 Task: Find connections with filter location Kerūr with filter topic #Innovationwith filter profile language Potuguese with filter current company Vodafone with filter school Pillai College of Engineering with filter industry Manufacturing with filter service category NotaryOnline Research with filter keywords title Managing Member
Action: Mouse moved to (209, 288)
Screenshot: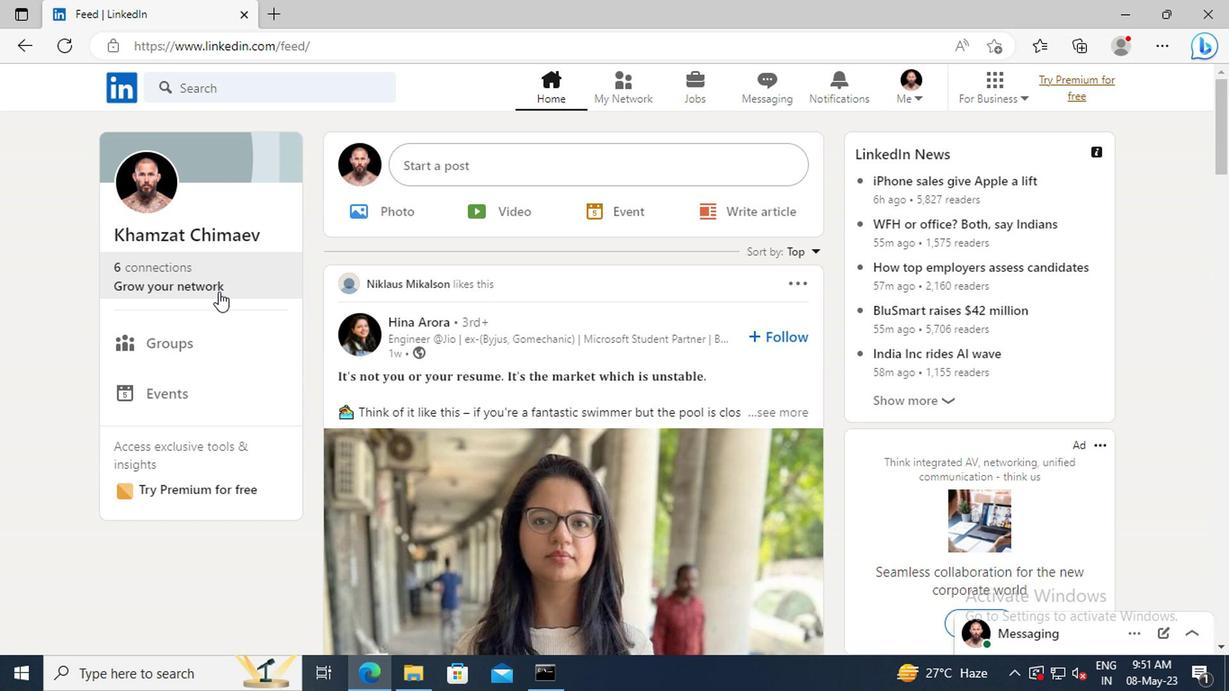 
Action: Mouse pressed left at (209, 288)
Screenshot: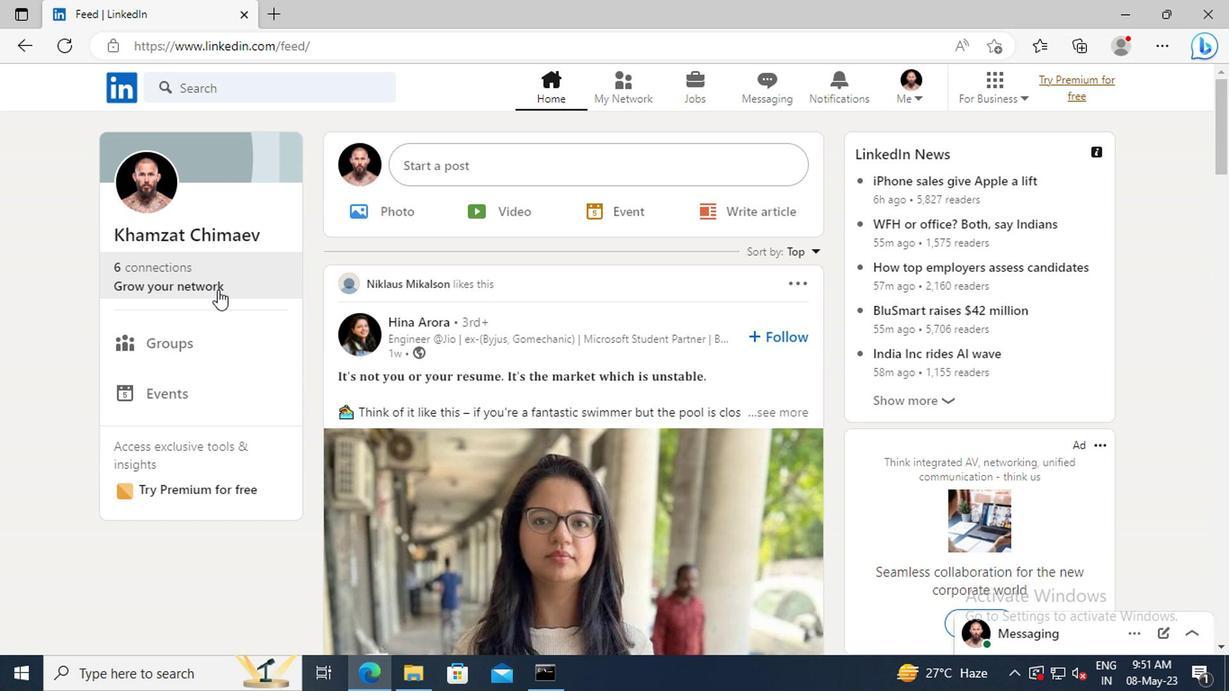 
Action: Mouse moved to (206, 194)
Screenshot: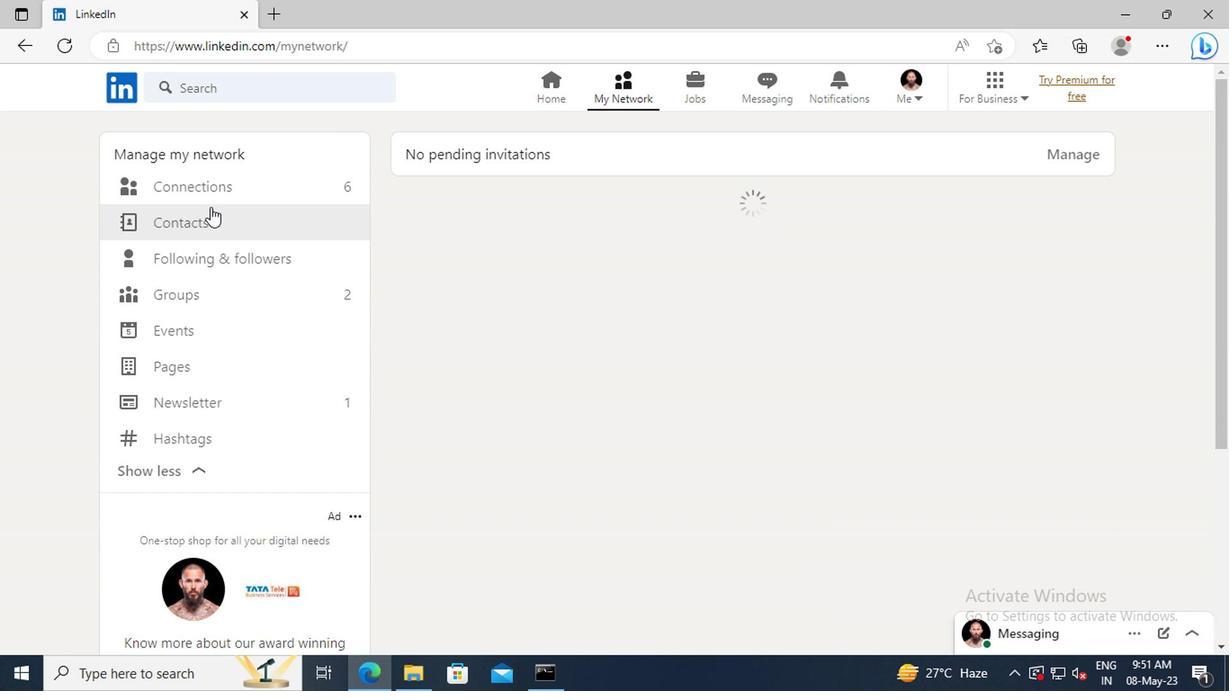 
Action: Mouse pressed left at (206, 194)
Screenshot: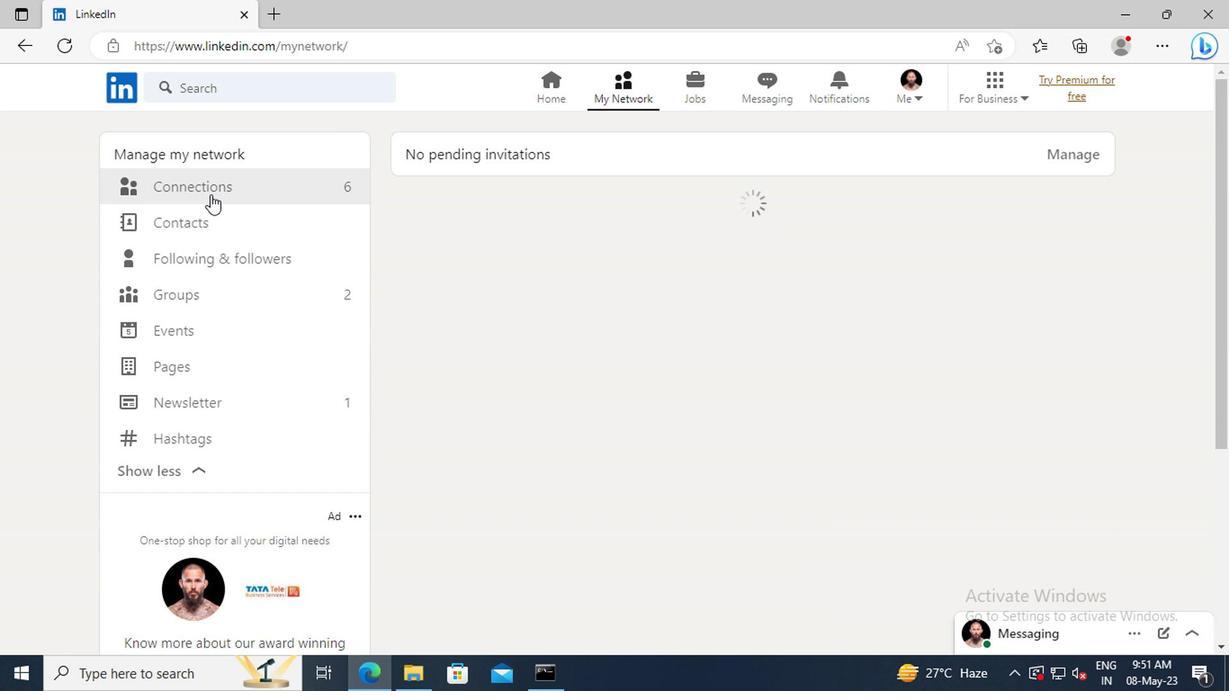 
Action: Mouse moved to (721, 193)
Screenshot: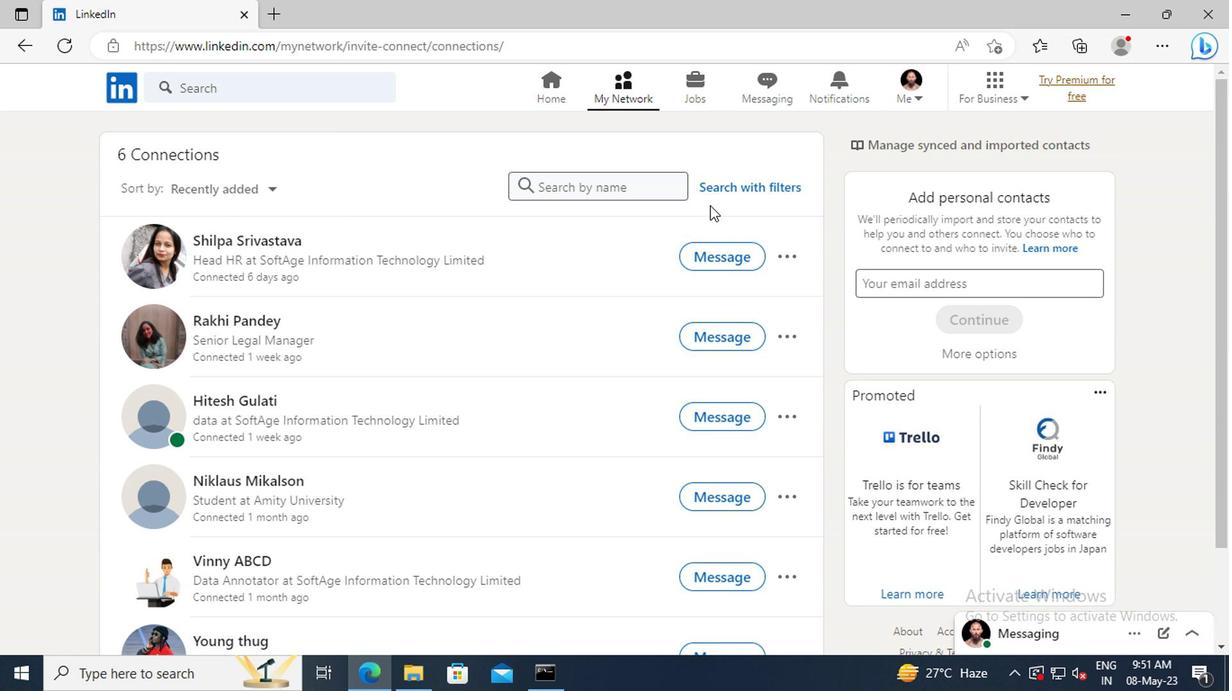 
Action: Mouse pressed left at (721, 193)
Screenshot: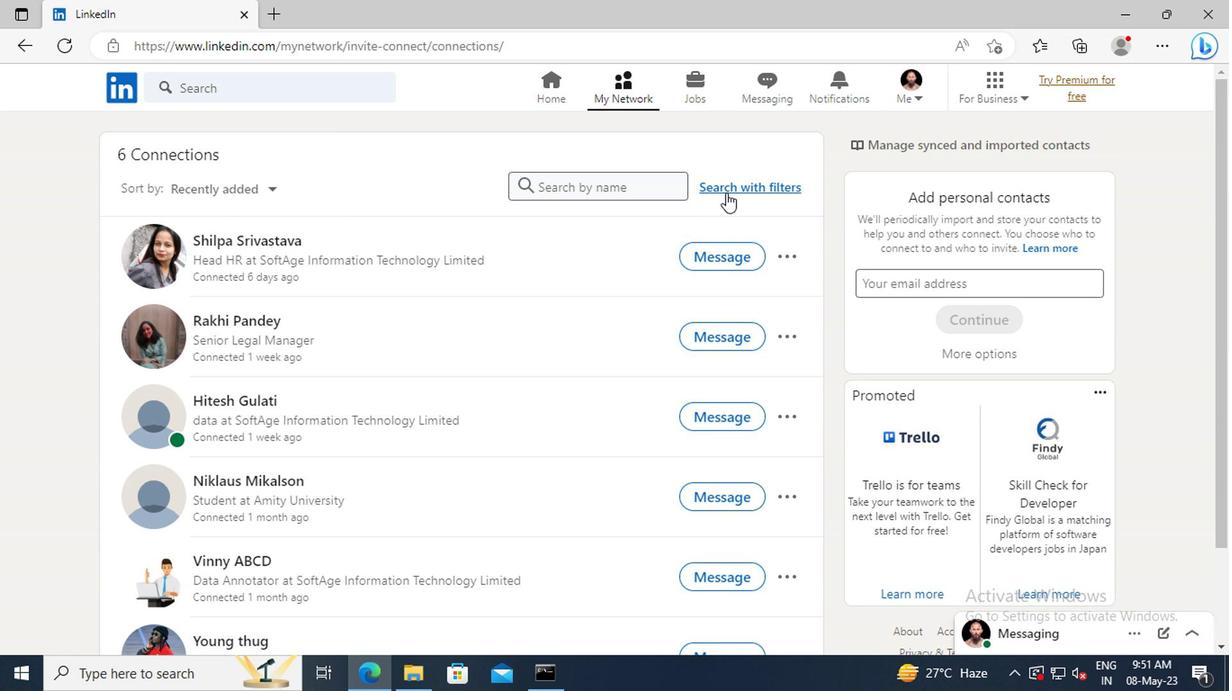 
Action: Mouse moved to (679, 140)
Screenshot: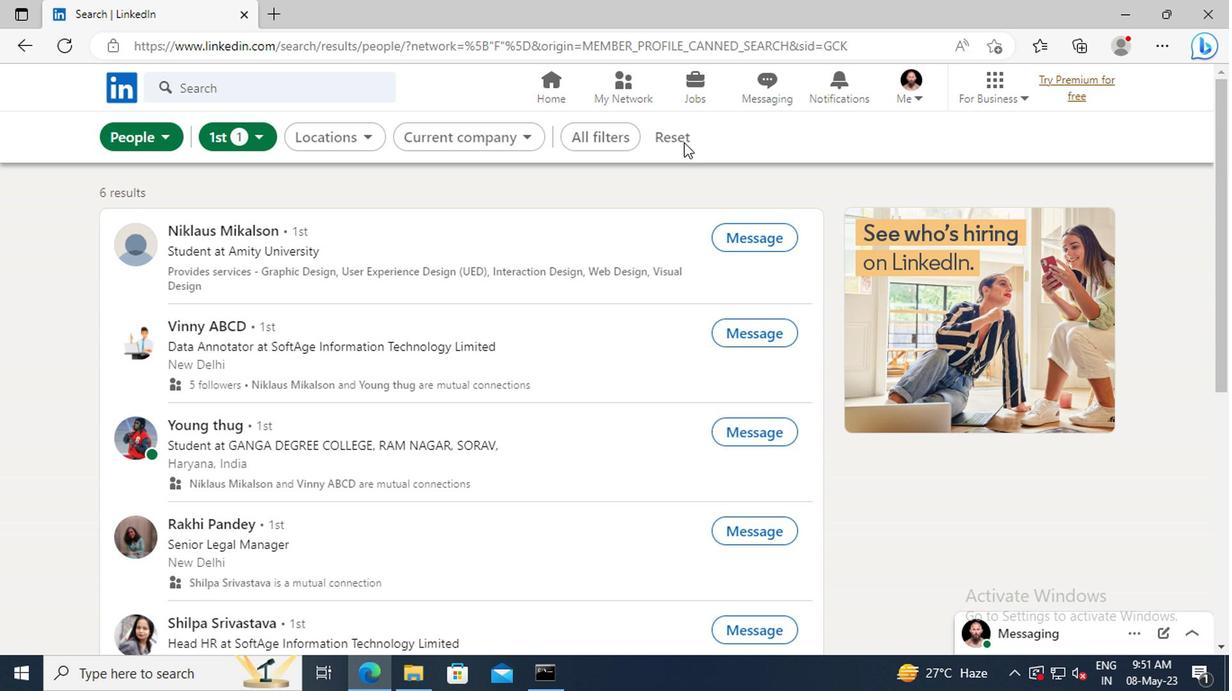
Action: Mouse pressed left at (679, 140)
Screenshot: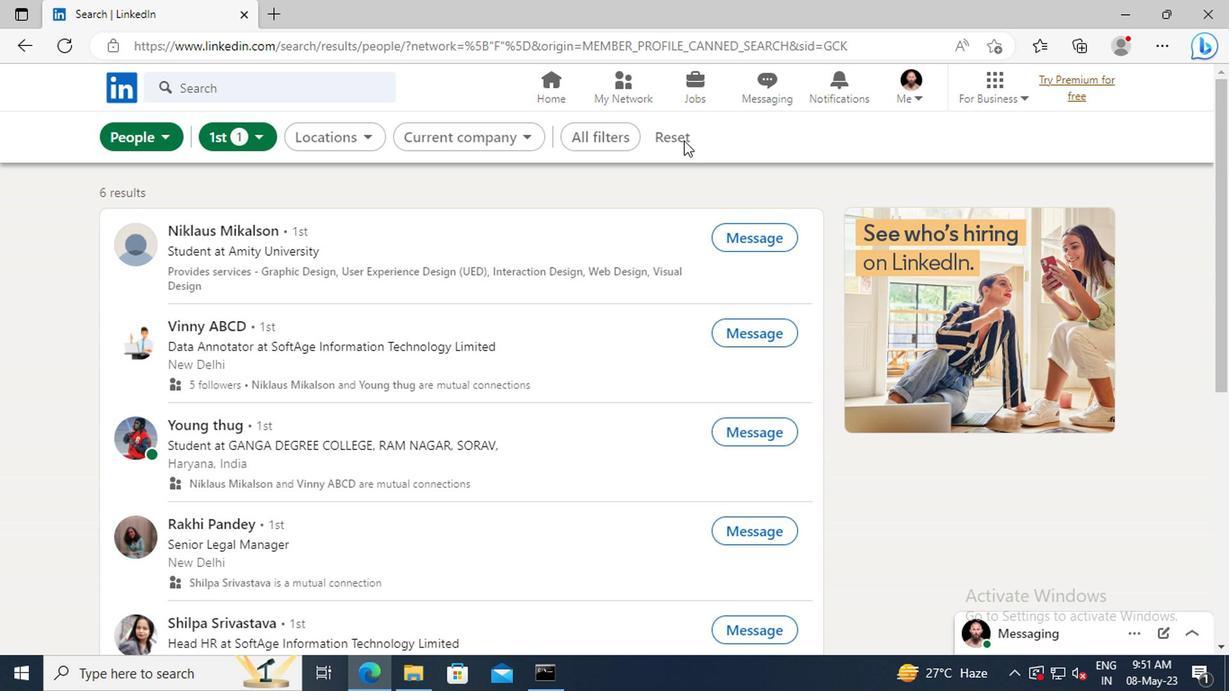 
Action: Mouse moved to (652, 139)
Screenshot: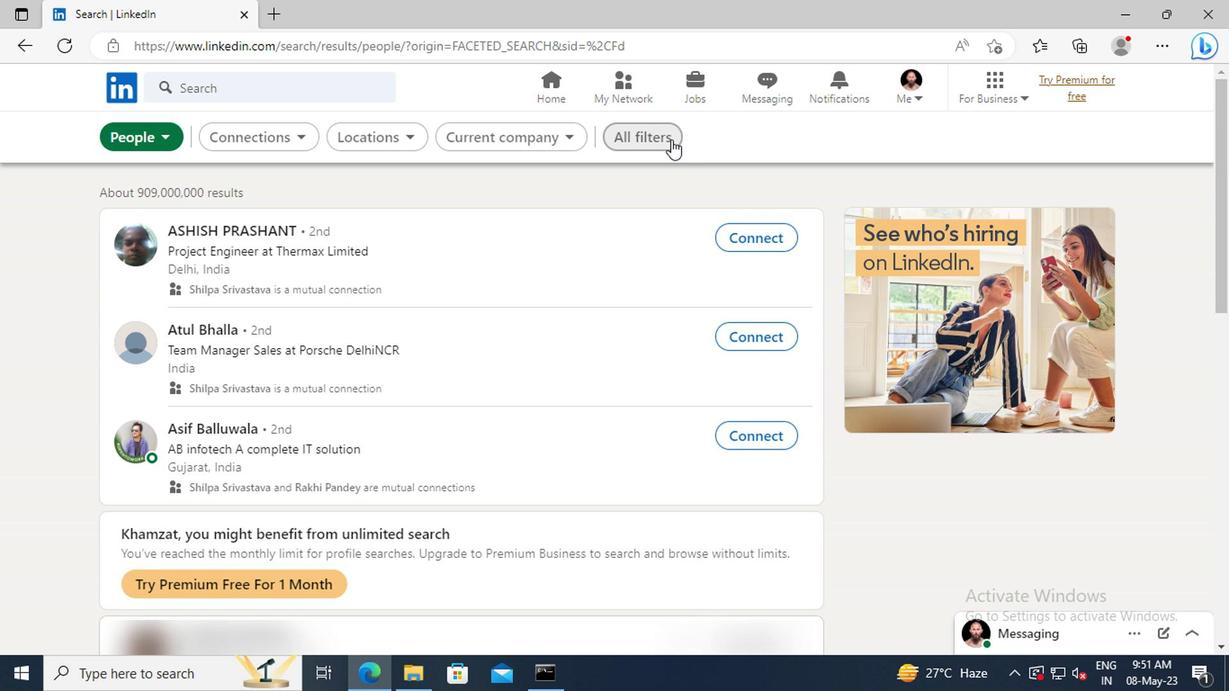 
Action: Mouse pressed left at (652, 139)
Screenshot: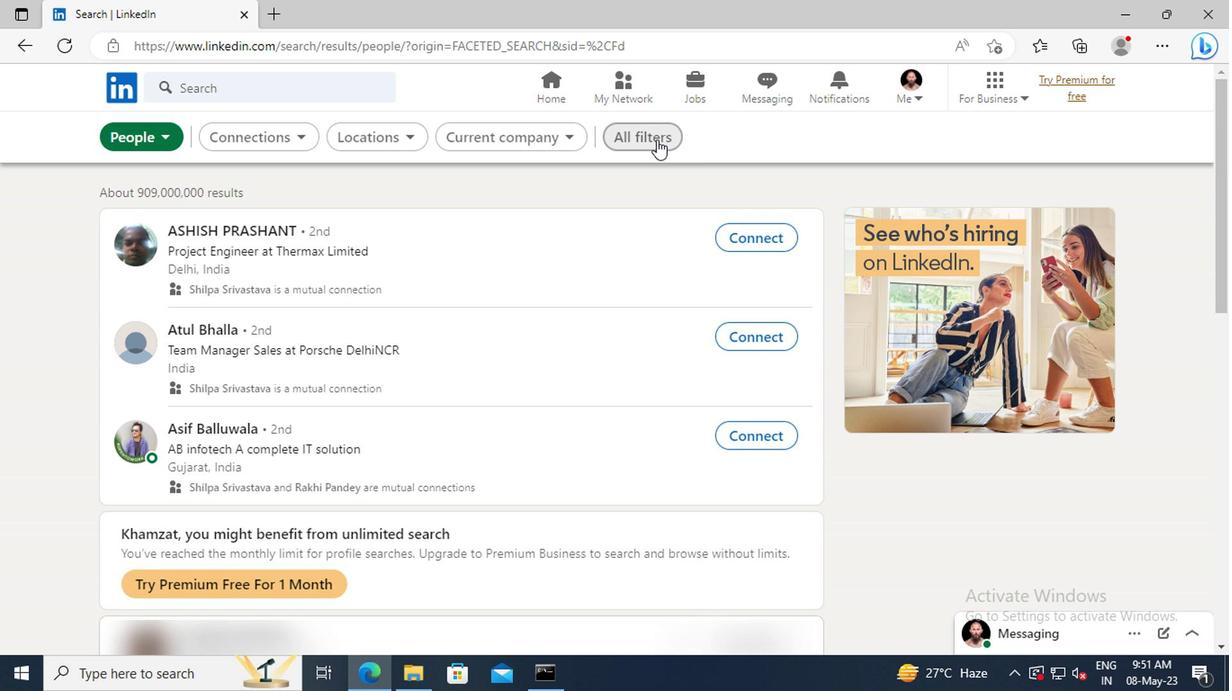 
Action: Mouse moved to (1009, 306)
Screenshot: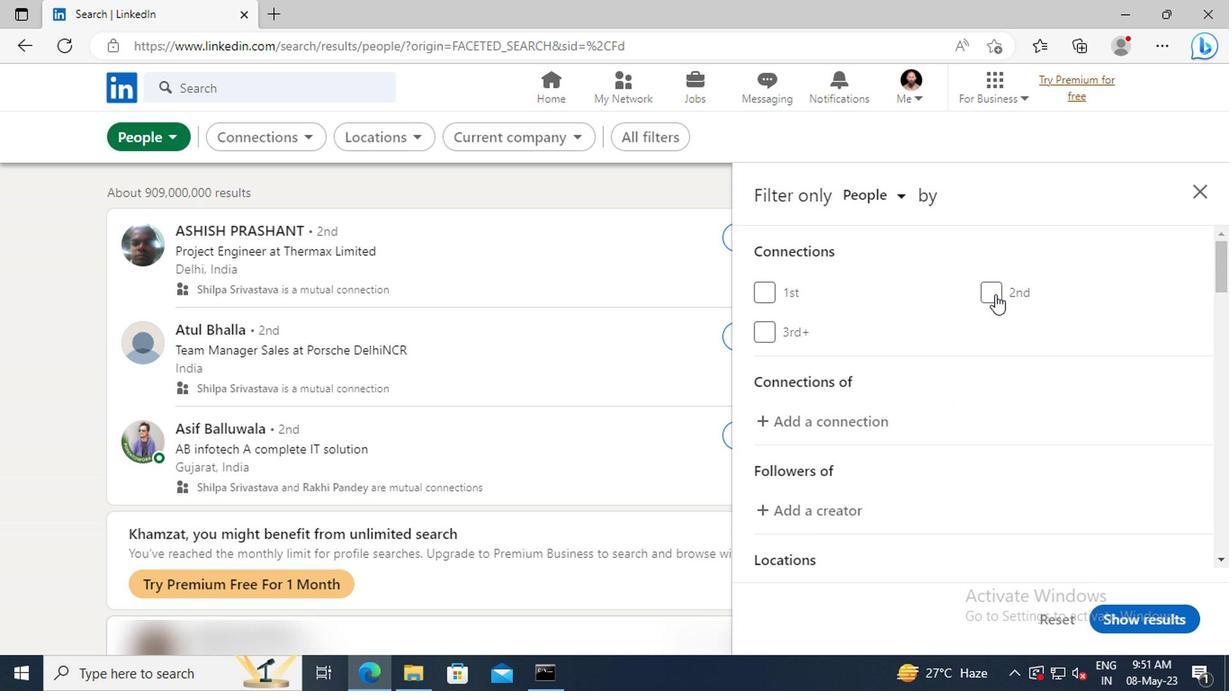 
Action: Mouse scrolled (1009, 305) with delta (0, 0)
Screenshot: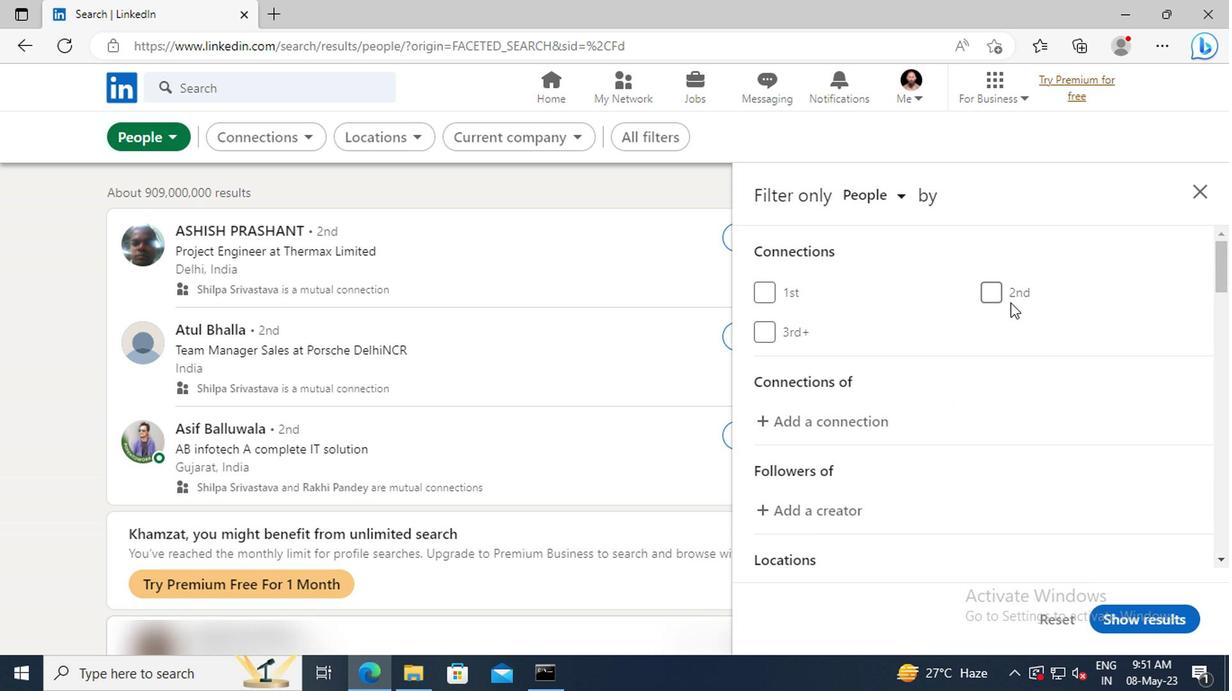 
Action: Mouse scrolled (1009, 305) with delta (0, 0)
Screenshot: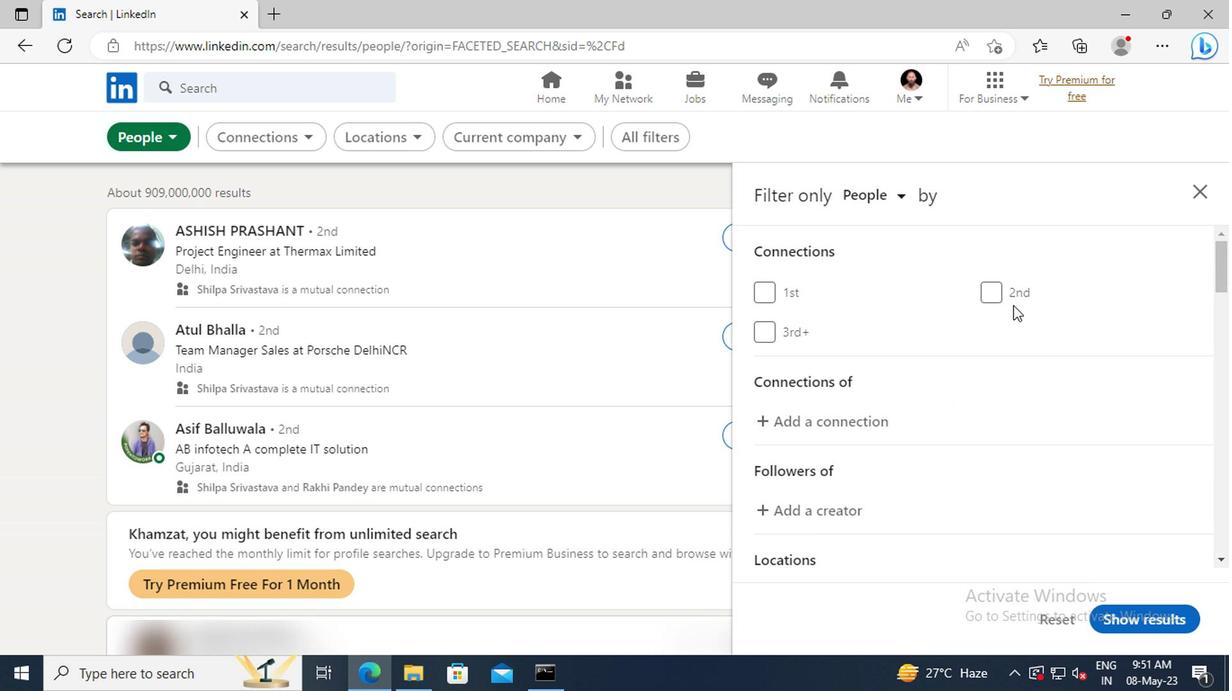 
Action: Mouse scrolled (1009, 305) with delta (0, 0)
Screenshot: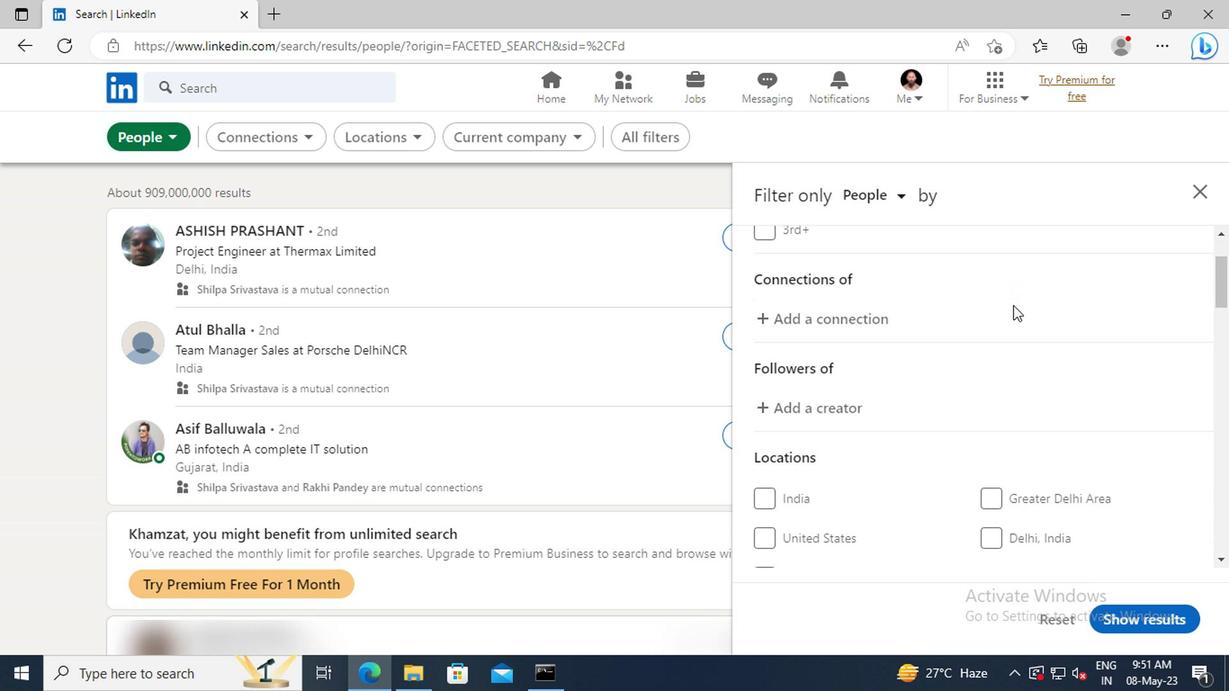 
Action: Mouse scrolled (1009, 305) with delta (0, 0)
Screenshot: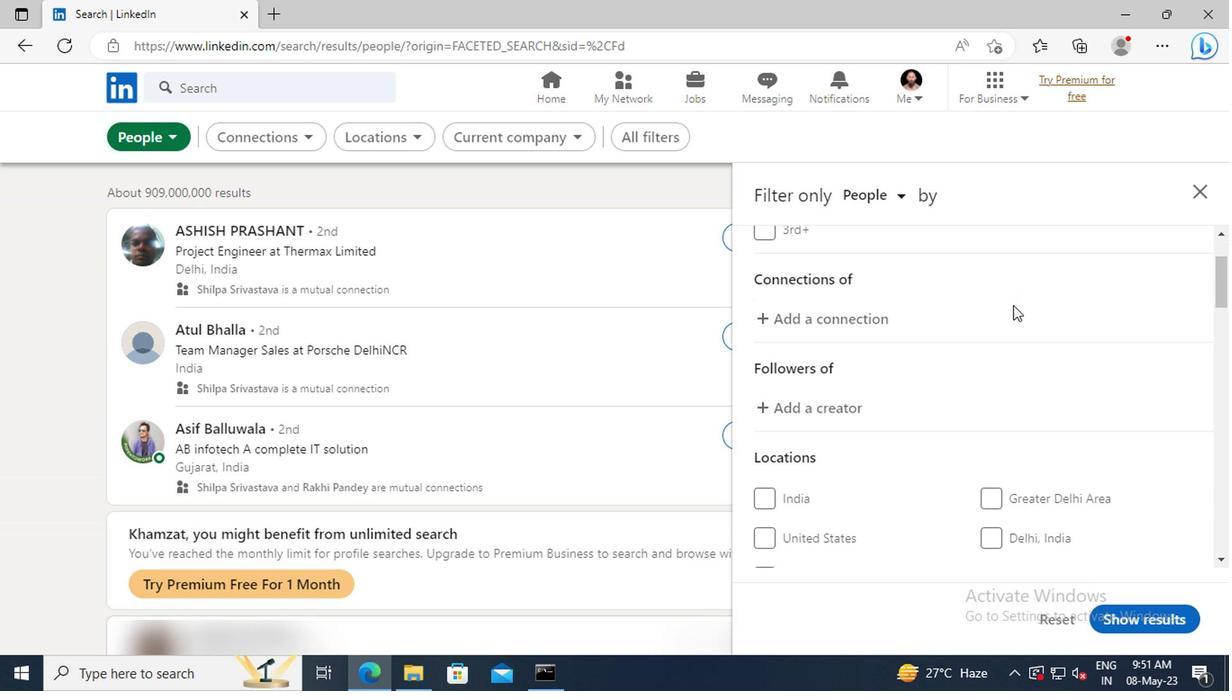 
Action: Mouse scrolled (1009, 305) with delta (0, 0)
Screenshot: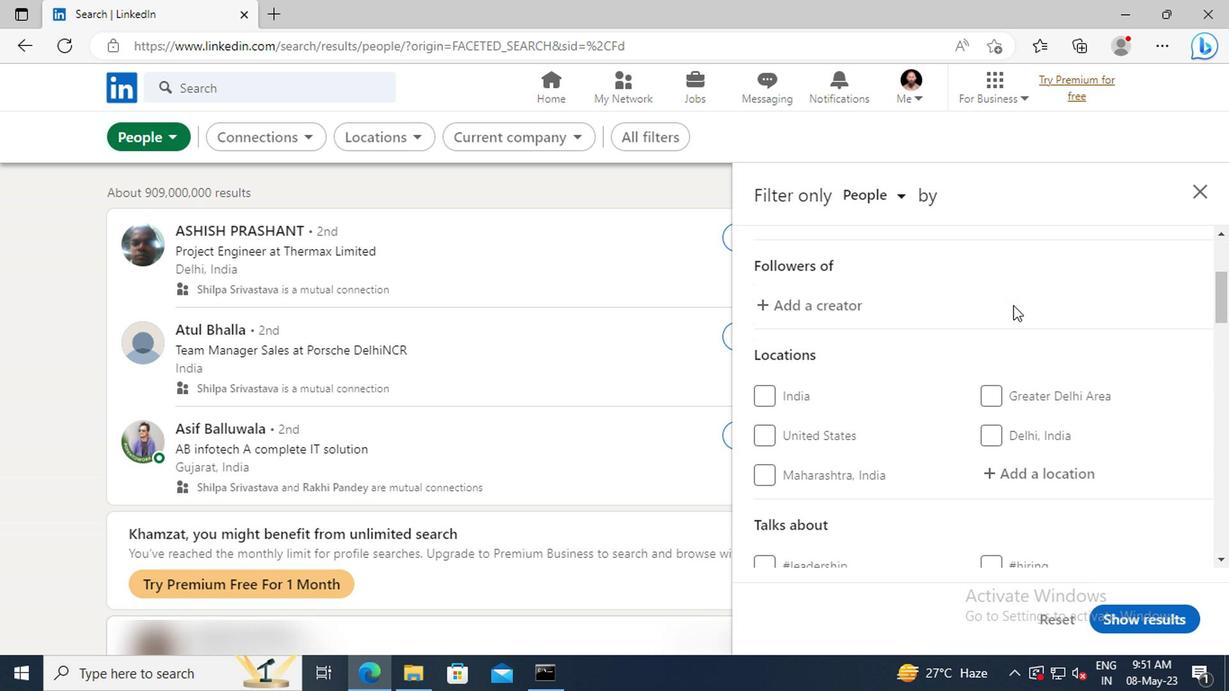 
Action: Mouse scrolled (1009, 305) with delta (0, 0)
Screenshot: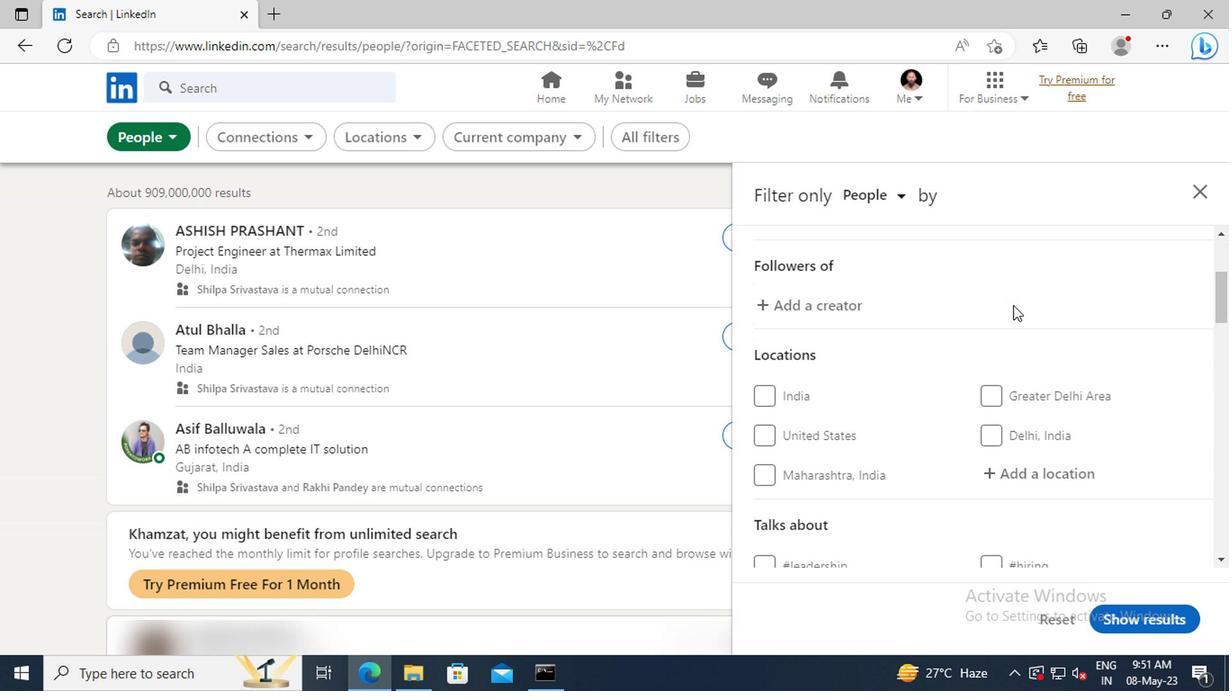 
Action: Mouse moved to (1007, 364)
Screenshot: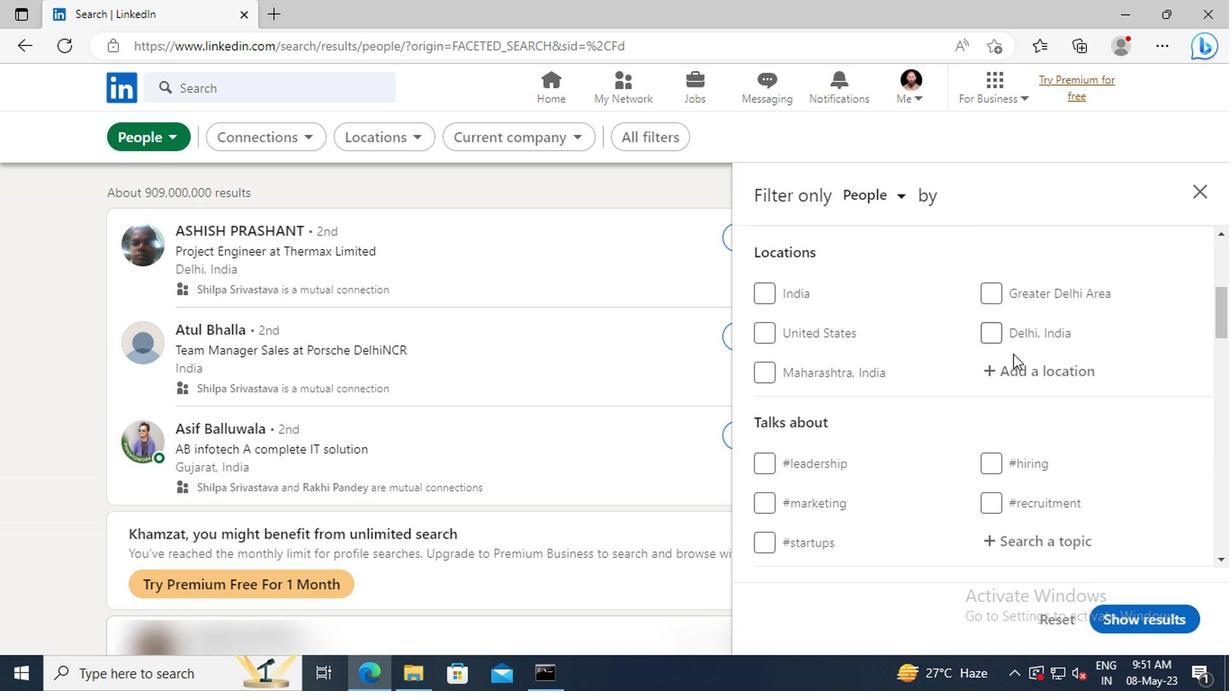 
Action: Mouse pressed left at (1007, 364)
Screenshot: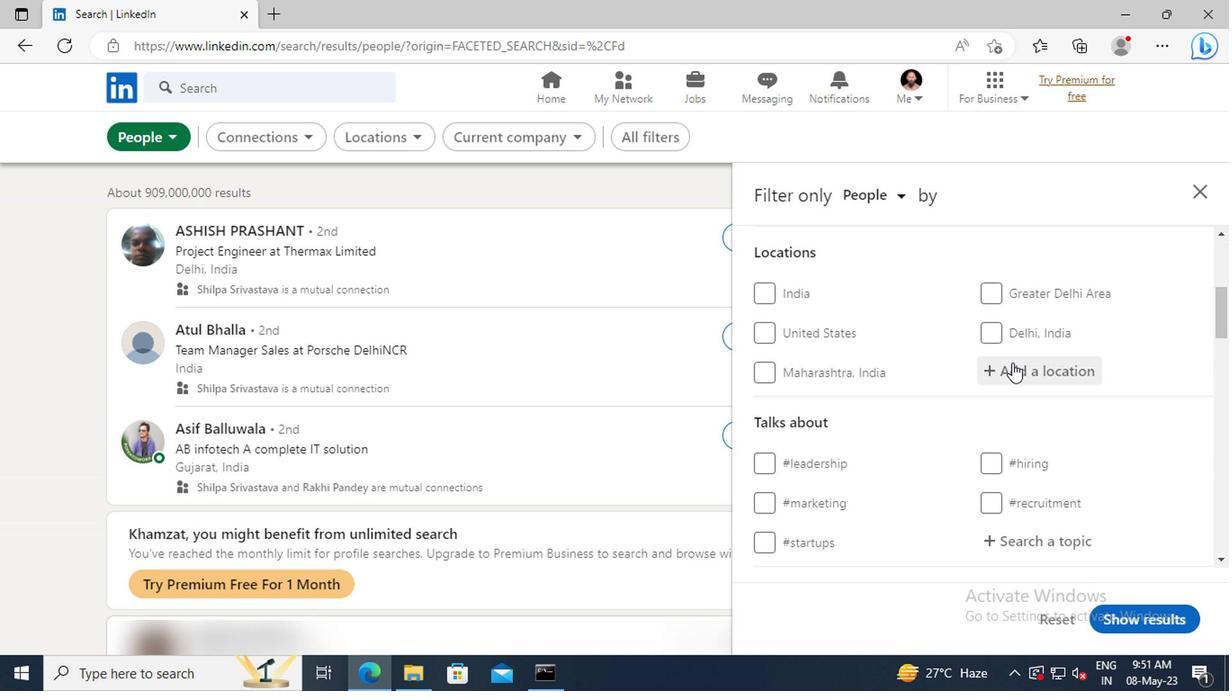 
Action: Key pressed <Key.shift>KERUR<Key.enter>
Screenshot: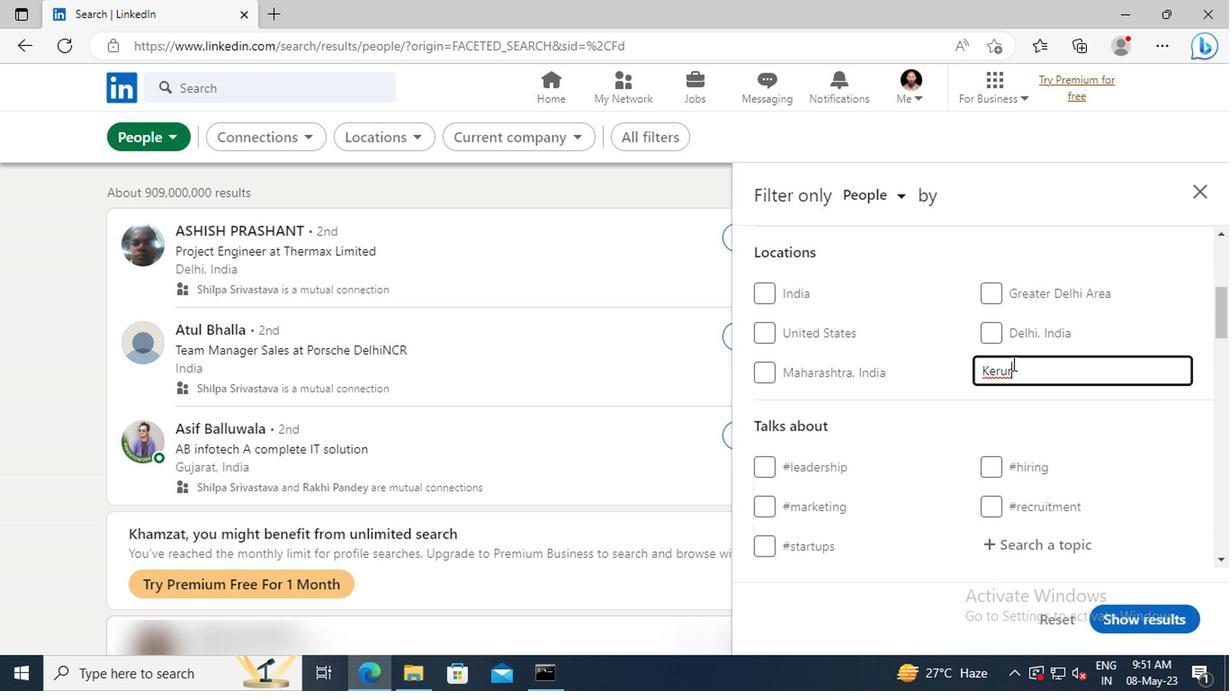 
Action: Mouse scrolled (1007, 363) with delta (0, -1)
Screenshot: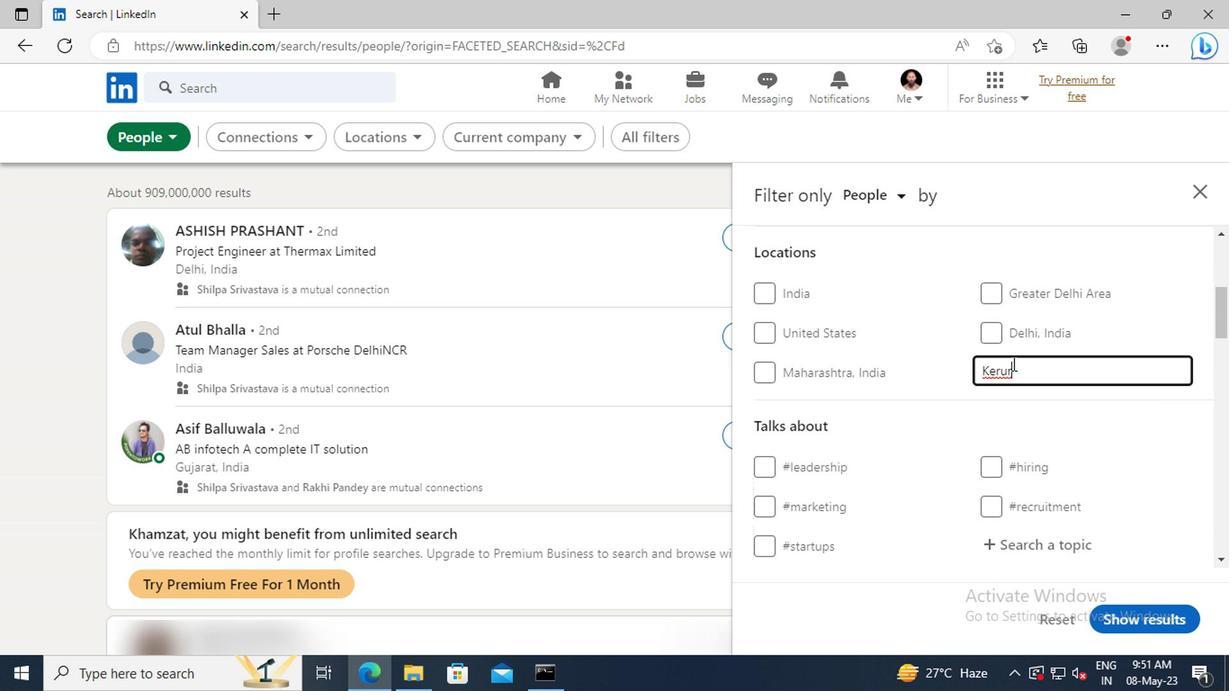 
Action: Mouse scrolled (1007, 363) with delta (0, -1)
Screenshot: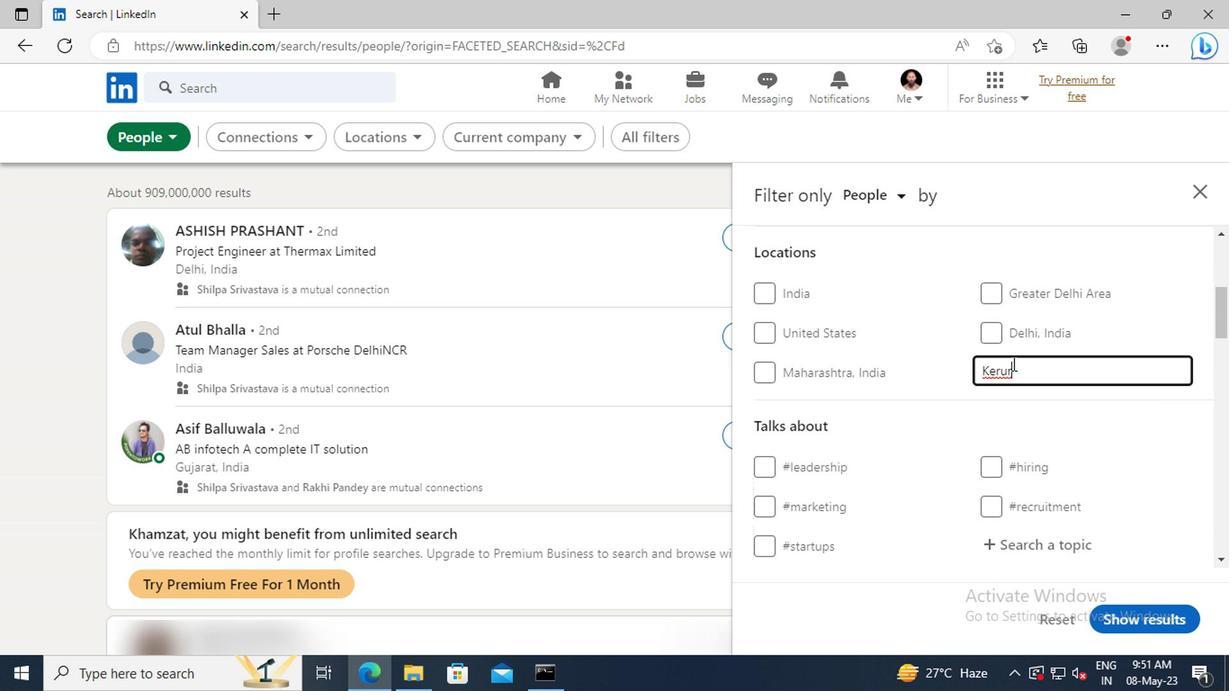 
Action: Mouse scrolled (1007, 363) with delta (0, -1)
Screenshot: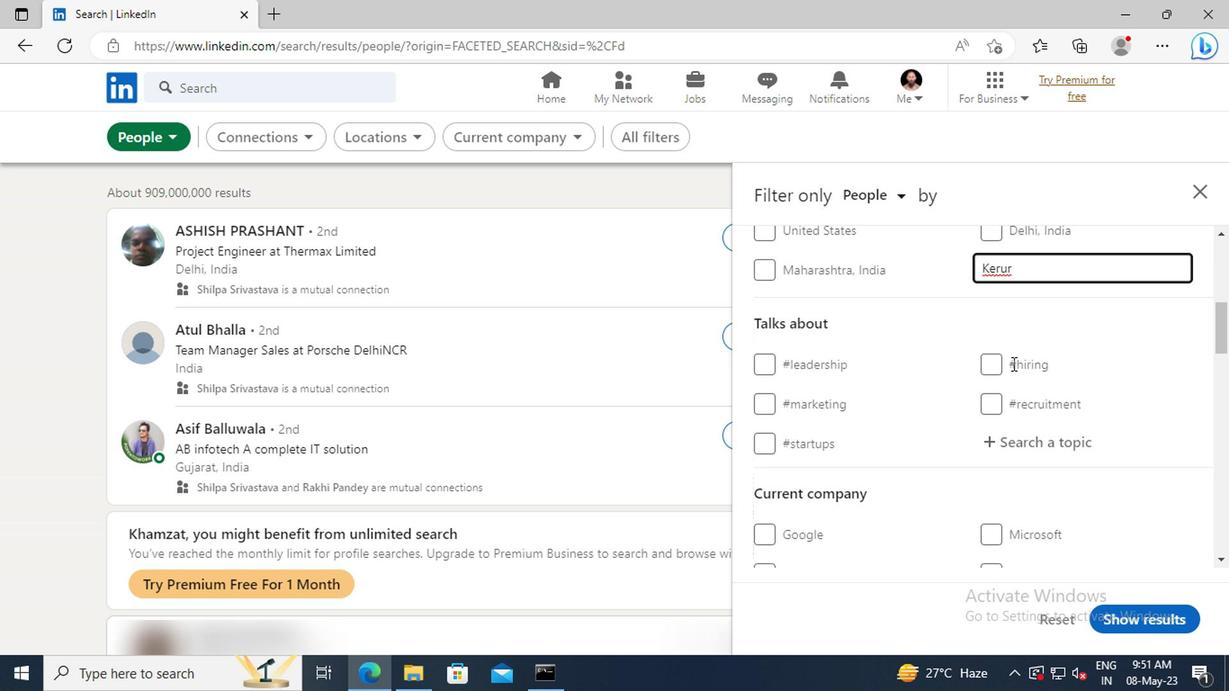 
Action: Mouse moved to (1014, 388)
Screenshot: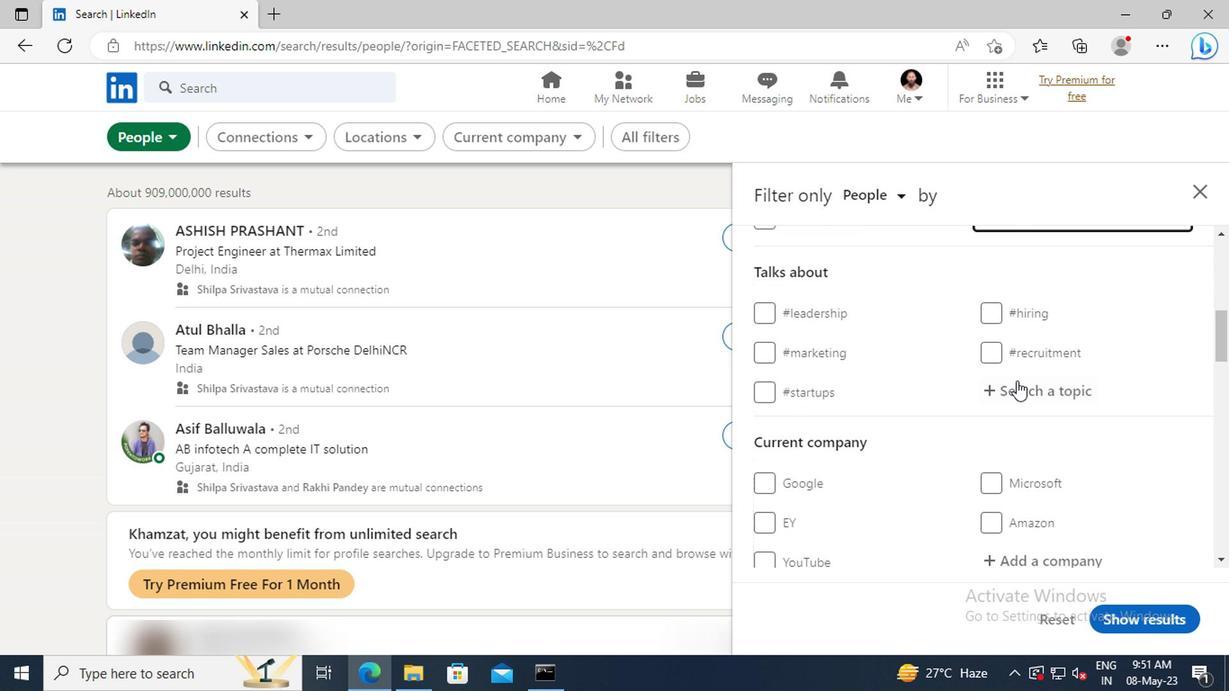
Action: Mouse pressed left at (1014, 388)
Screenshot: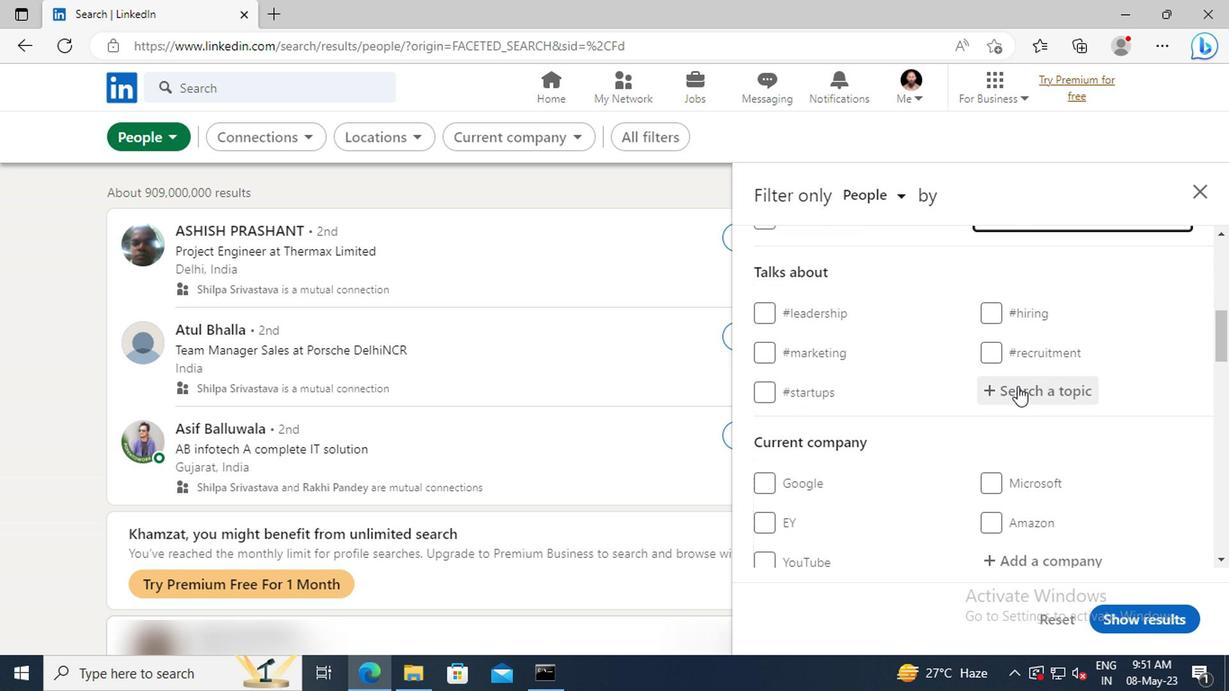
Action: Key pressed <Key.shift>INNOV
Screenshot: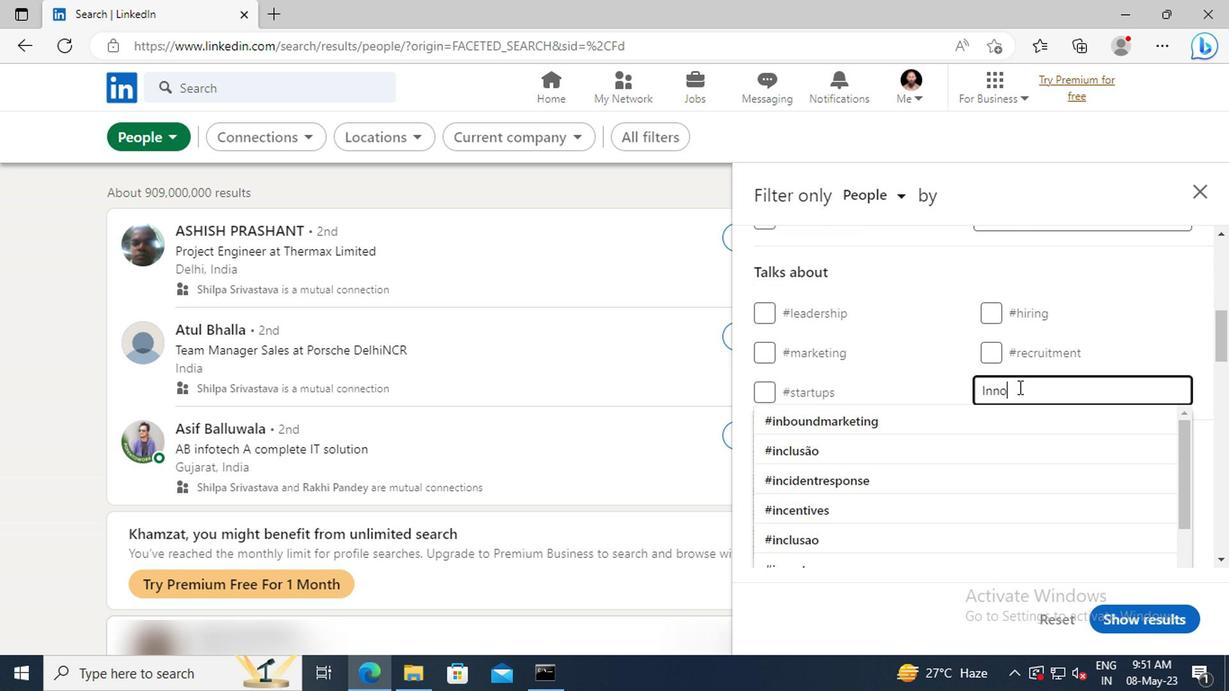 
Action: Mouse moved to (1023, 415)
Screenshot: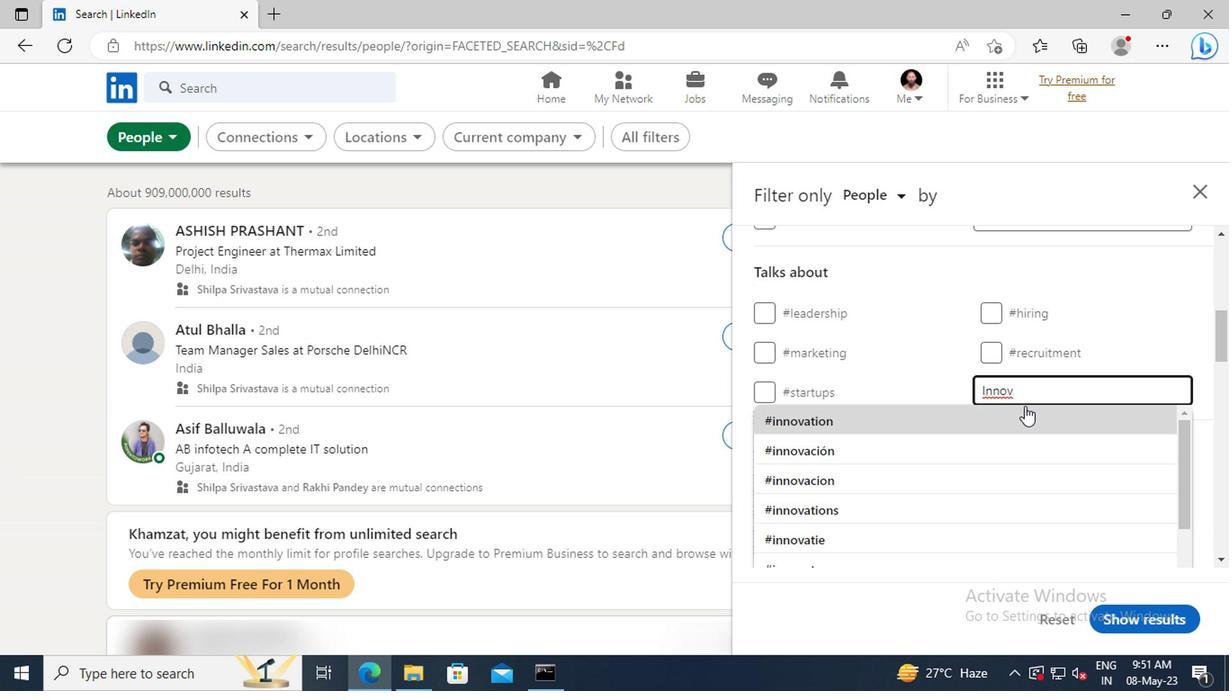 
Action: Mouse pressed left at (1023, 415)
Screenshot: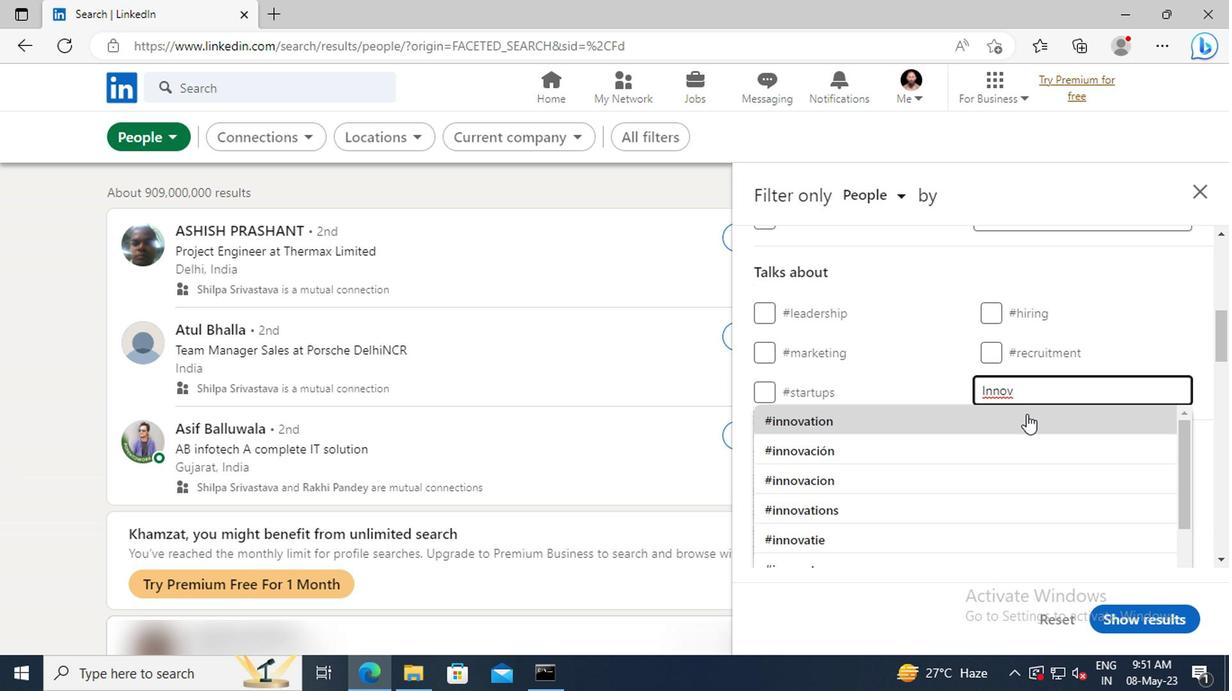 
Action: Mouse scrolled (1023, 414) with delta (0, -1)
Screenshot: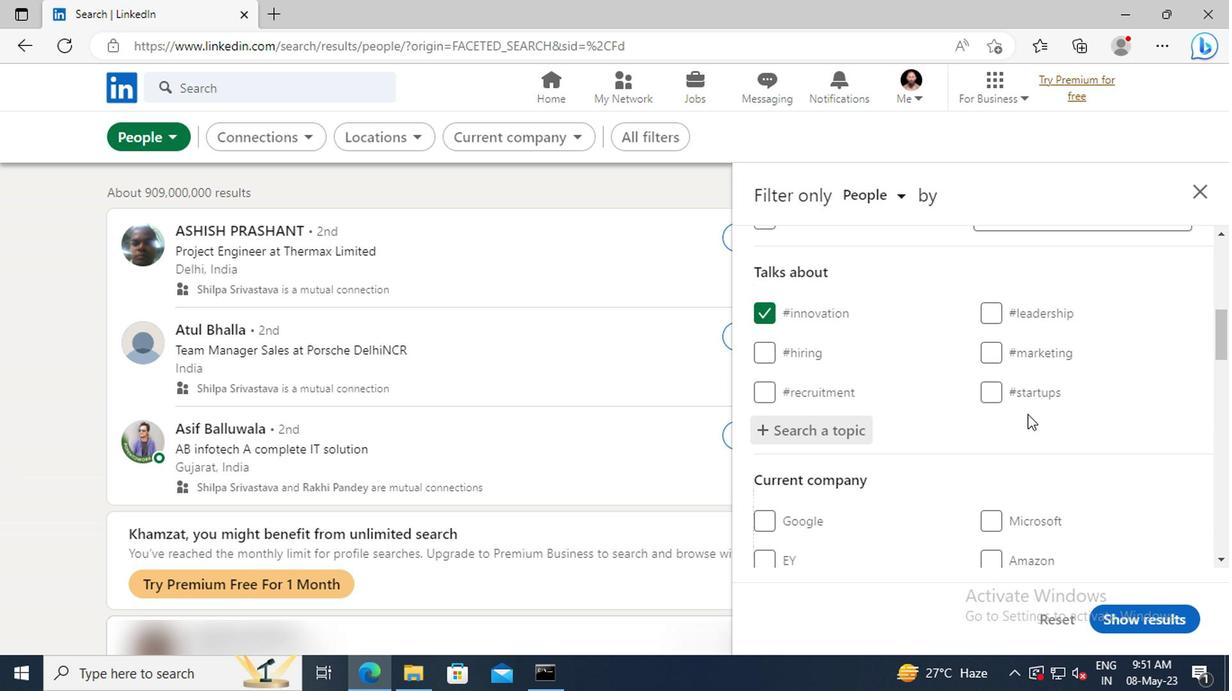 
Action: Mouse scrolled (1023, 414) with delta (0, -1)
Screenshot: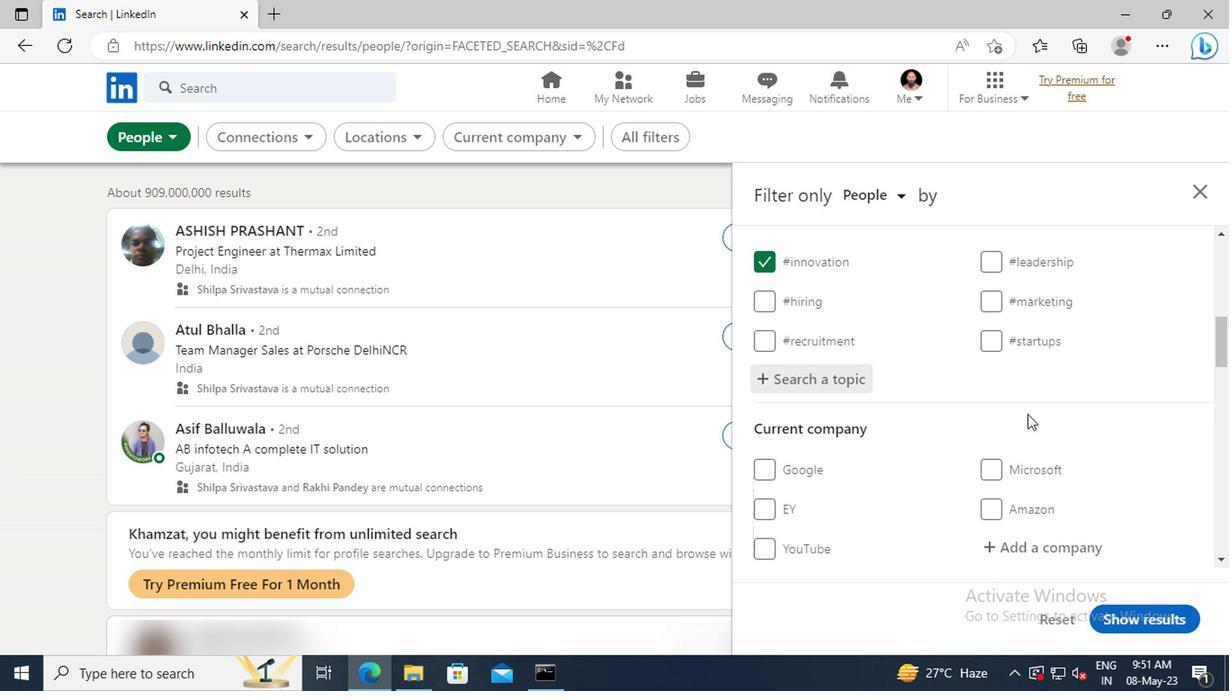 
Action: Mouse scrolled (1023, 414) with delta (0, -1)
Screenshot: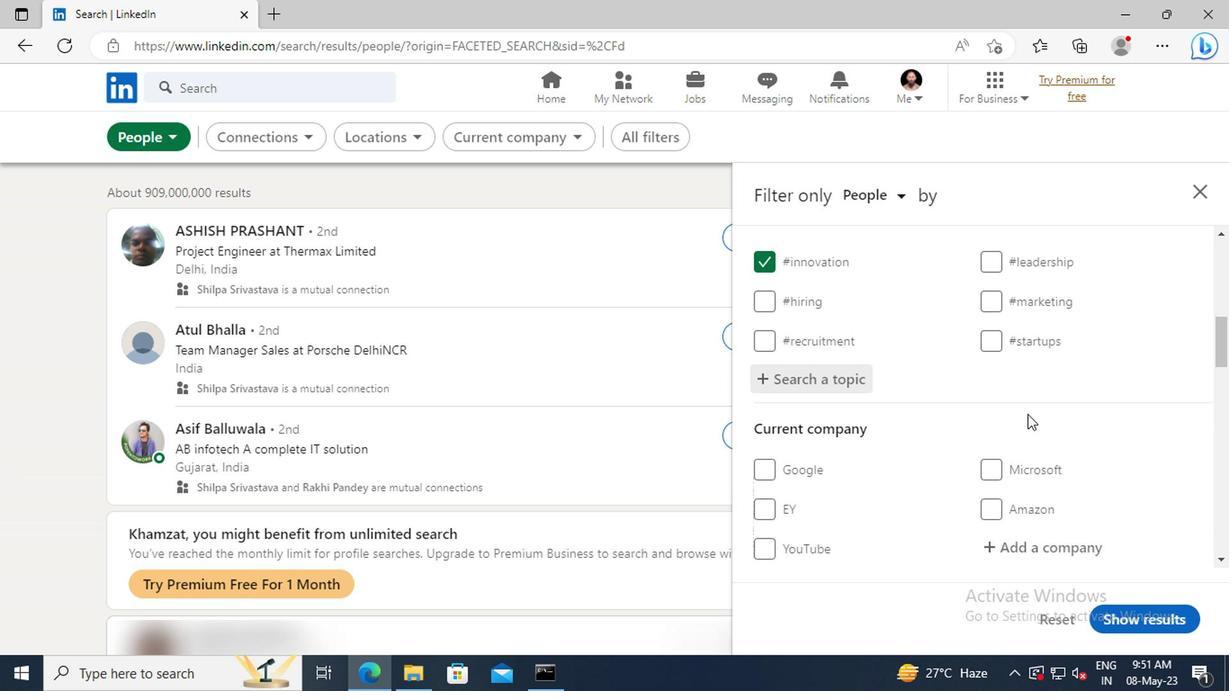 
Action: Mouse scrolled (1023, 414) with delta (0, -1)
Screenshot: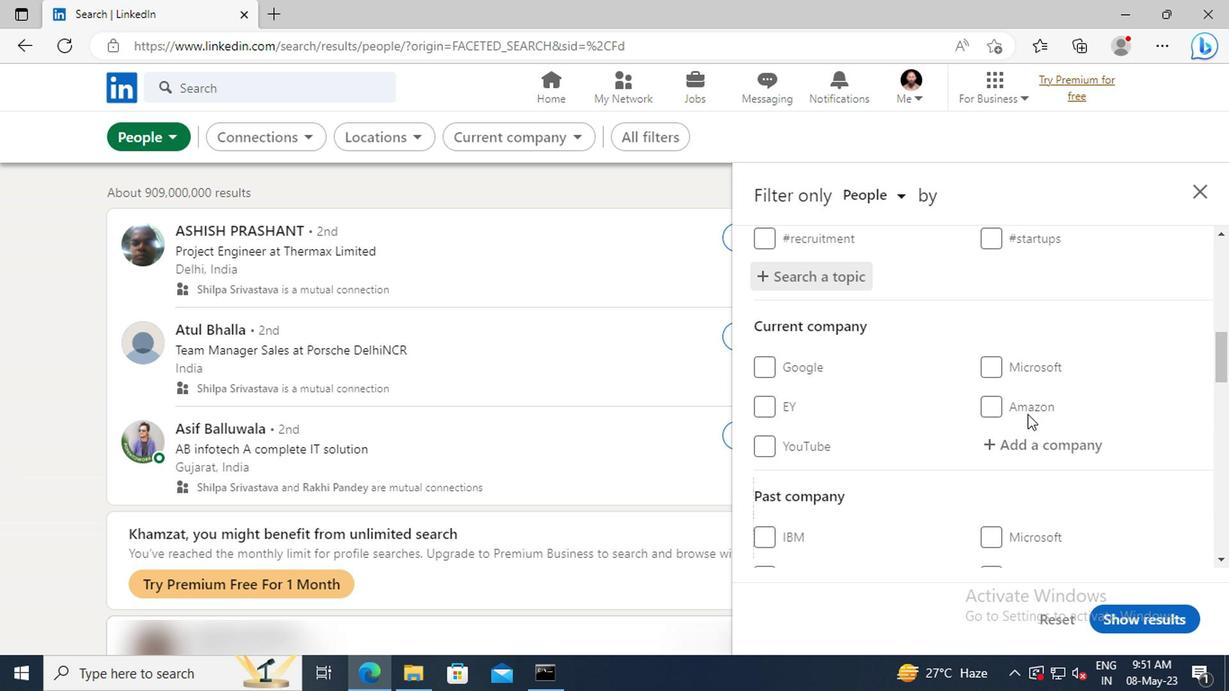 
Action: Mouse scrolled (1023, 414) with delta (0, -1)
Screenshot: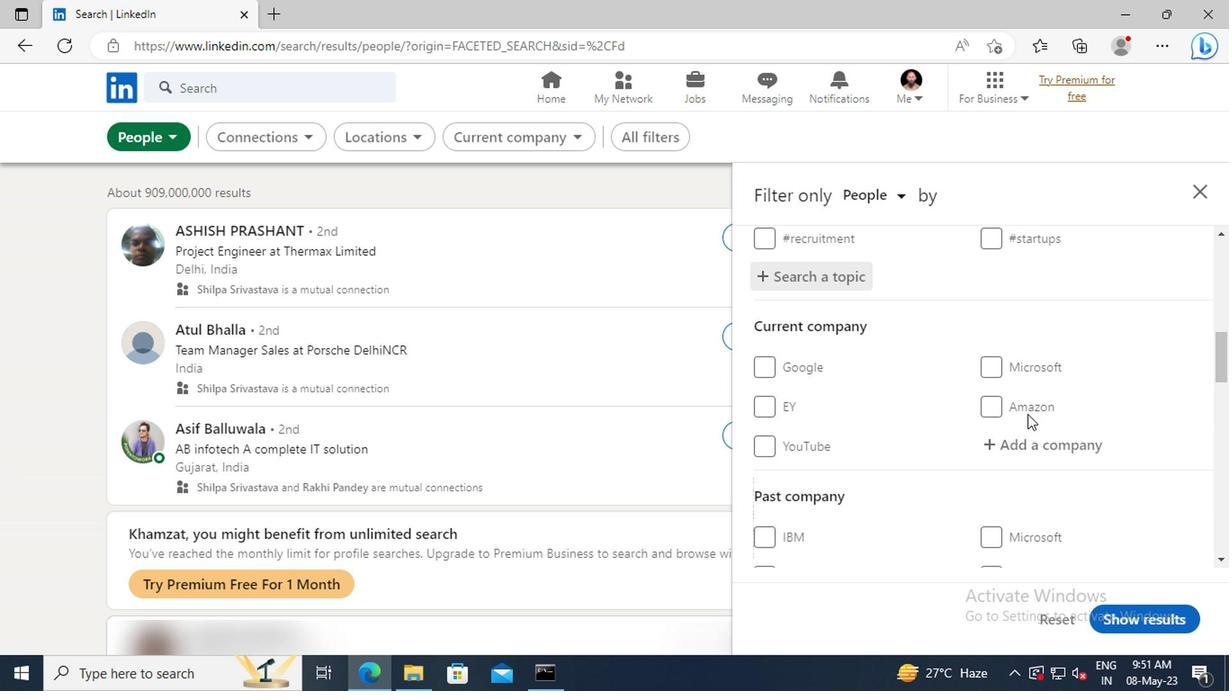 
Action: Mouse scrolled (1023, 414) with delta (0, -1)
Screenshot: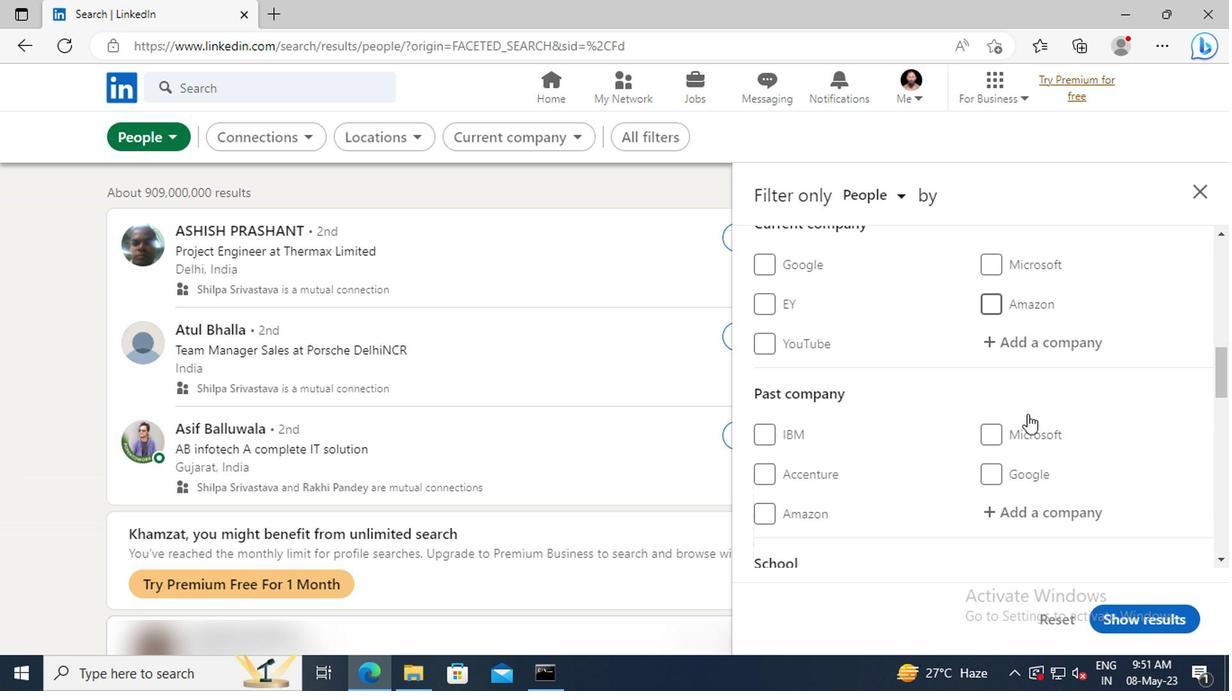 
Action: Mouse scrolled (1023, 414) with delta (0, -1)
Screenshot: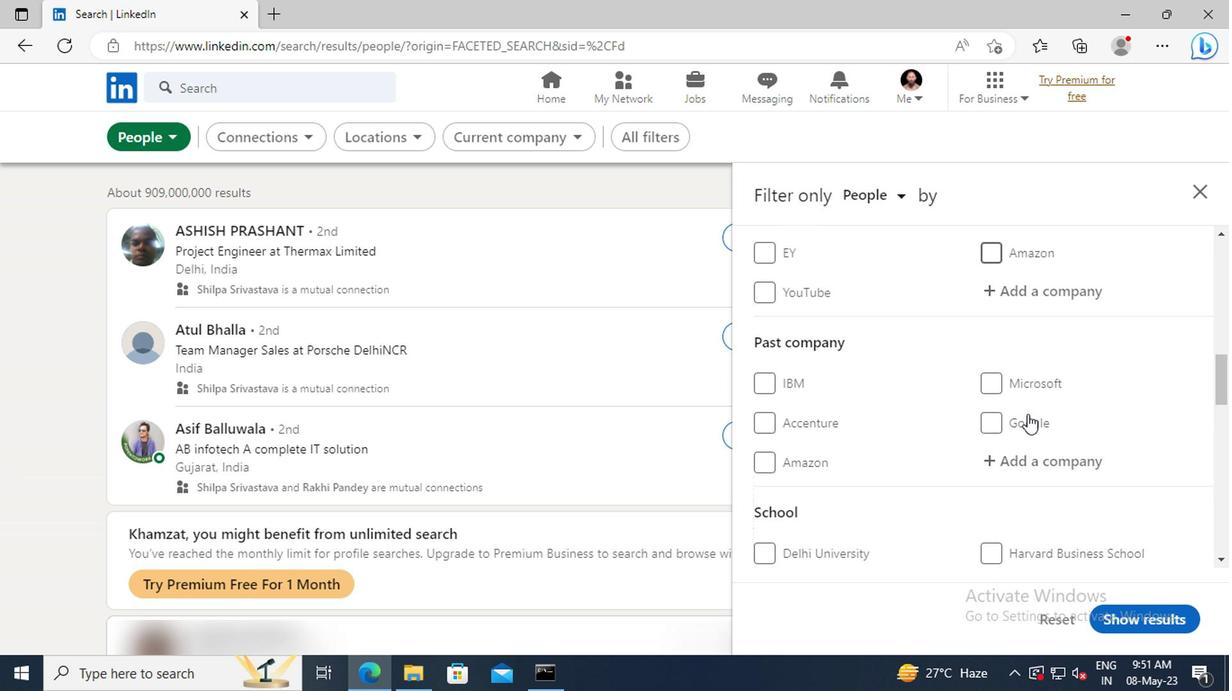 
Action: Mouse scrolled (1023, 414) with delta (0, -1)
Screenshot: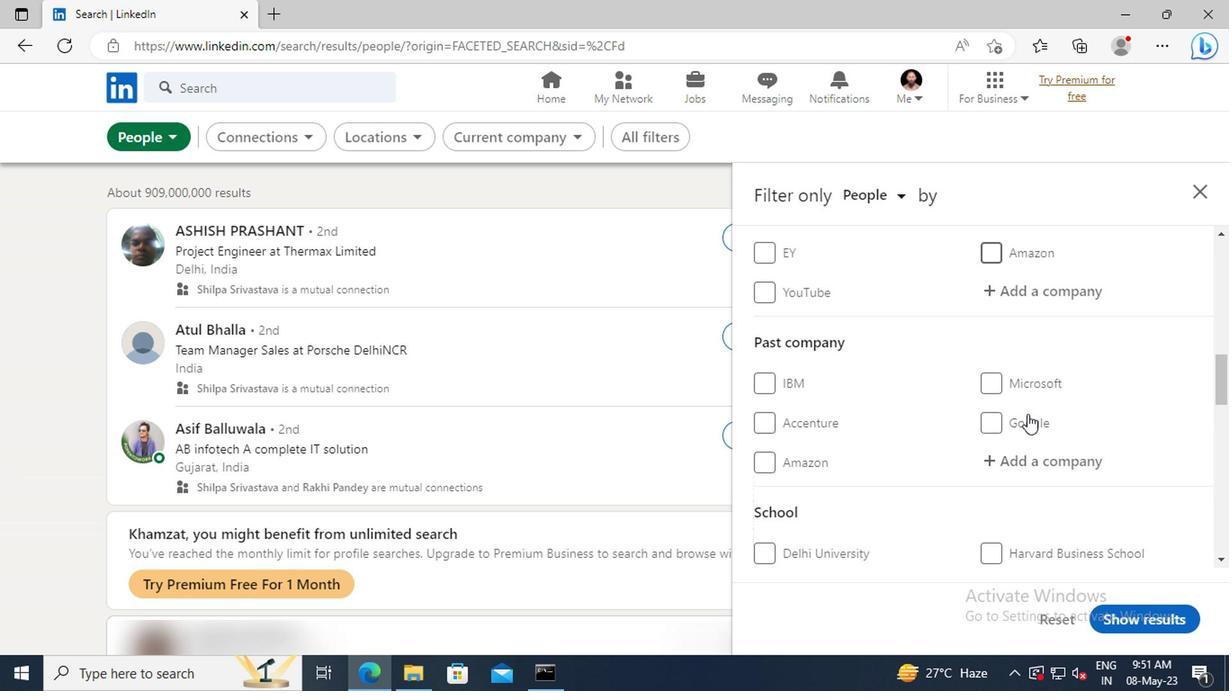 
Action: Mouse scrolled (1023, 414) with delta (0, -1)
Screenshot: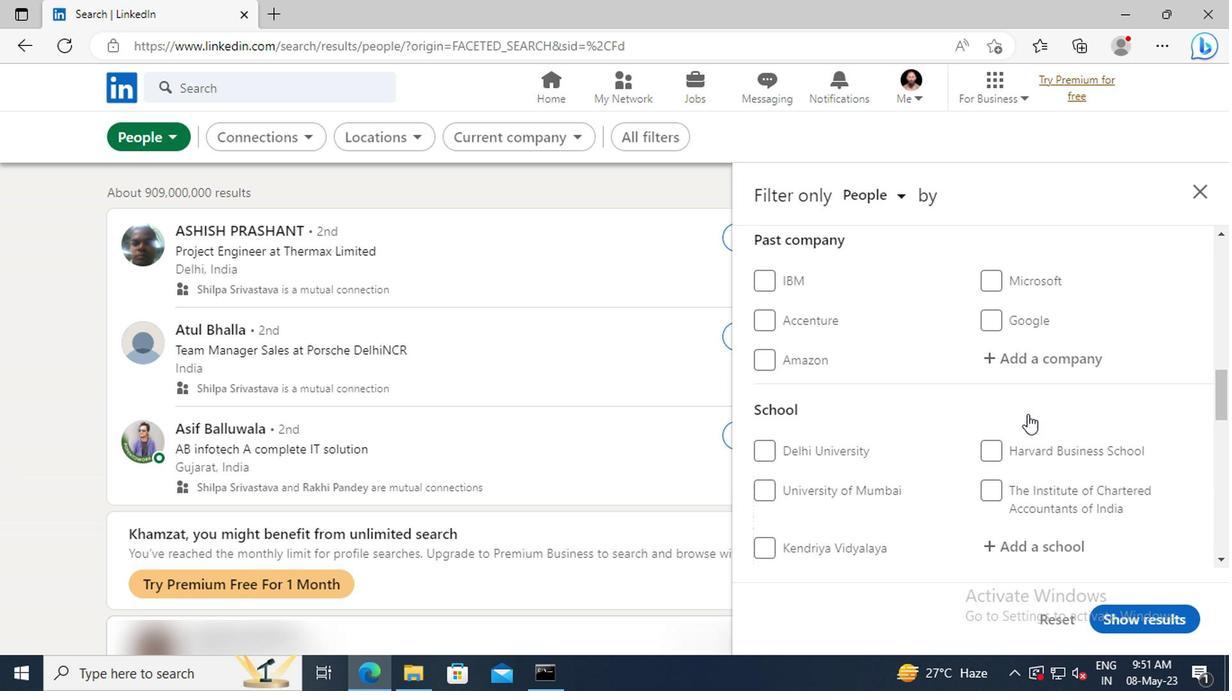
Action: Mouse scrolled (1023, 414) with delta (0, -1)
Screenshot: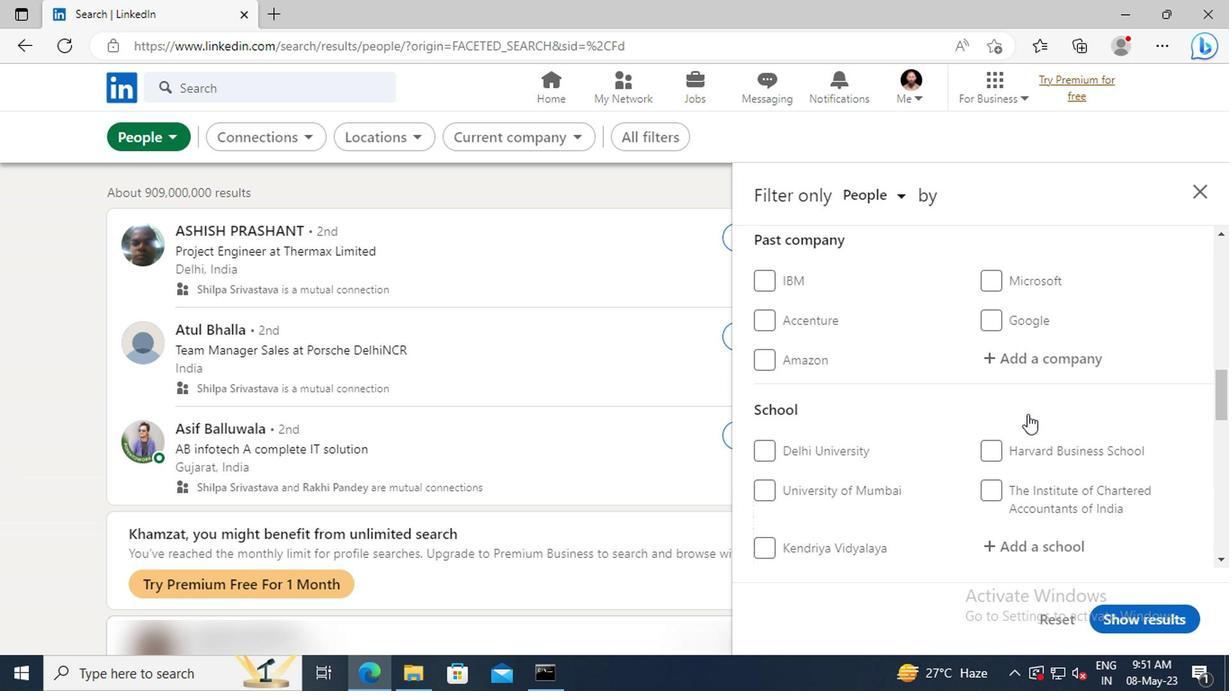
Action: Mouse scrolled (1023, 414) with delta (0, -1)
Screenshot: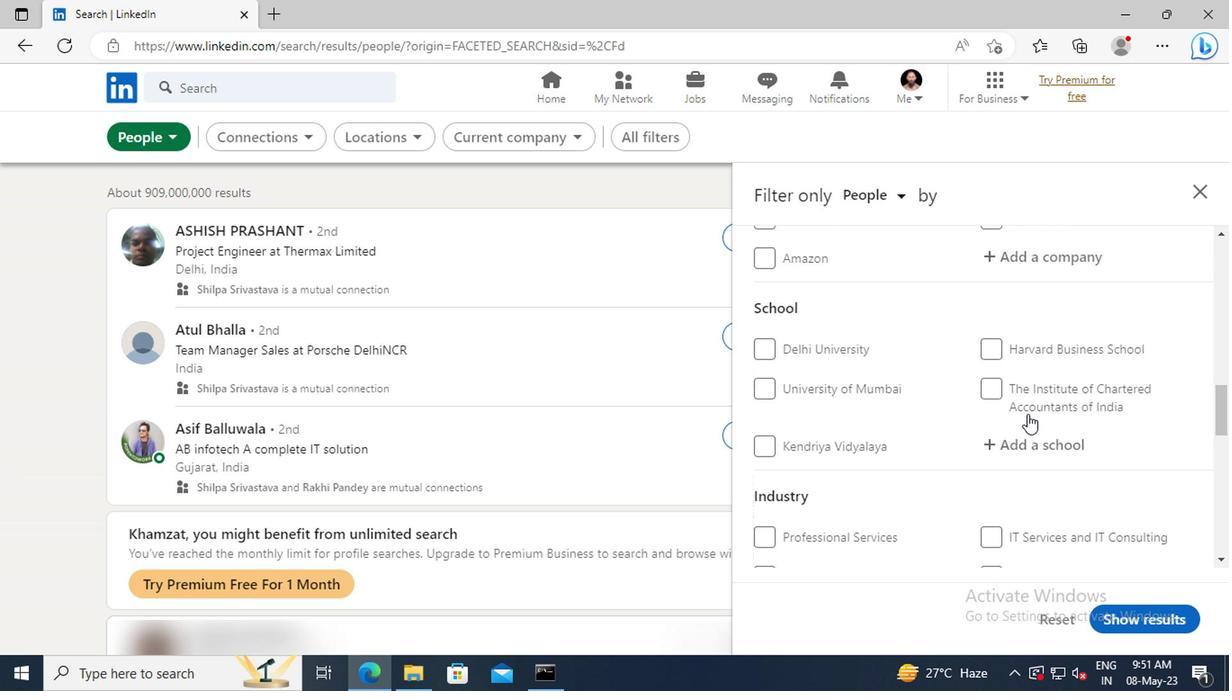 
Action: Mouse scrolled (1023, 414) with delta (0, -1)
Screenshot: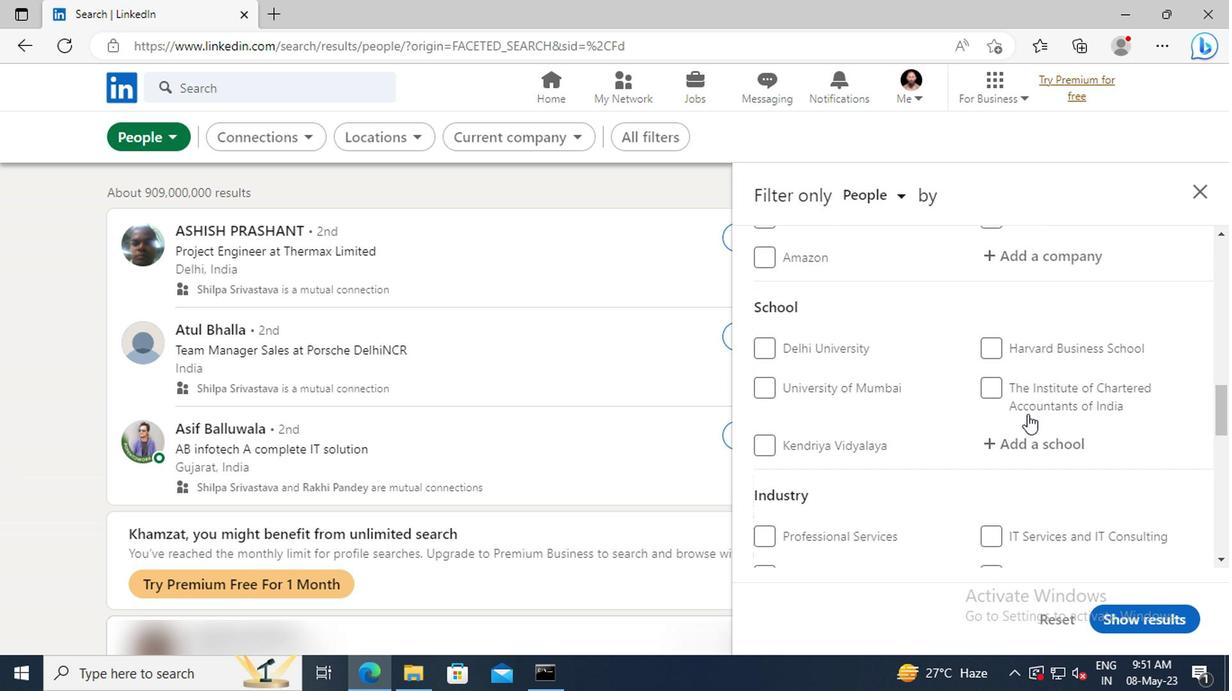 
Action: Mouse scrolled (1023, 414) with delta (0, -1)
Screenshot: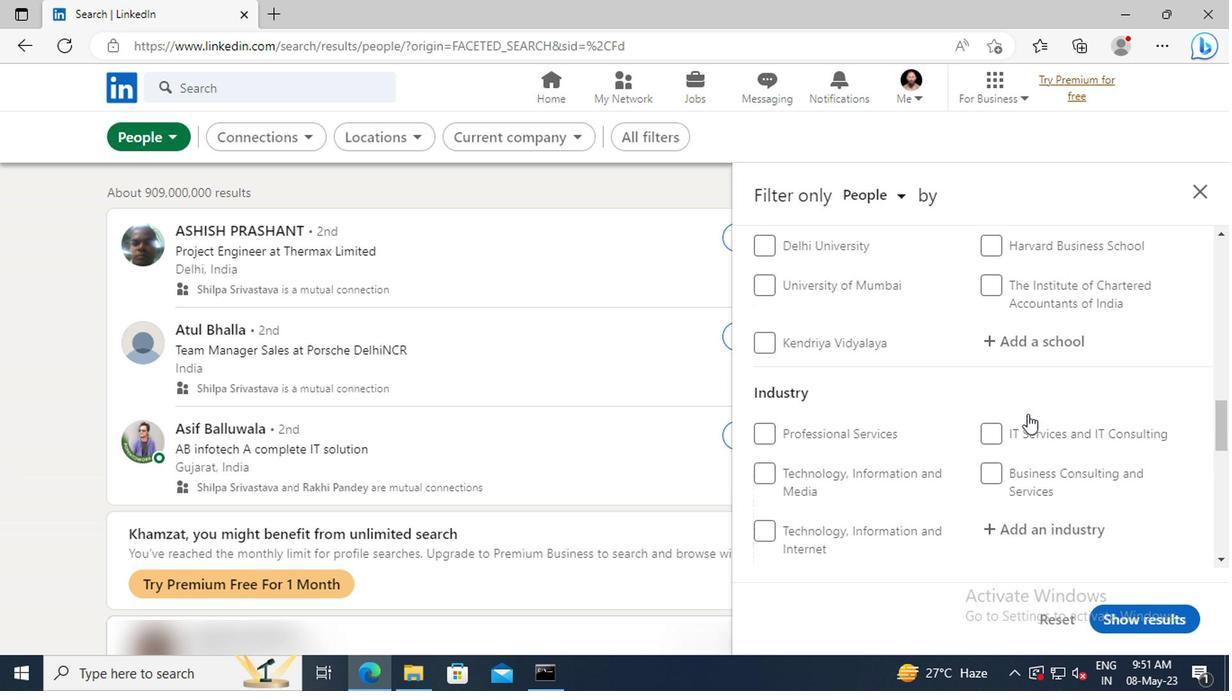 
Action: Mouse scrolled (1023, 414) with delta (0, -1)
Screenshot: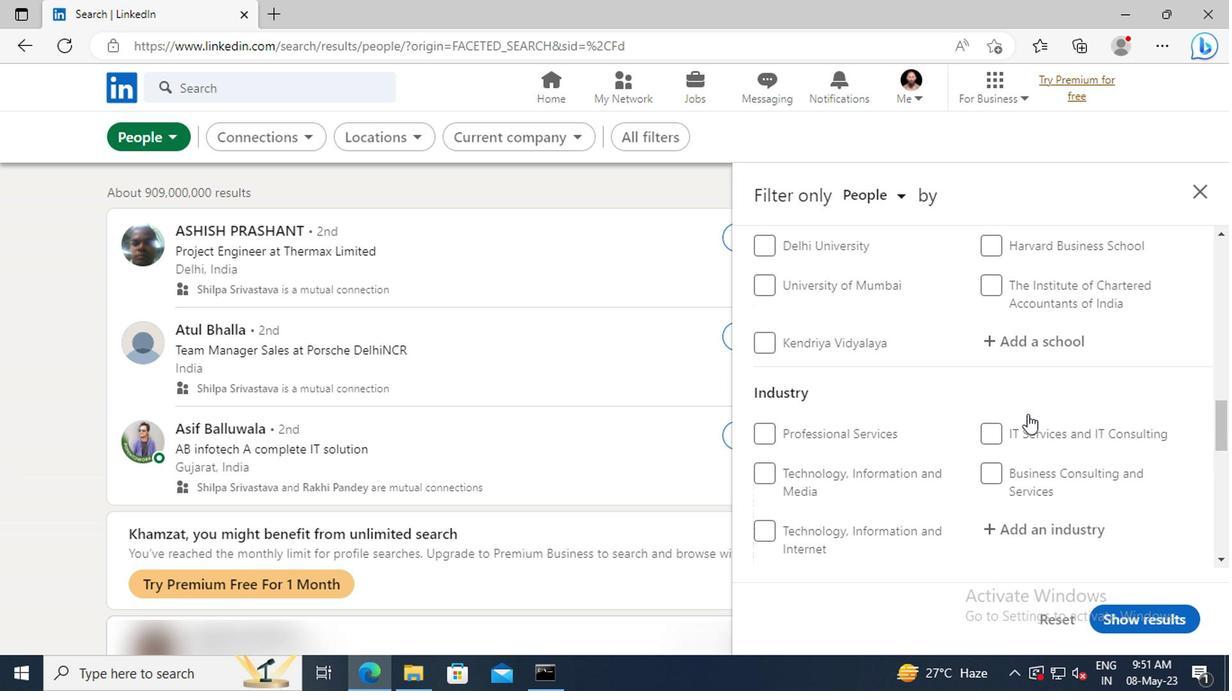 
Action: Mouse scrolled (1023, 414) with delta (0, -1)
Screenshot: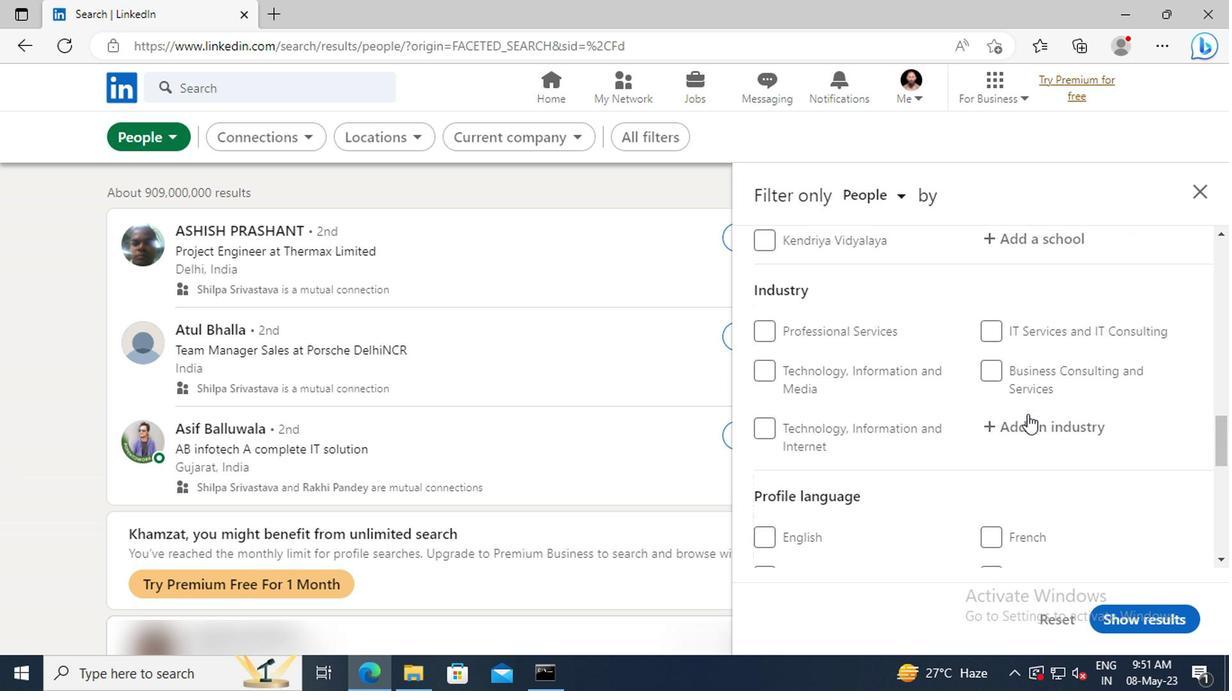 
Action: Mouse scrolled (1023, 414) with delta (0, -1)
Screenshot: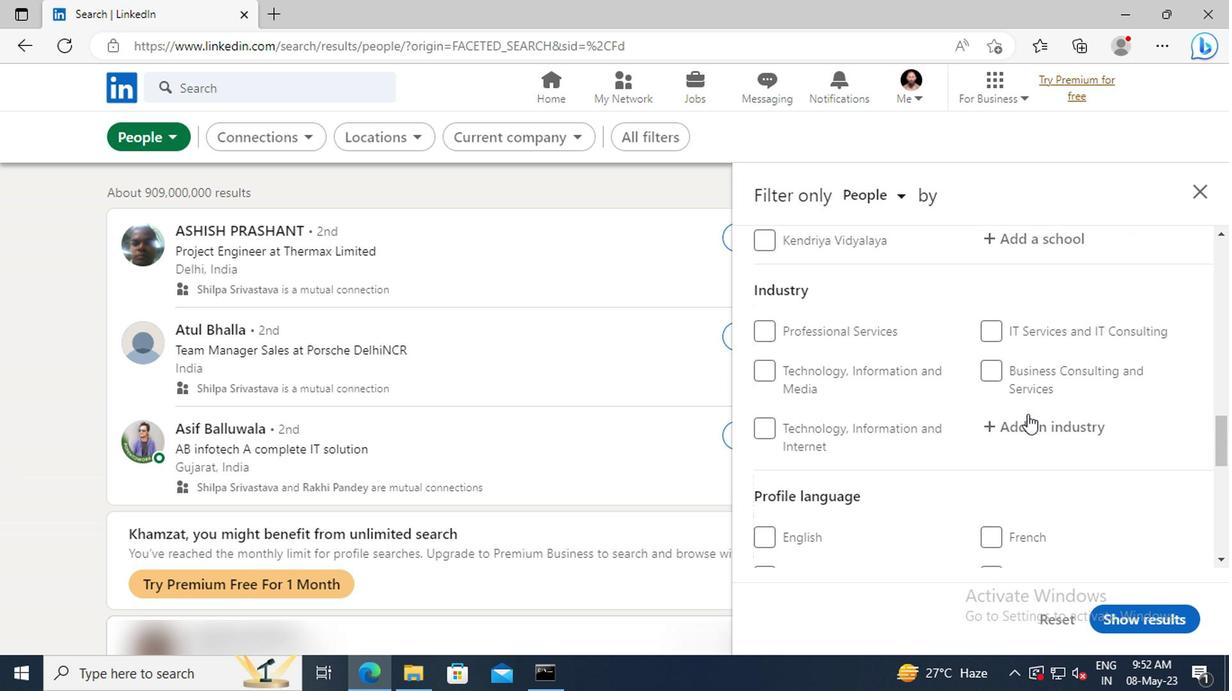 
Action: Mouse moved to (989, 473)
Screenshot: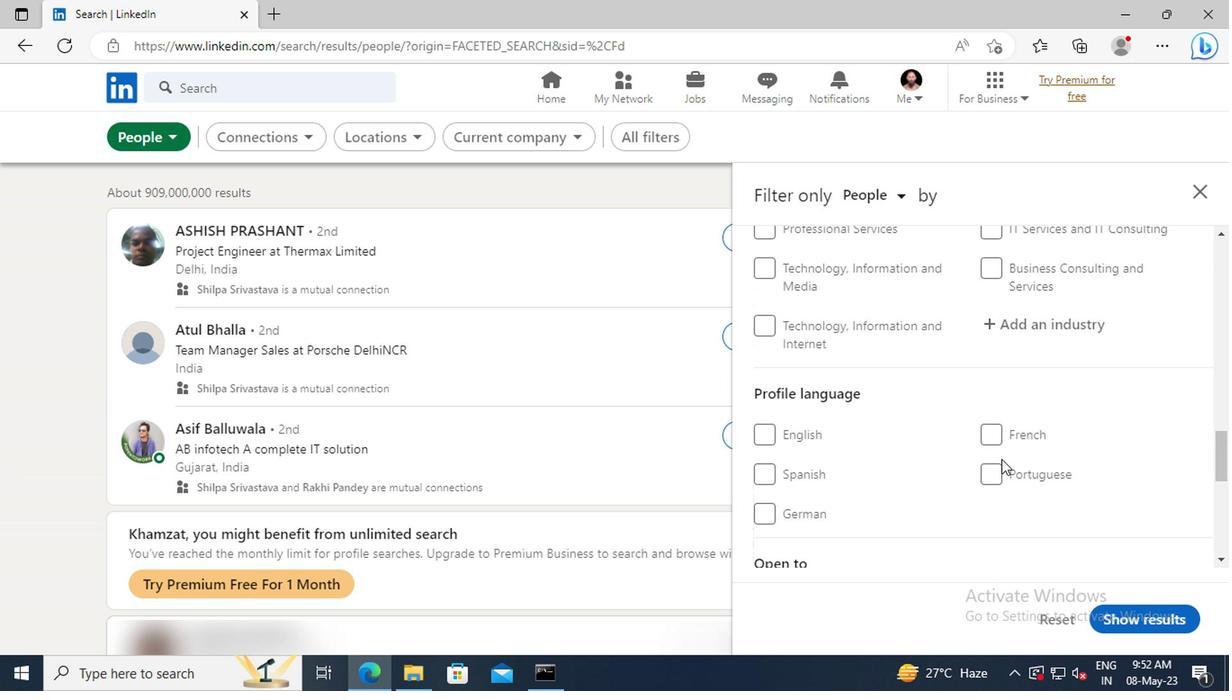 
Action: Mouse pressed left at (989, 473)
Screenshot: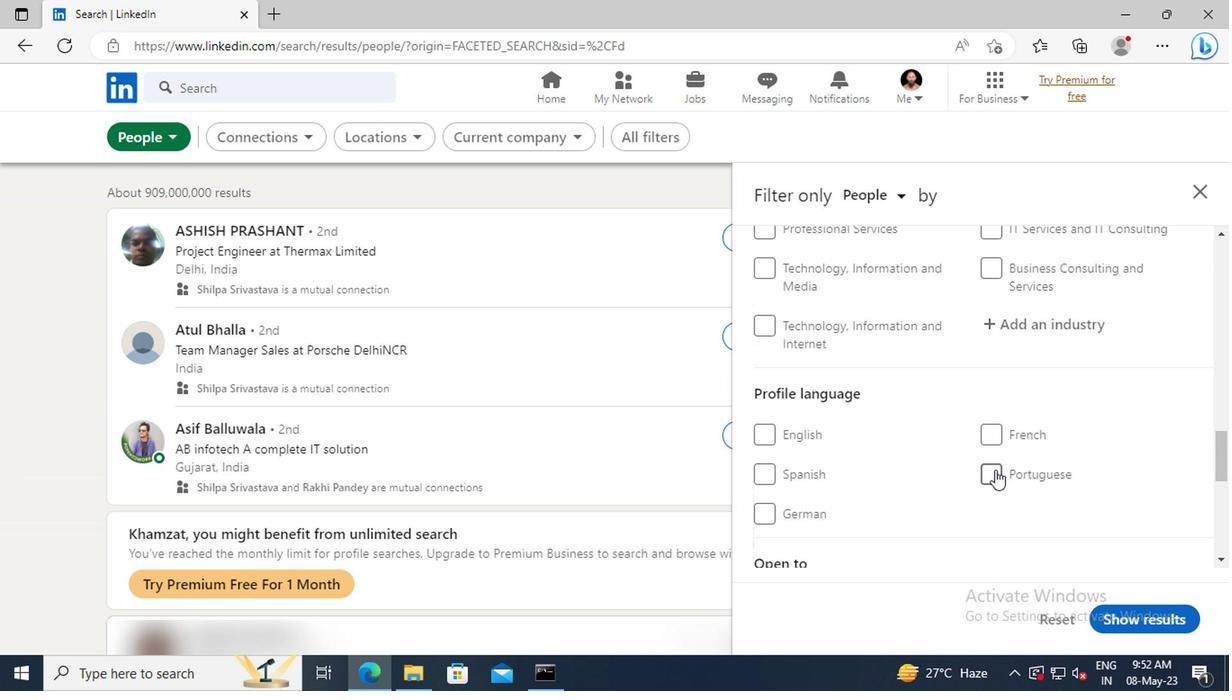 
Action: Mouse moved to (1023, 416)
Screenshot: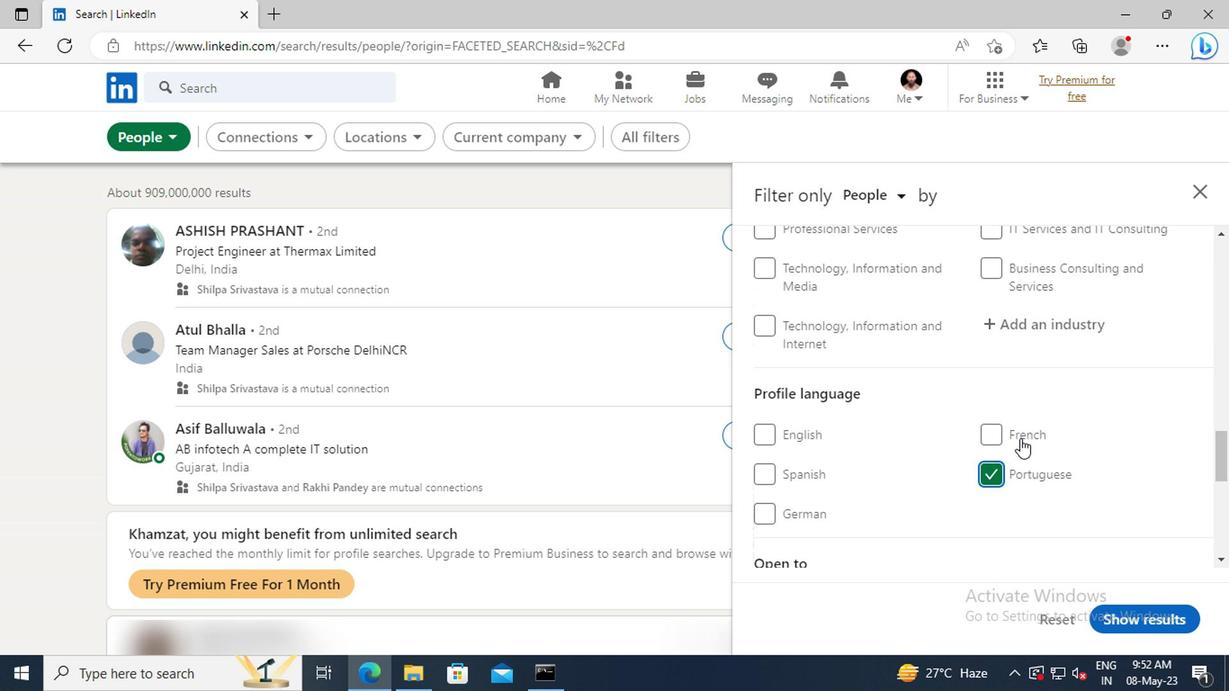 
Action: Mouse scrolled (1023, 416) with delta (0, 0)
Screenshot: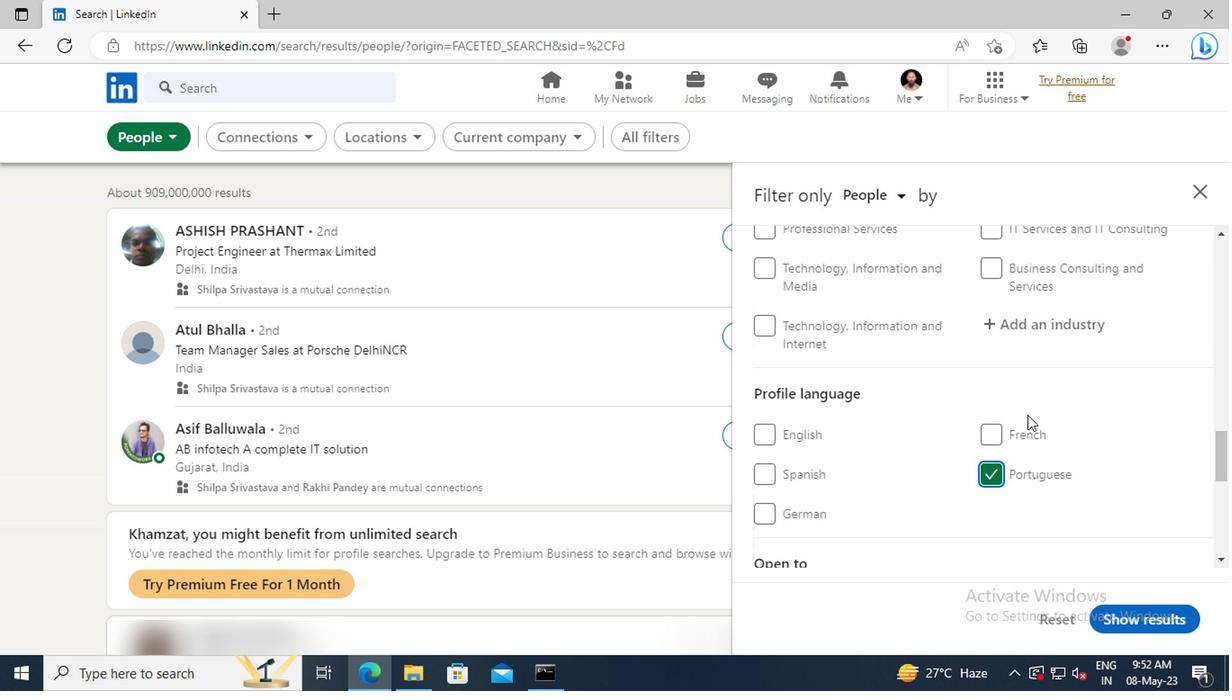 
Action: Mouse scrolled (1023, 416) with delta (0, 0)
Screenshot: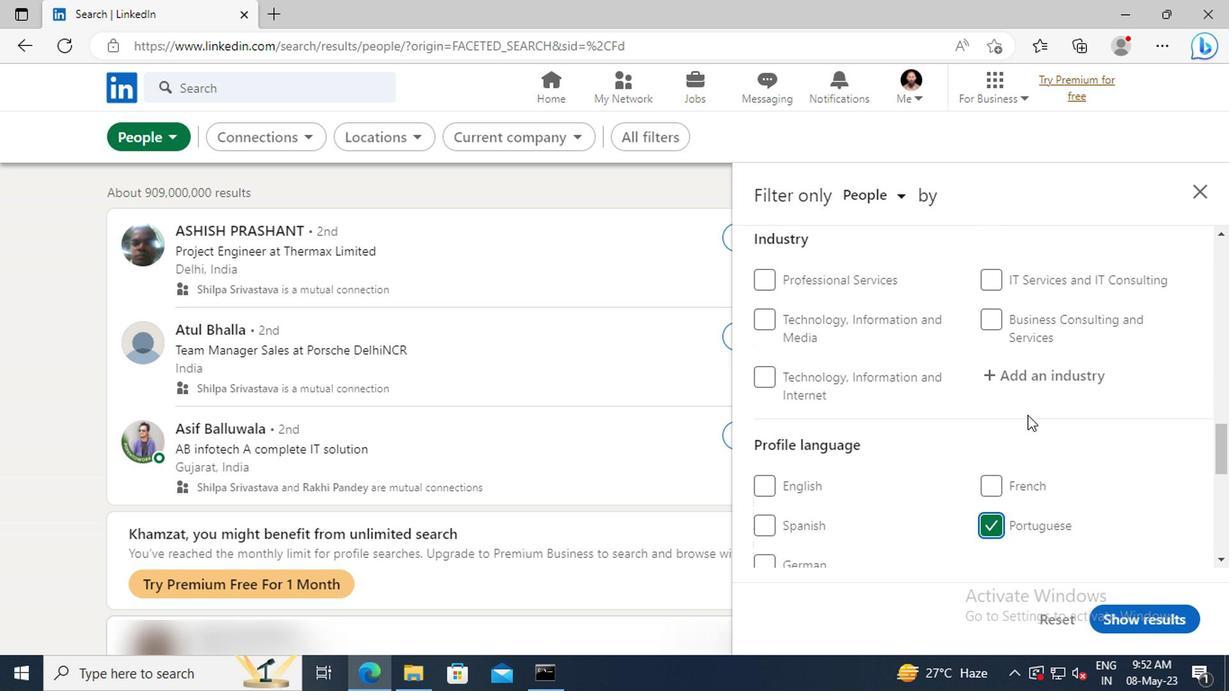 
Action: Mouse scrolled (1023, 416) with delta (0, 0)
Screenshot: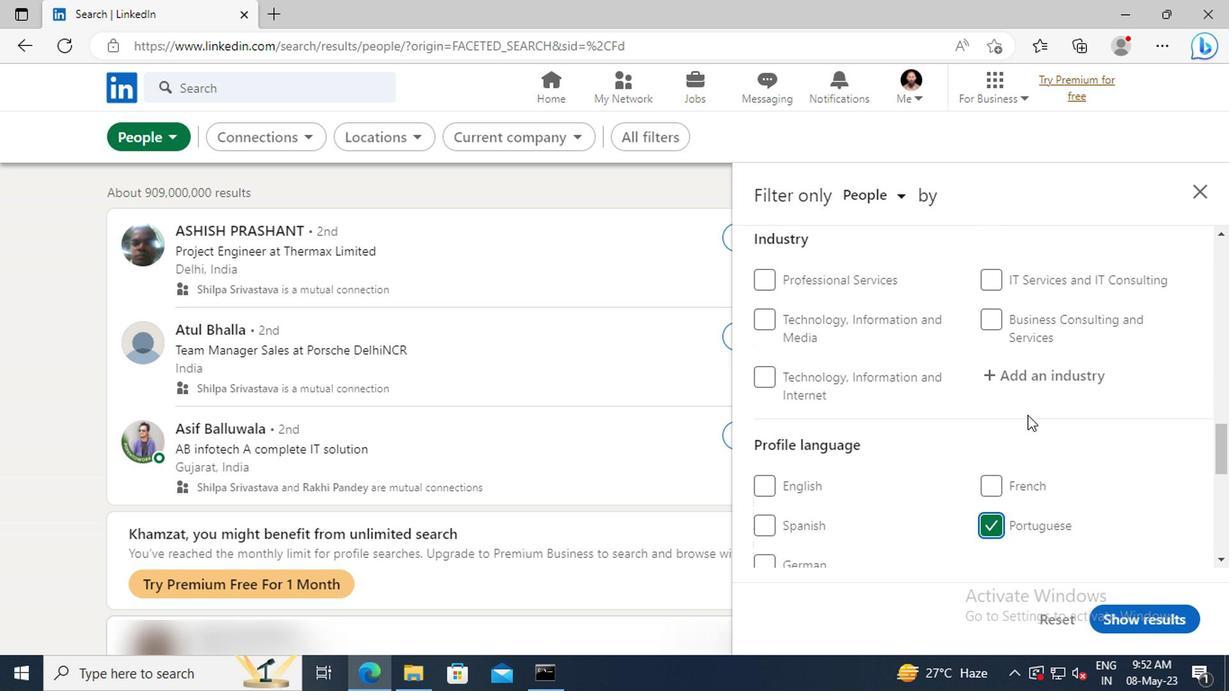 
Action: Mouse scrolled (1023, 416) with delta (0, 0)
Screenshot: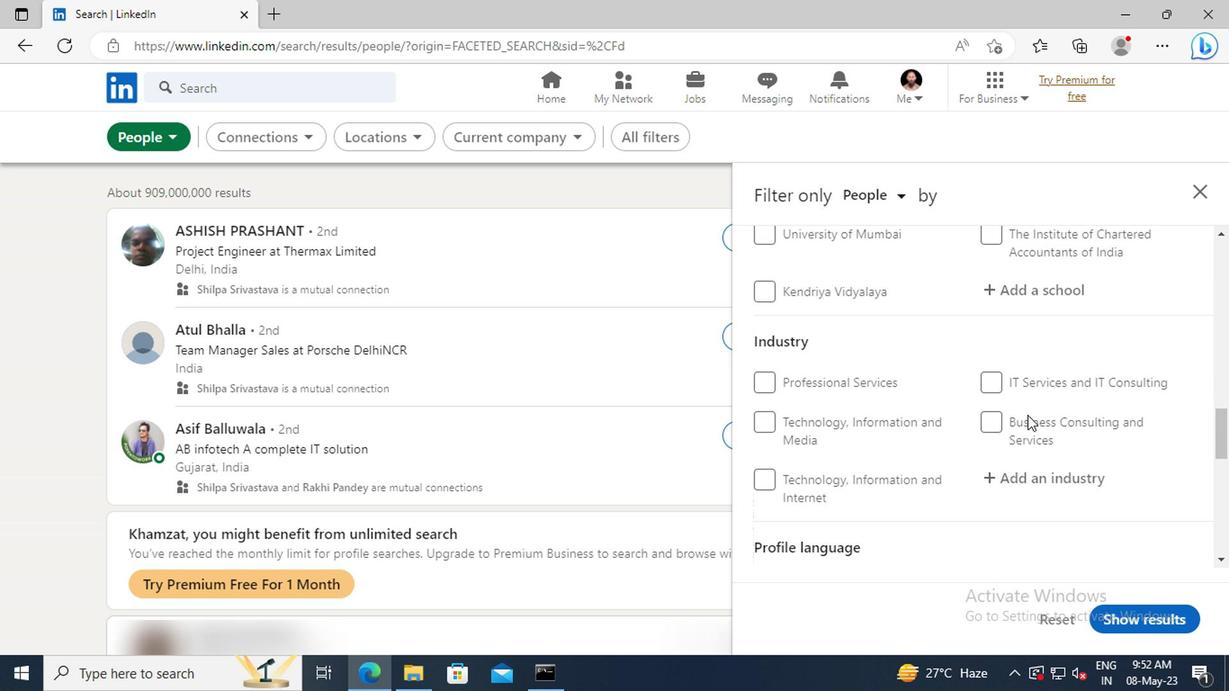 
Action: Mouse scrolled (1023, 416) with delta (0, 0)
Screenshot: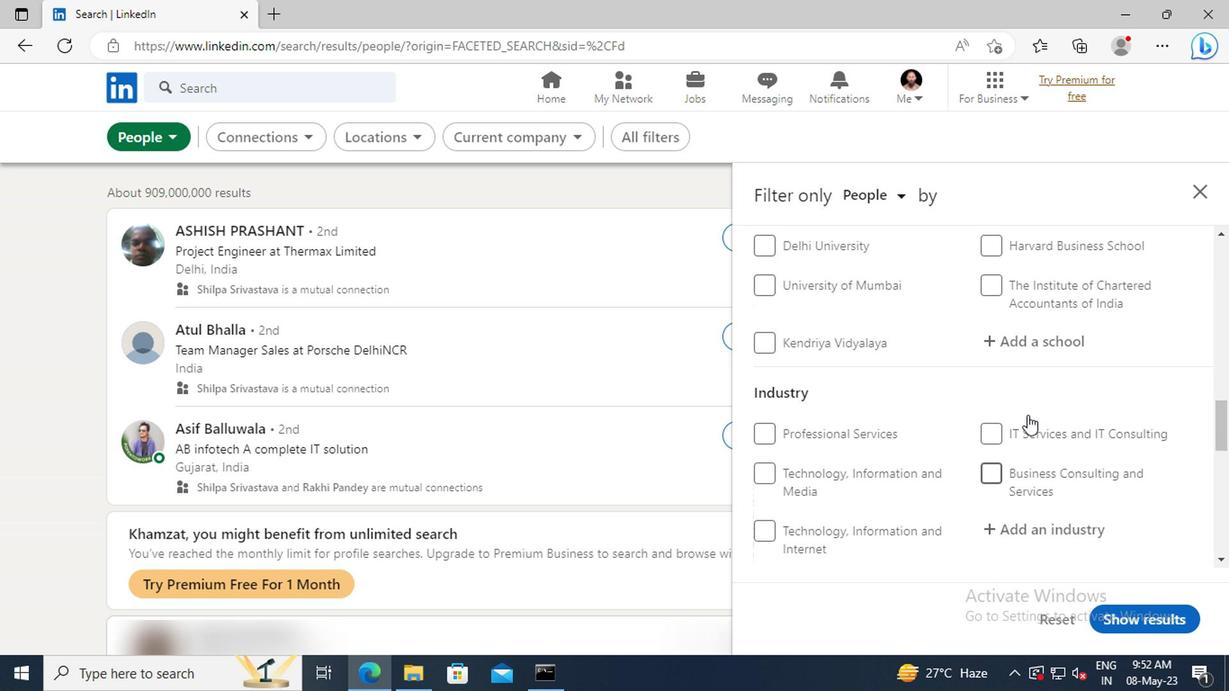 
Action: Mouse scrolled (1023, 416) with delta (0, 0)
Screenshot: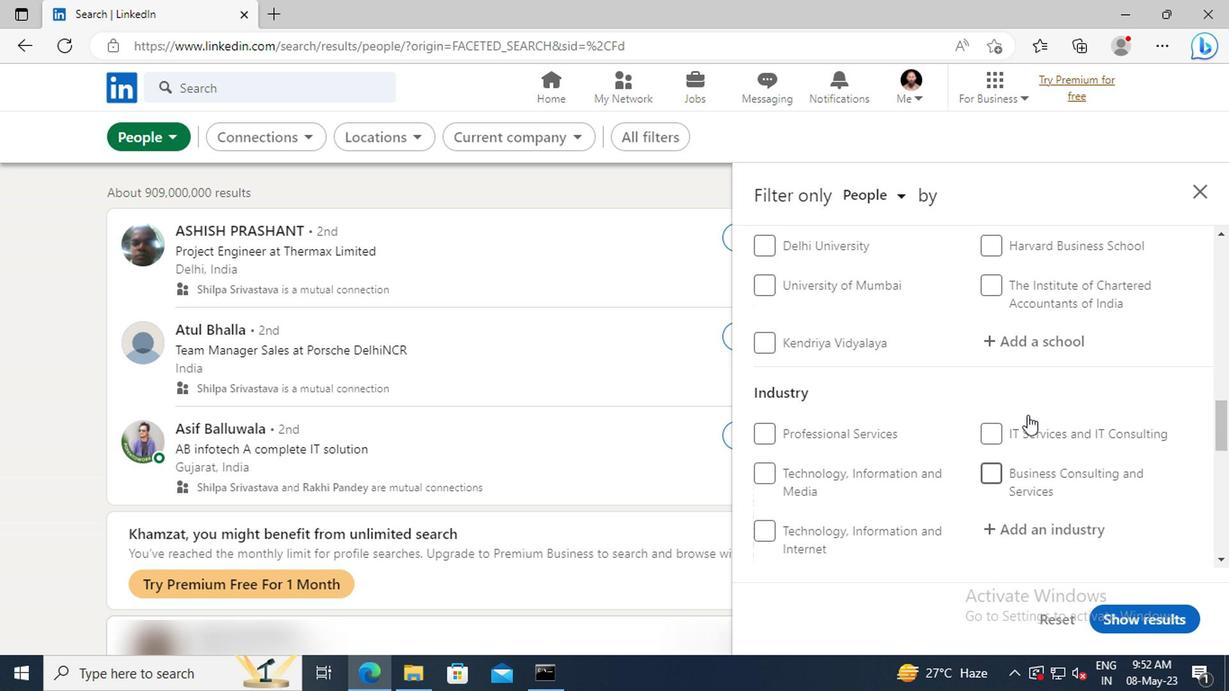 
Action: Mouse scrolled (1023, 416) with delta (0, 0)
Screenshot: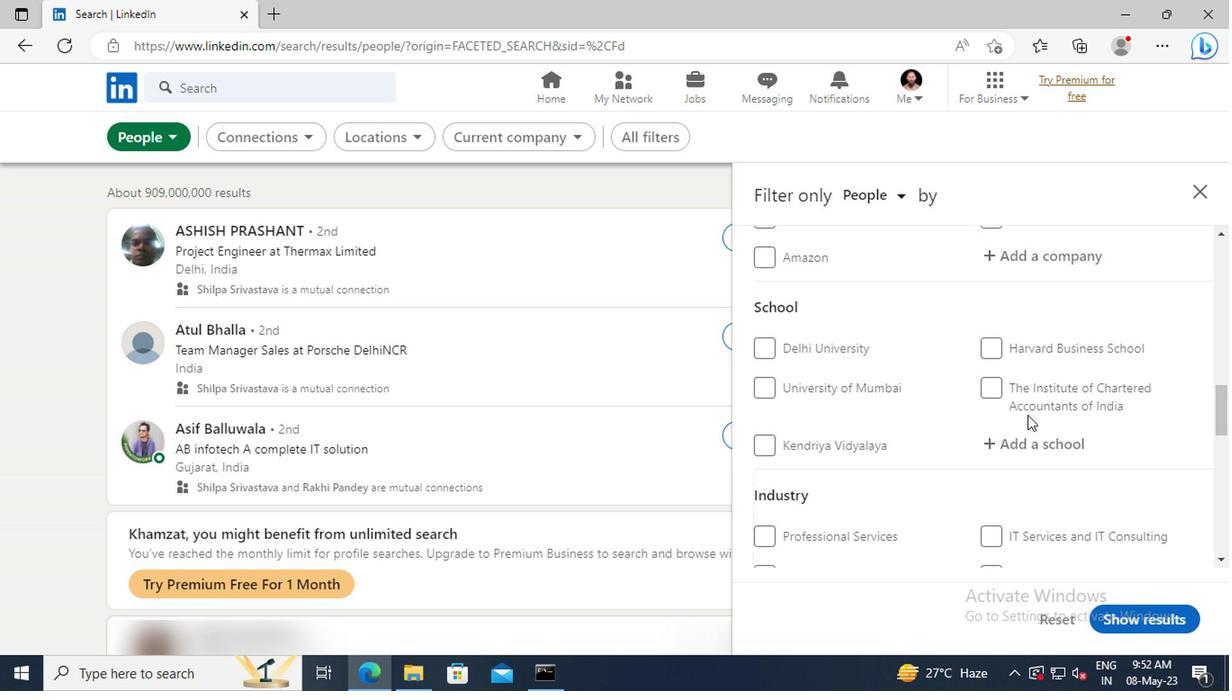 
Action: Mouse scrolled (1023, 416) with delta (0, 0)
Screenshot: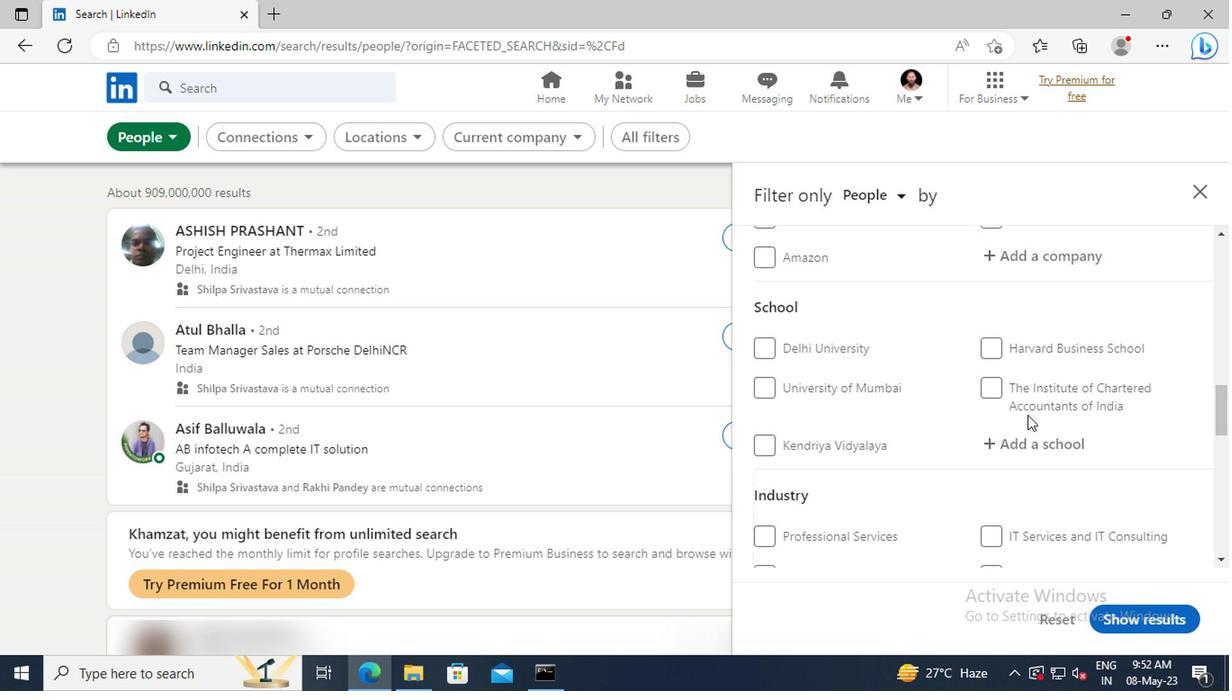 
Action: Mouse scrolled (1023, 416) with delta (0, 0)
Screenshot: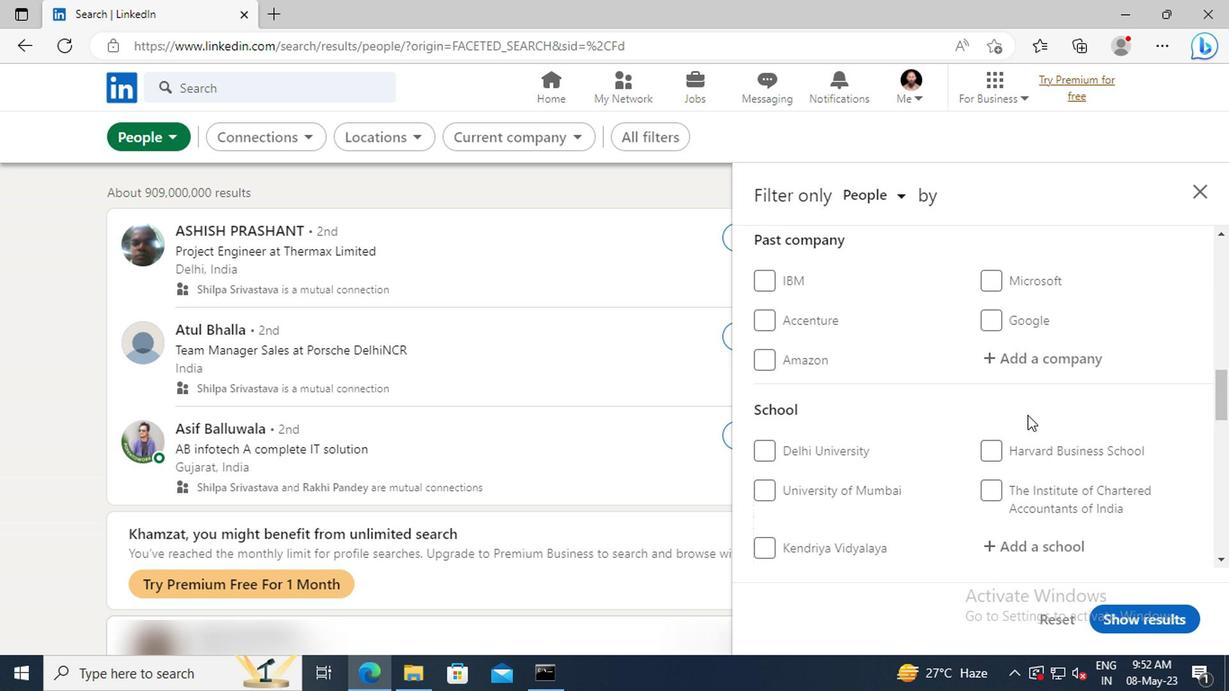 
Action: Mouse scrolled (1023, 416) with delta (0, 0)
Screenshot: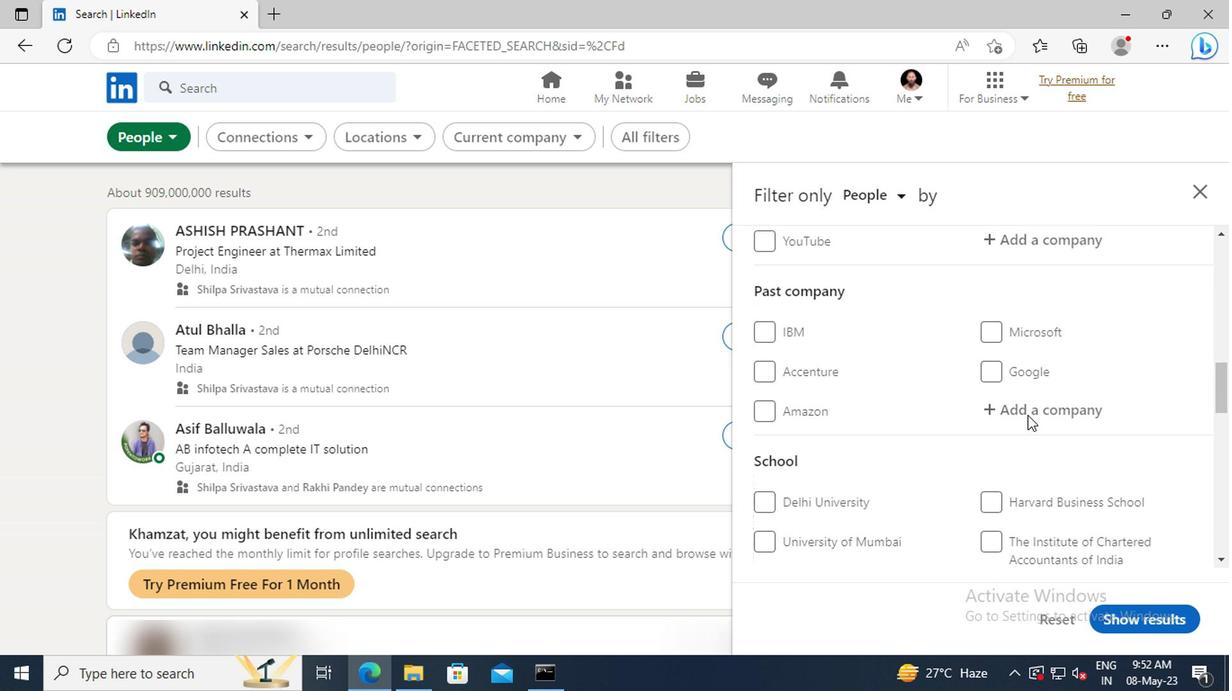 
Action: Mouse scrolled (1023, 416) with delta (0, 0)
Screenshot: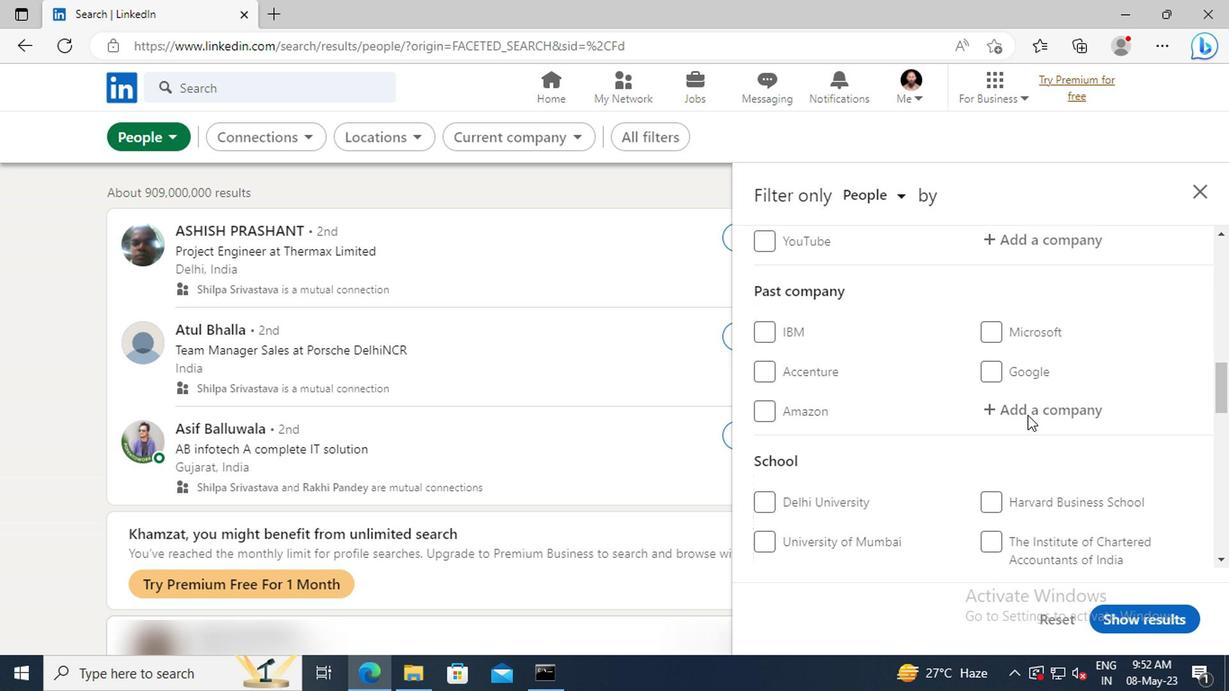 
Action: Mouse scrolled (1023, 416) with delta (0, 0)
Screenshot: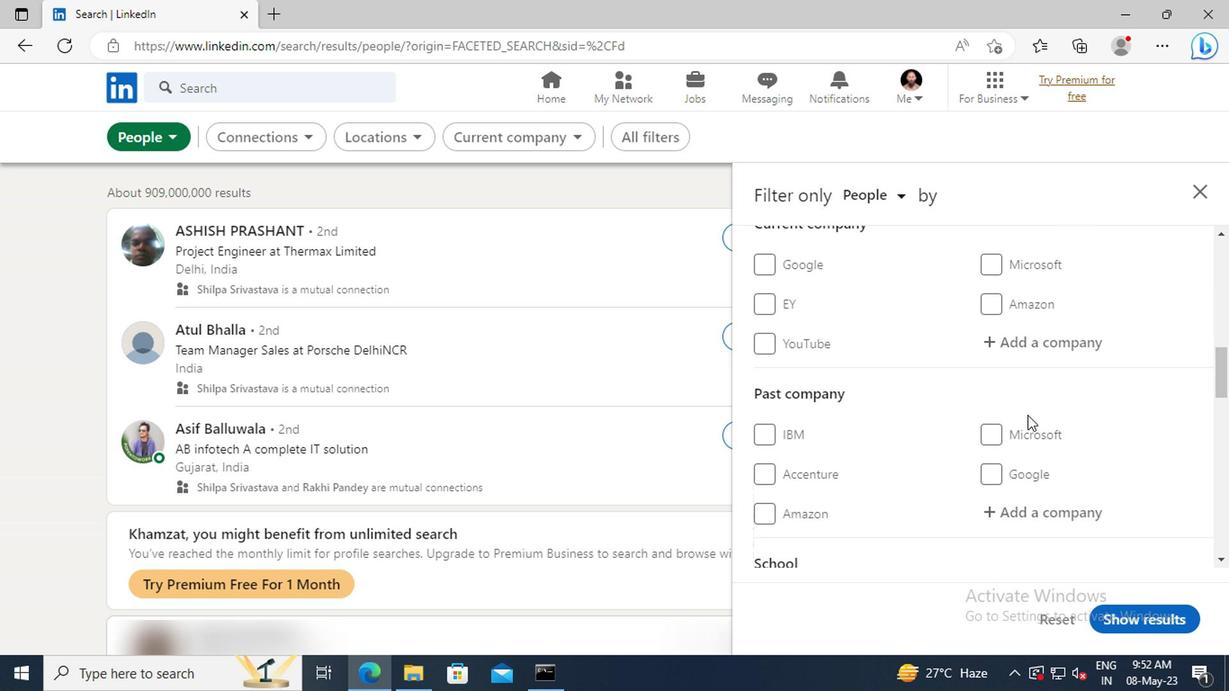 
Action: Mouse moved to (1007, 398)
Screenshot: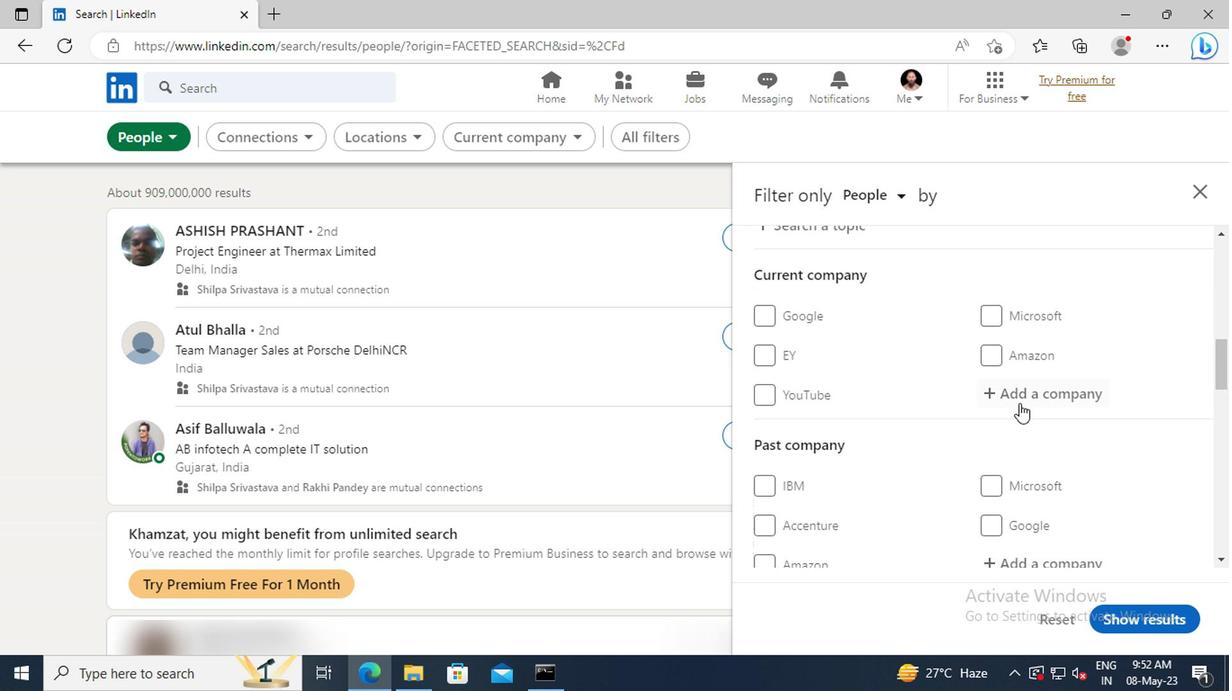 
Action: Mouse pressed left at (1007, 398)
Screenshot: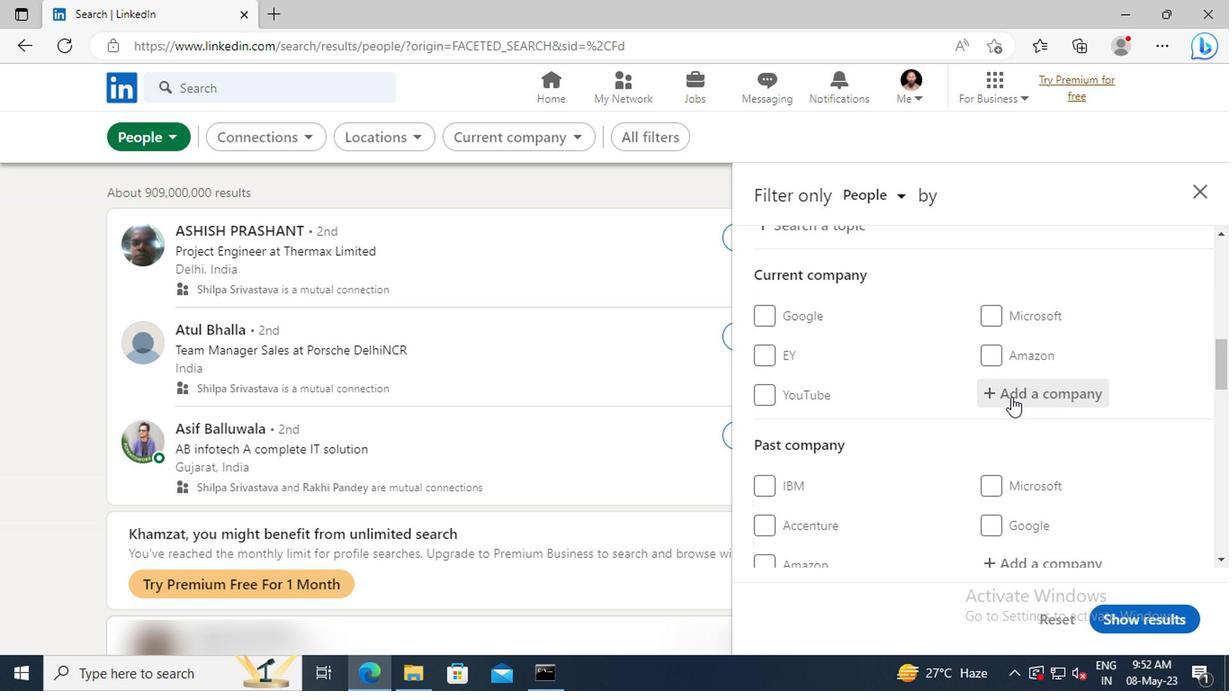 
Action: Key pressed <Key.shift>VODAFONE
Screenshot: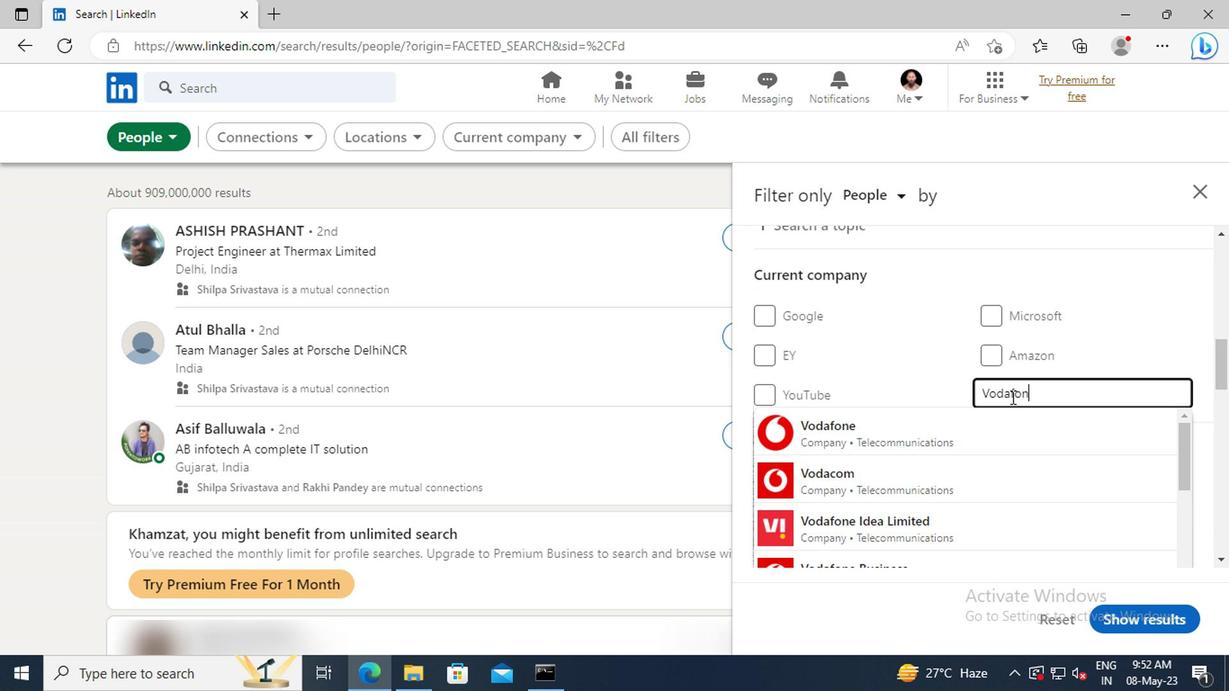 
Action: Mouse moved to (1009, 426)
Screenshot: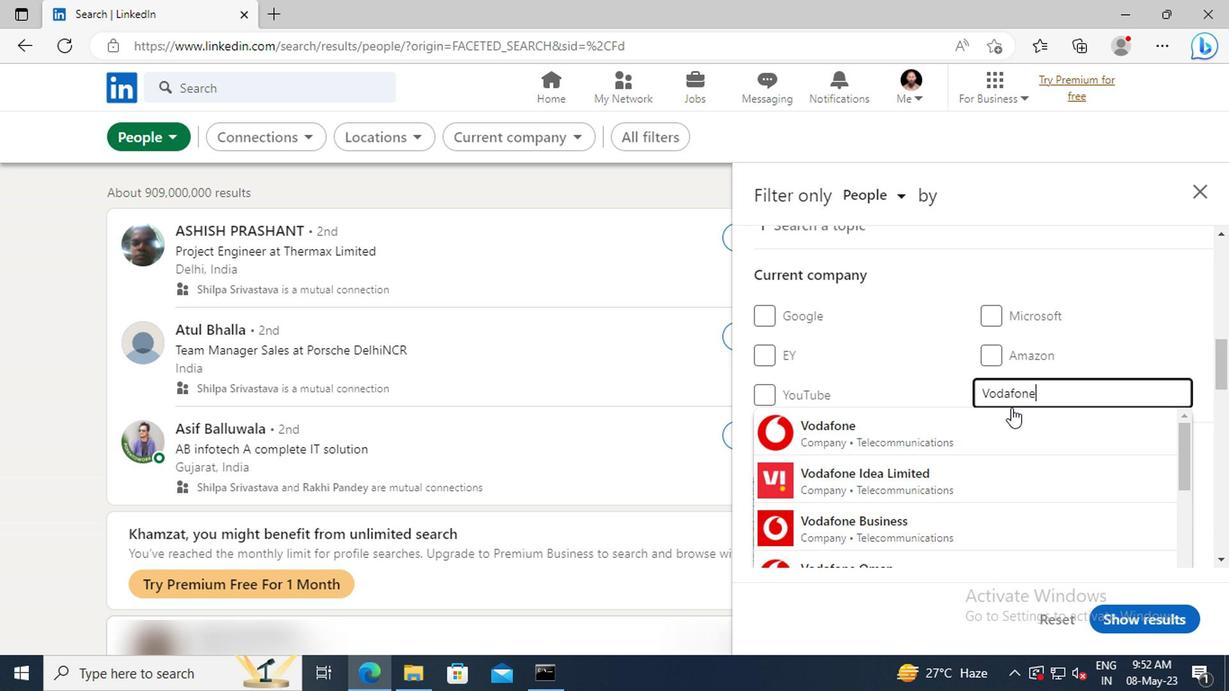 
Action: Mouse pressed left at (1009, 426)
Screenshot: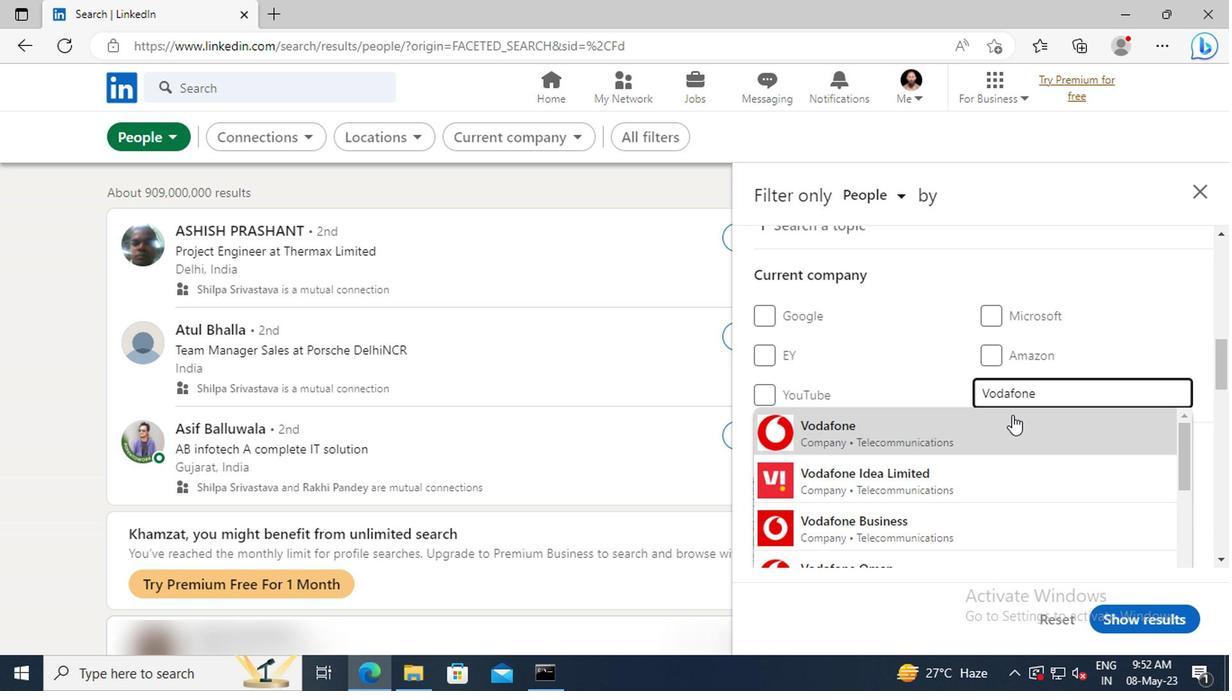 
Action: Mouse scrolled (1009, 425) with delta (0, -1)
Screenshot: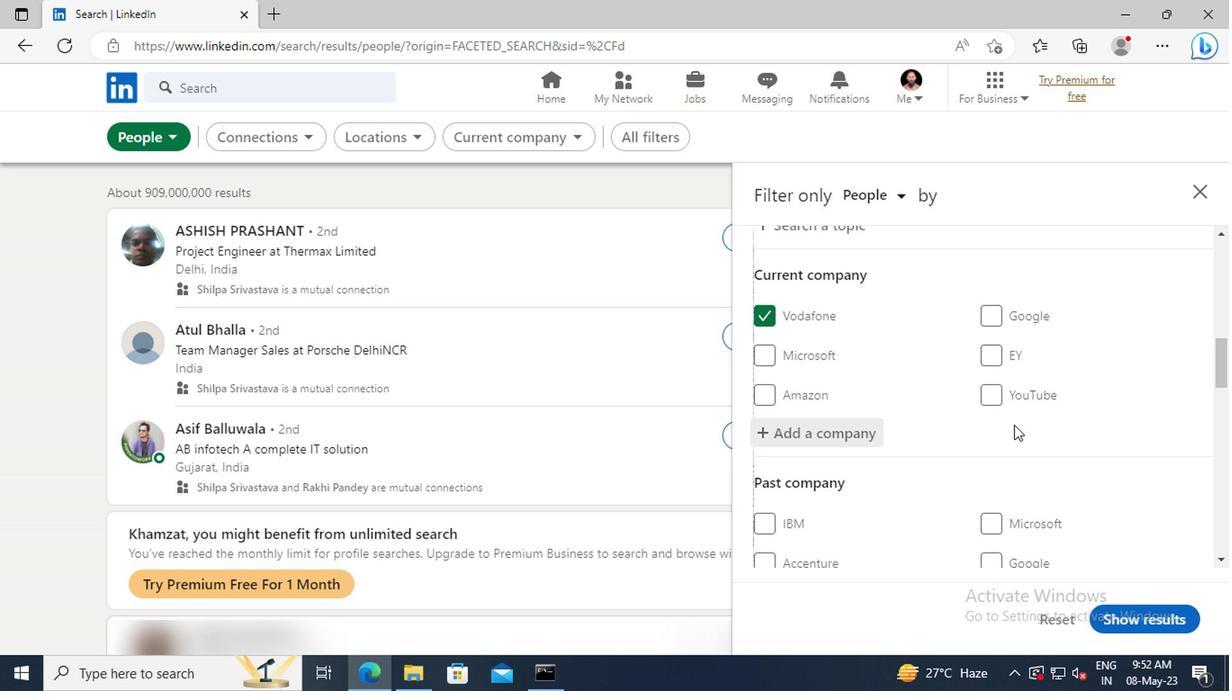 
Action: Mouse moved to (1011, 427)
Screenshot: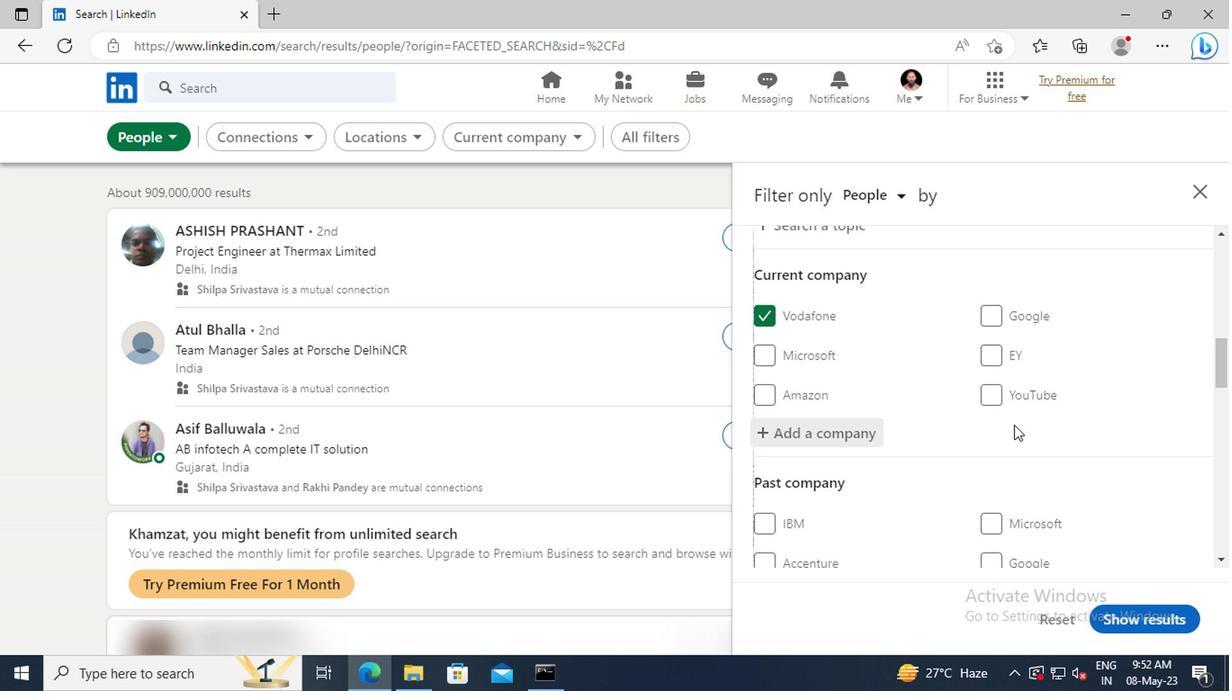 
Action: Mouse scrolled (1011, 426) with delta (0, 0)
Screenshot: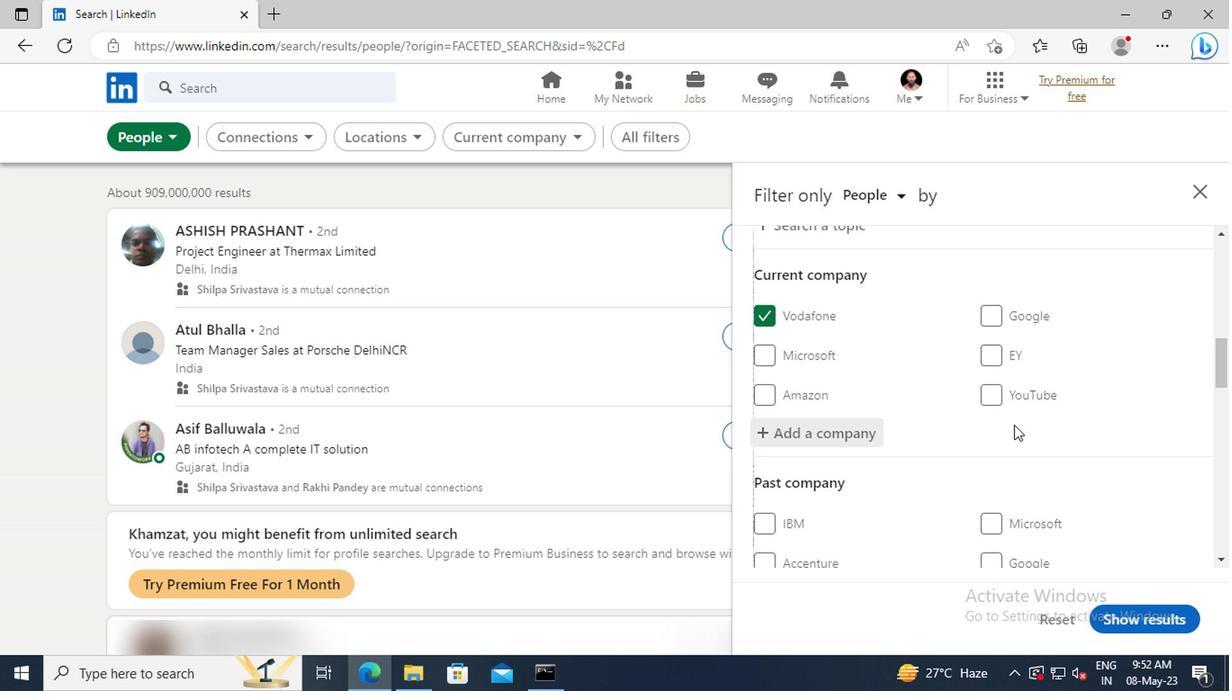 
Action: Mouse moved to (1011, 407)
Screenshot: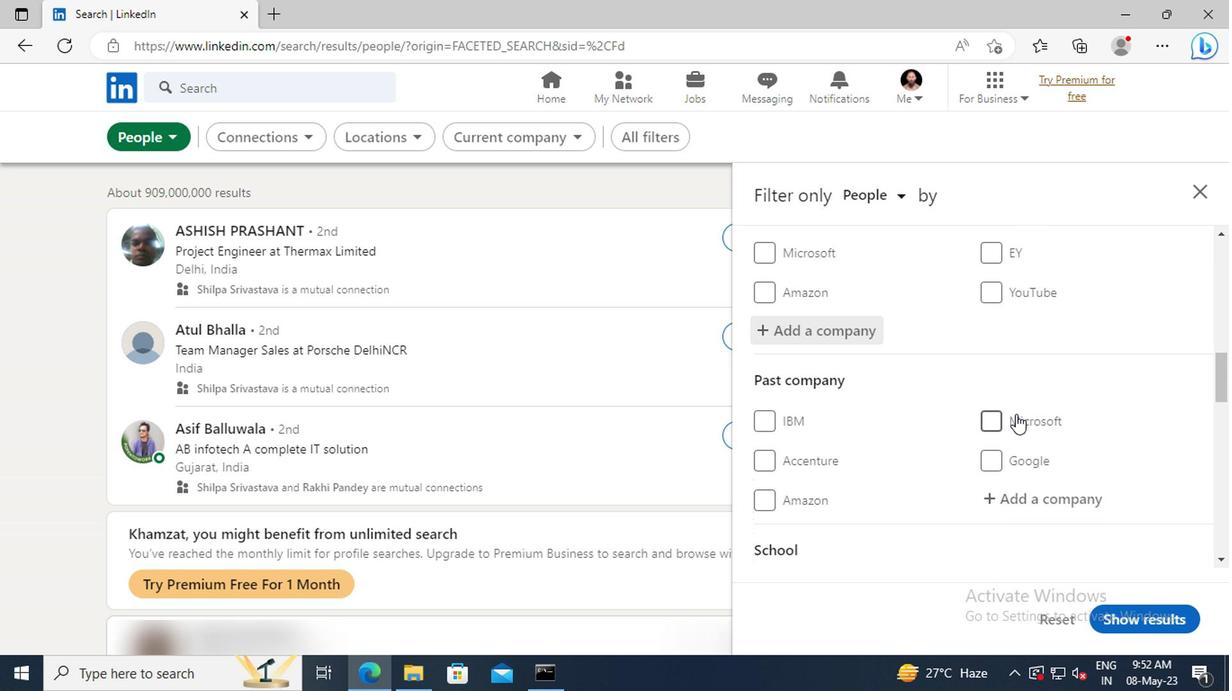 
Action: Mouse scrolled (1011, 406) with delta (0, 0)
Screenshot: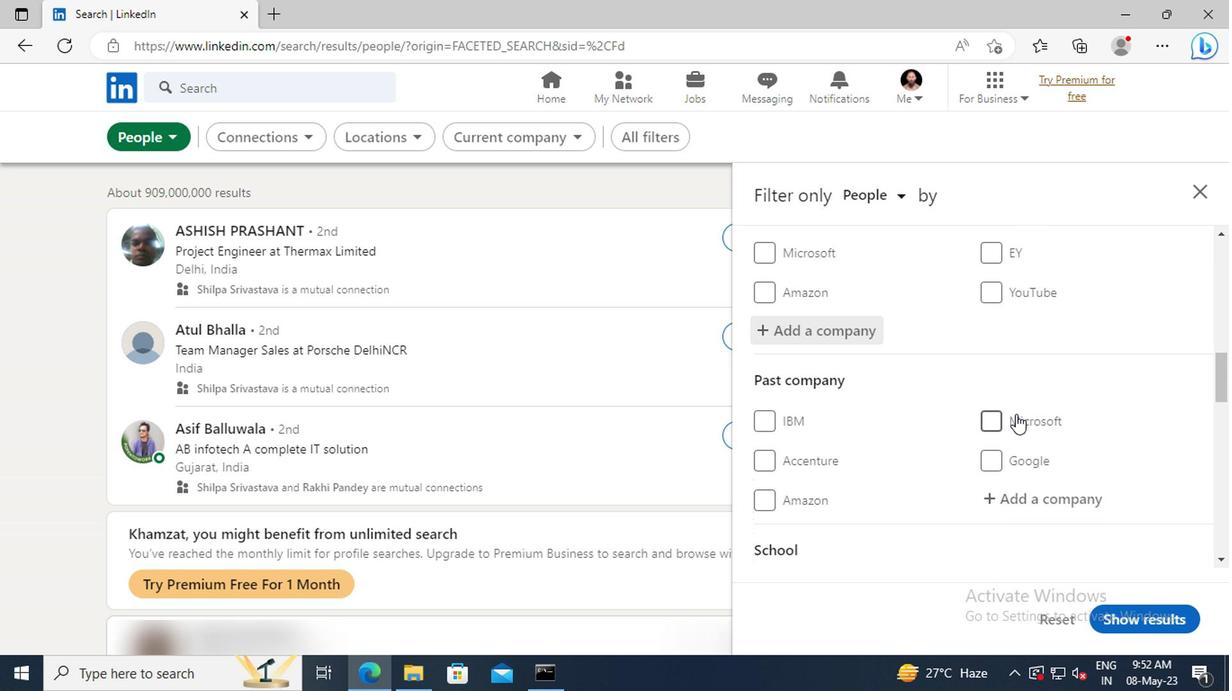 
Action: Mouse moved to (1011, 405)
Screenshot: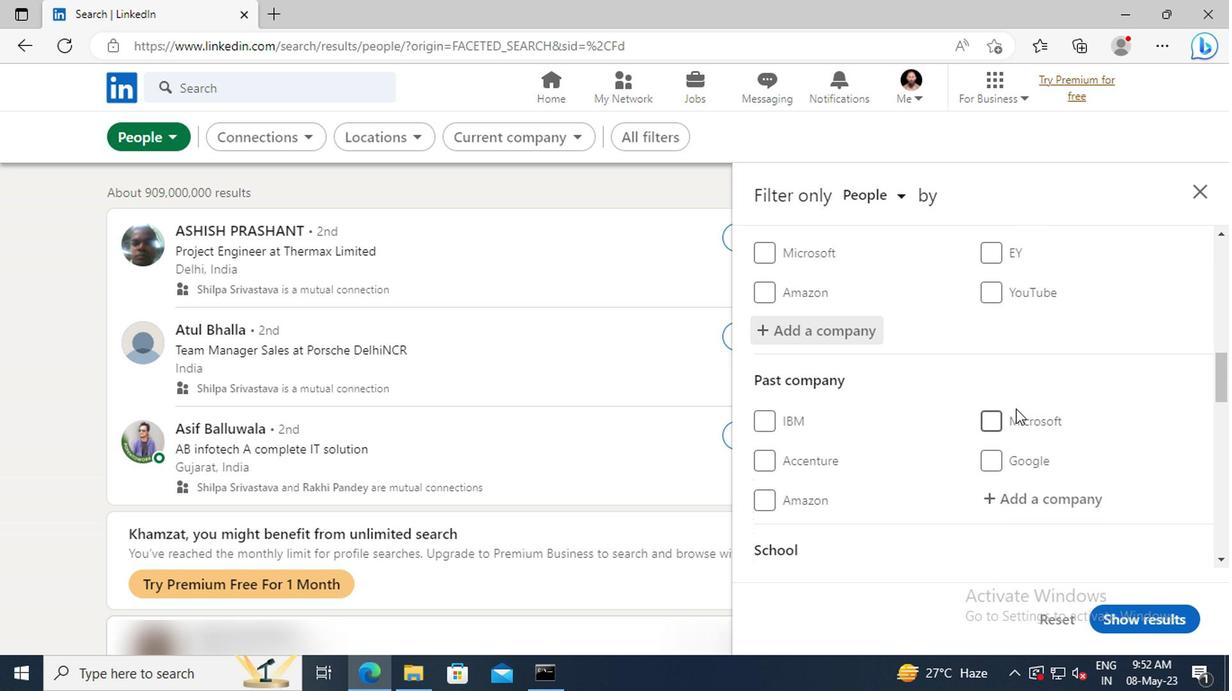 
Action: Mouse scrolled (1011, 404) with delta (0, 0)
Screenshot: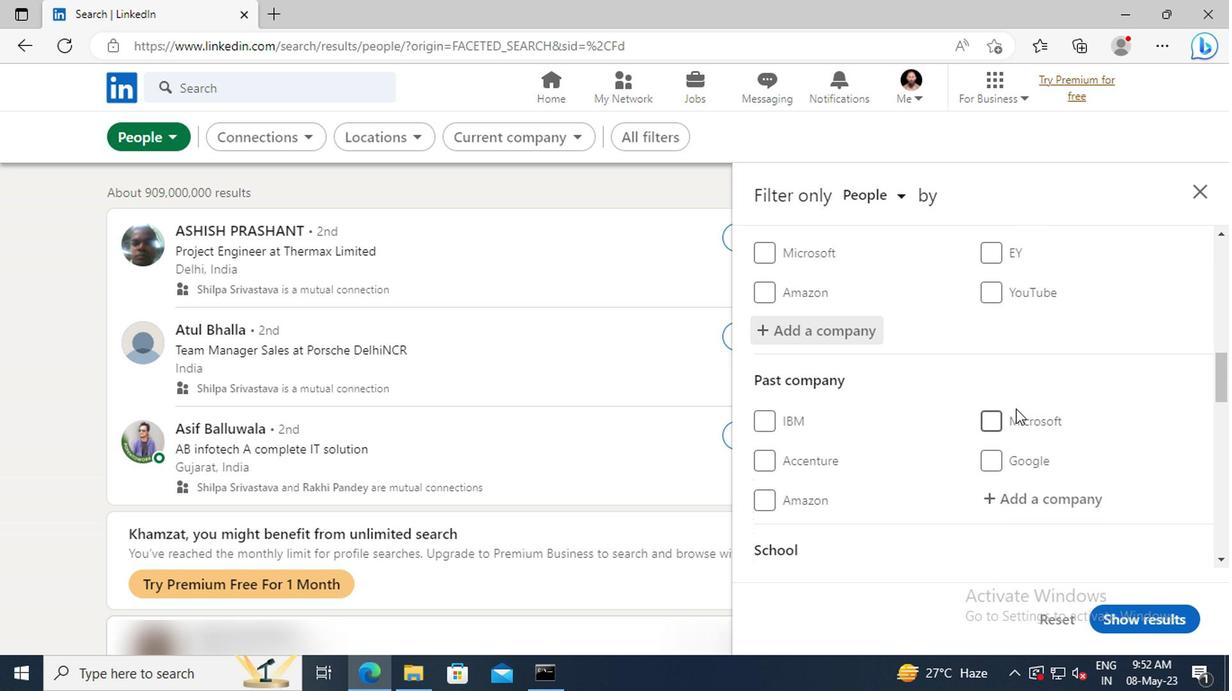 
Action: Mouse moved to (1011, 396)
Screenshot: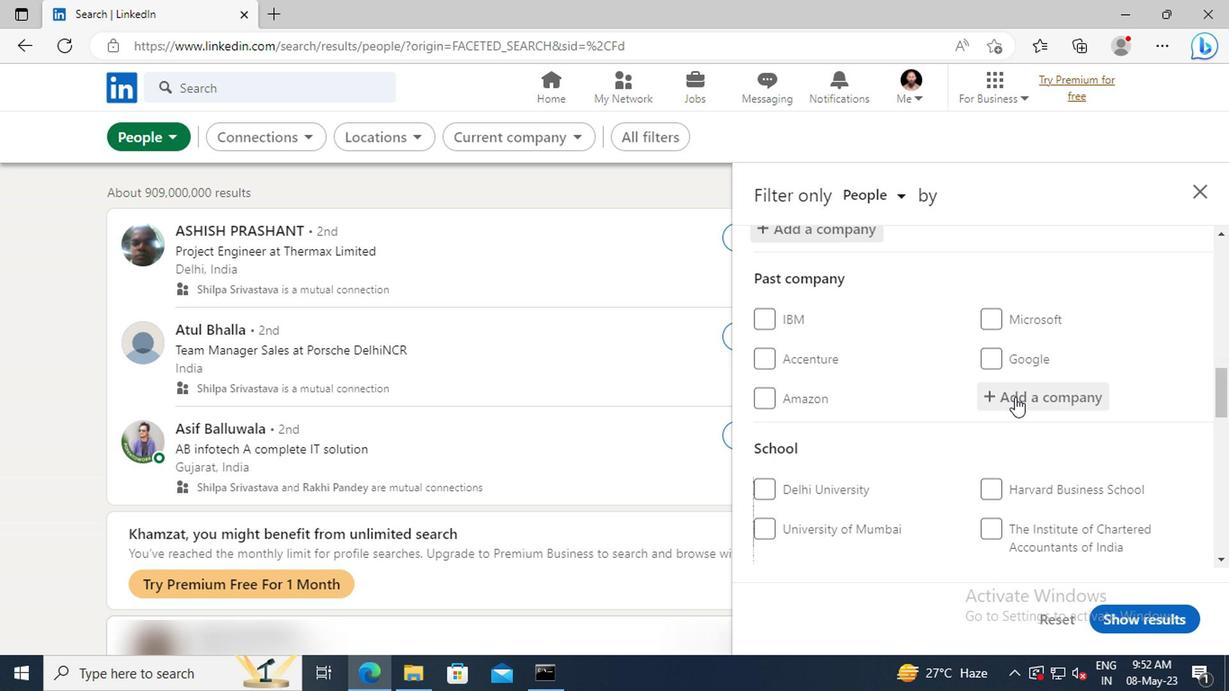 
Action: Mouse scrolled (1011, 395) with delta (0, 0)
Screenshot: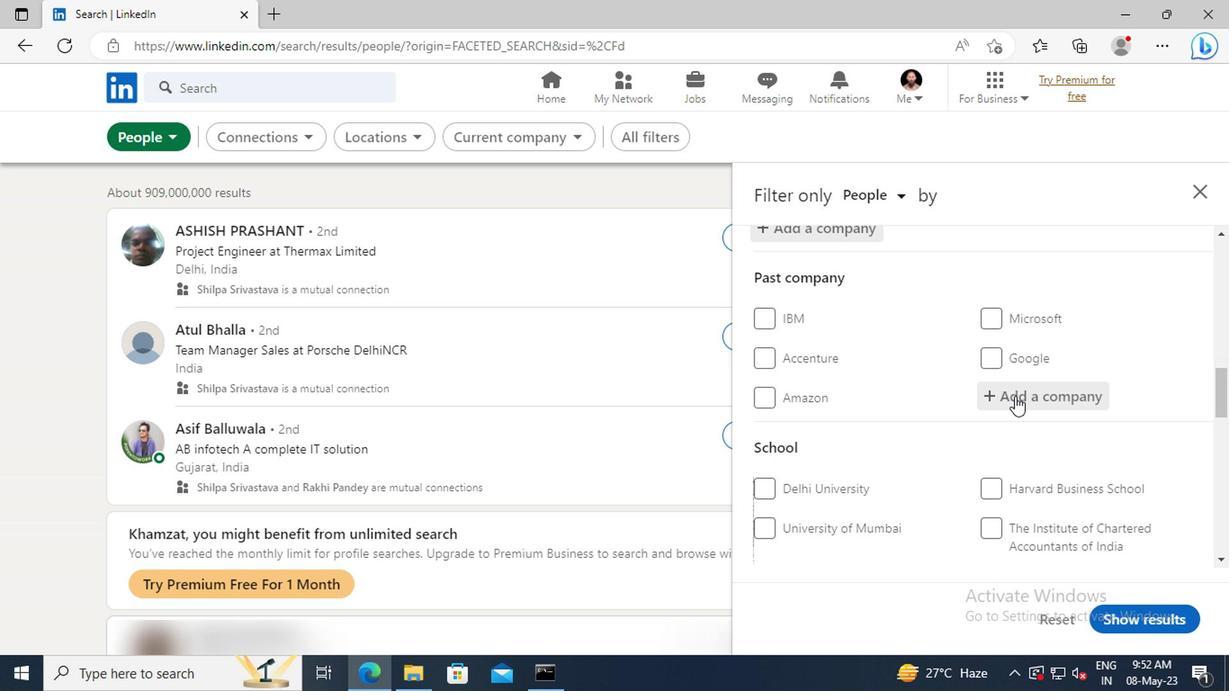 
Action: Mouse scrolled (1011, 395) with delta (0, 0)
Screenshot: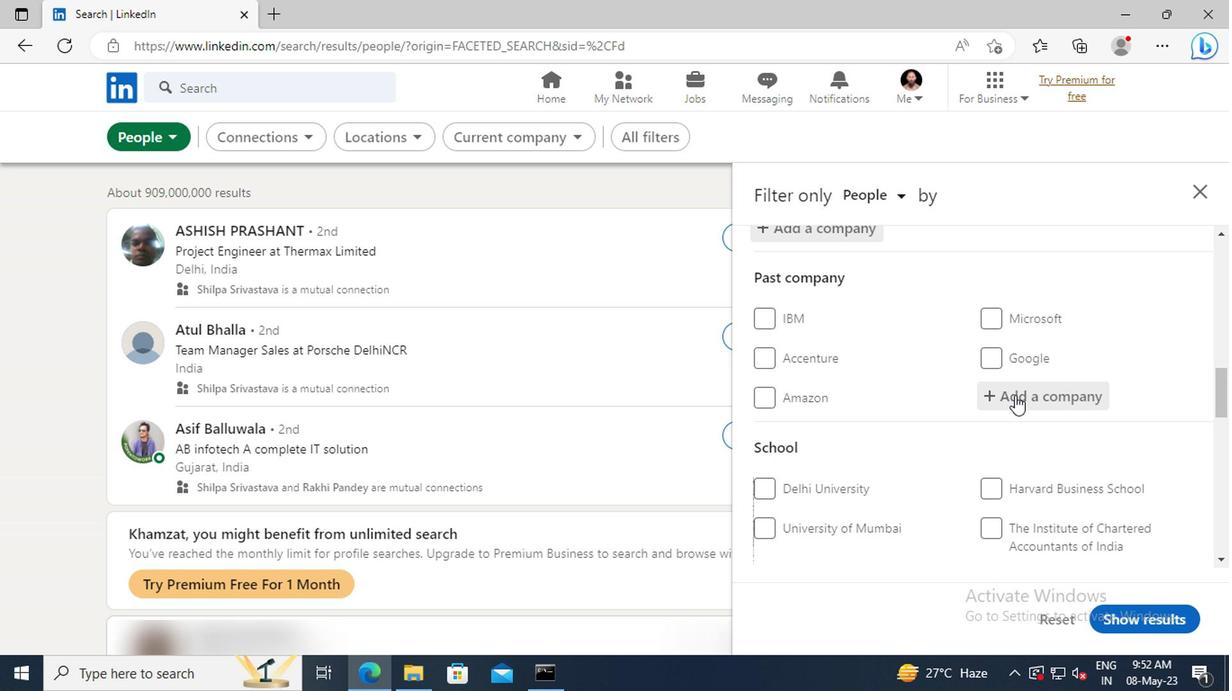 
Action: Mouse moved to (1011, 396)
Screenshot: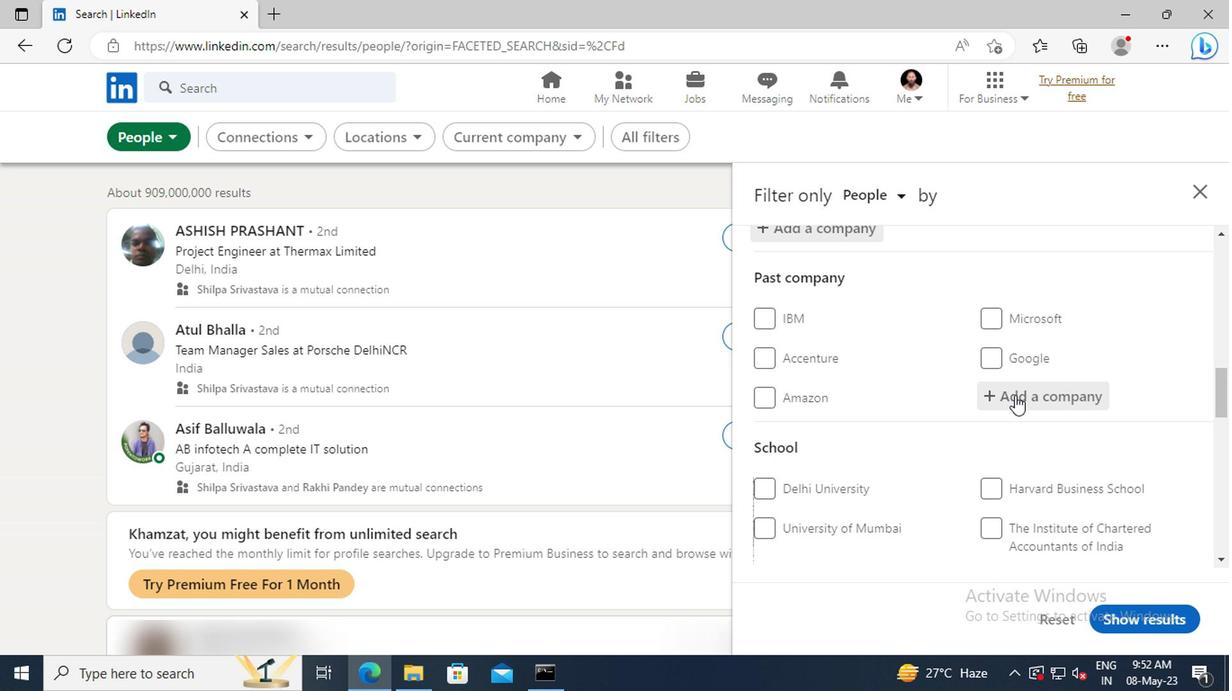 
Action: Mouse scrolled (1011, 395) with delta (0, 0)
Screenshot: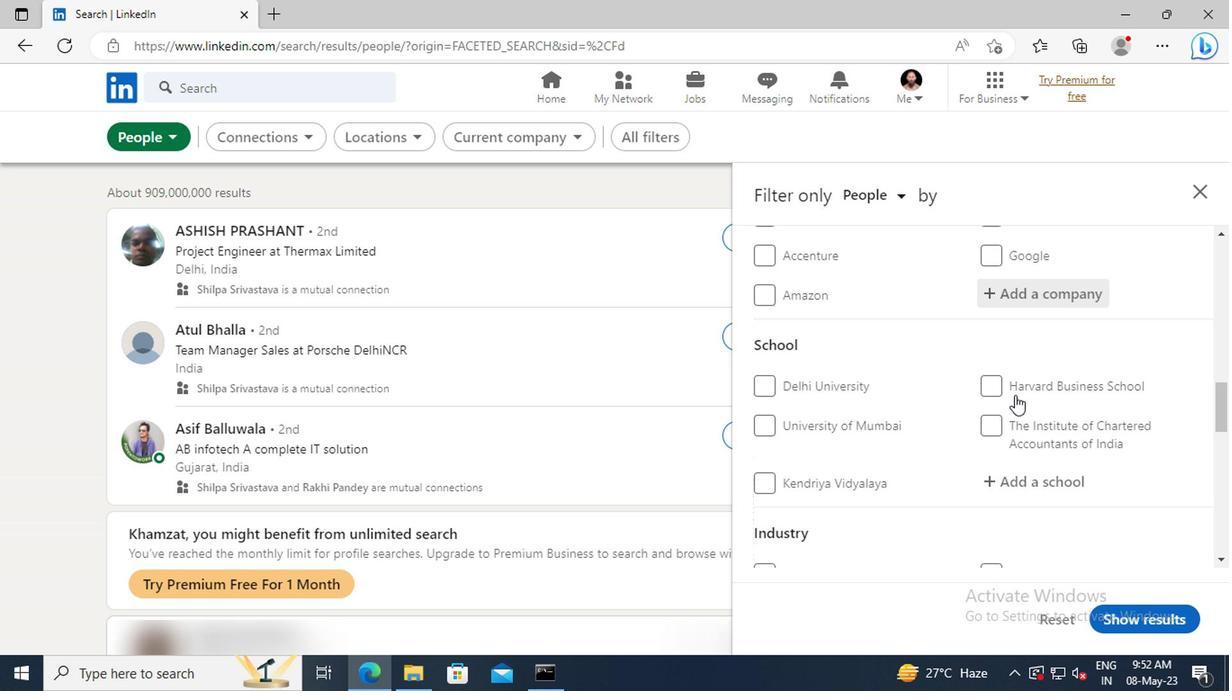 
Action: Mouse scrolled (1011, 395) with delta (0, 0)
Screenshot: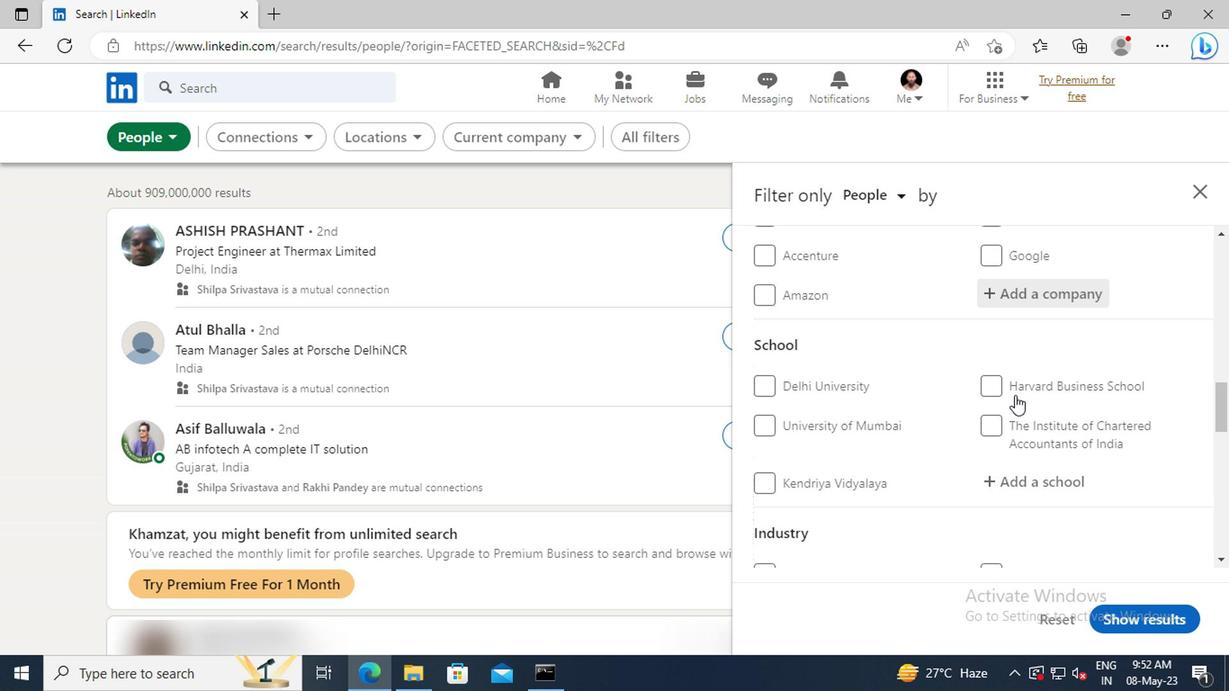 
Action: Mouse moved to (1014, 386)
Screenshot: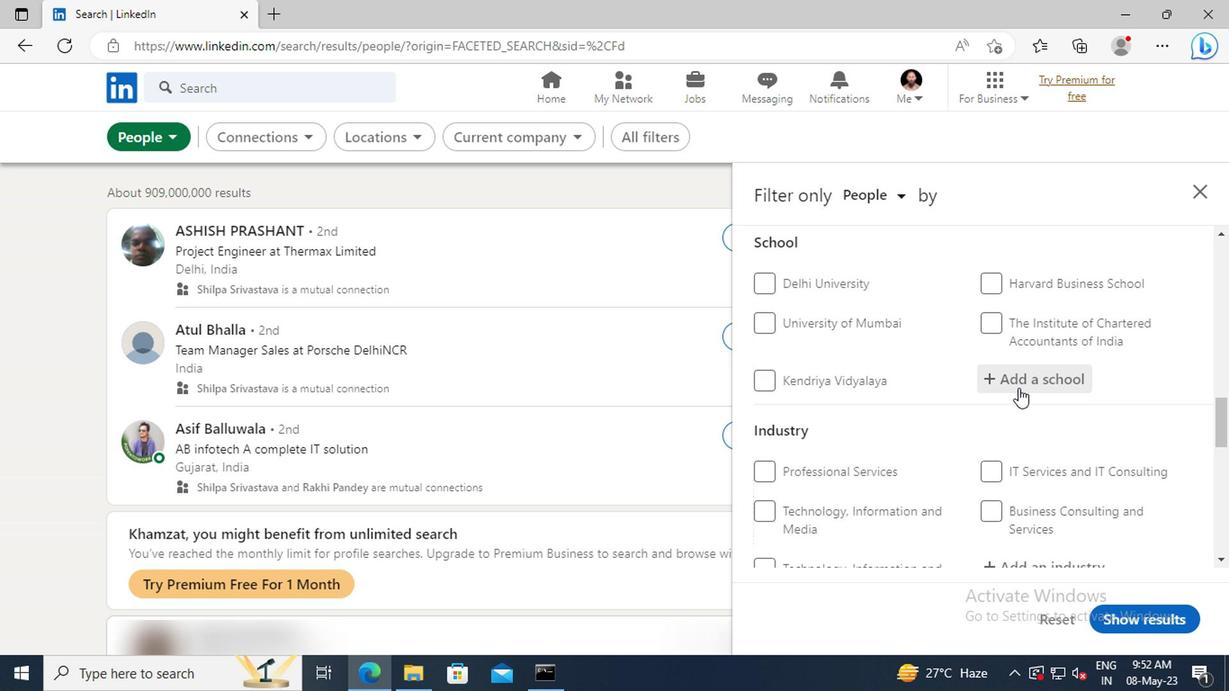 
Action: Mouse pressed left at (1014, 386)
Screenshot: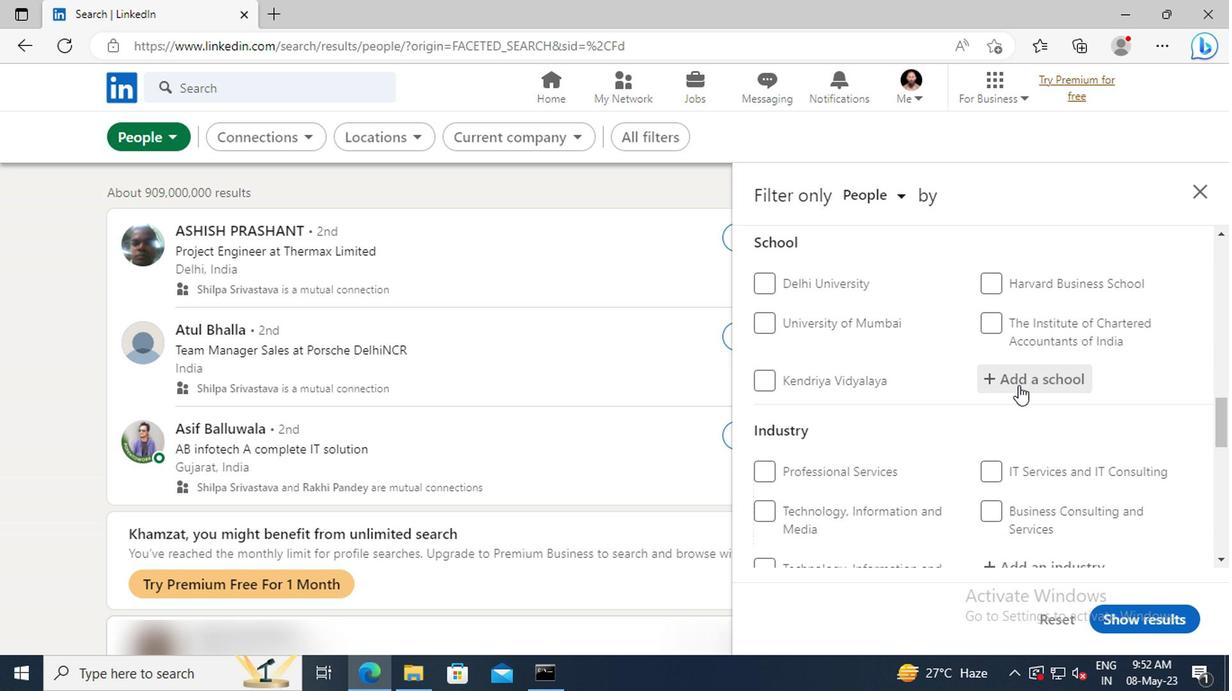 
Action: Key pressed <Key.shift>PILLAI<Key.space><Key.shift>COLLEGE
Screenshot: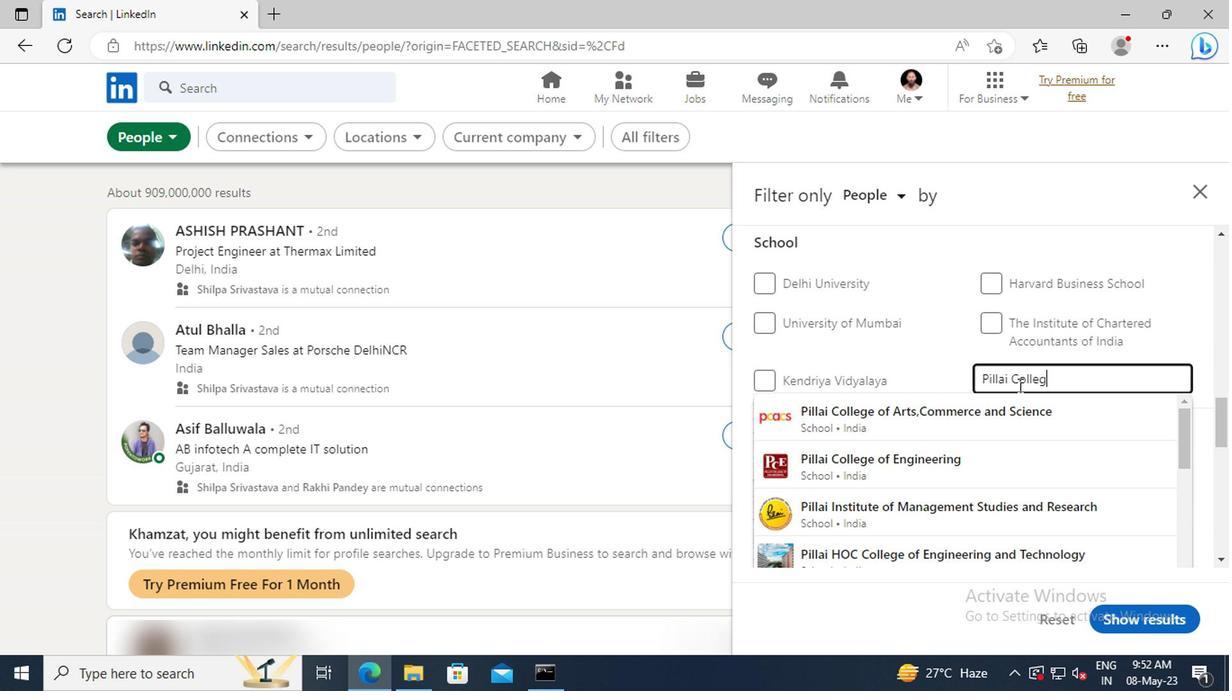
Action: Mouse moved to (1009, 448)
Screenshot: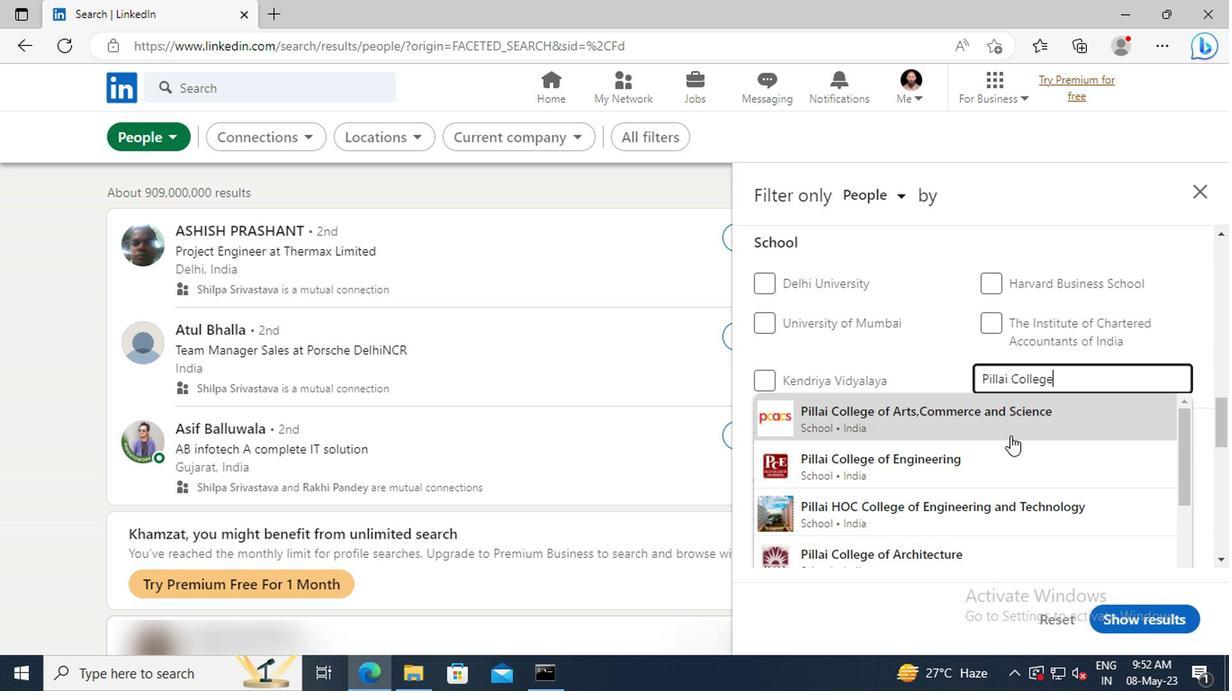
Action: Mouse pressed left at (1009, 448)
Screenshot: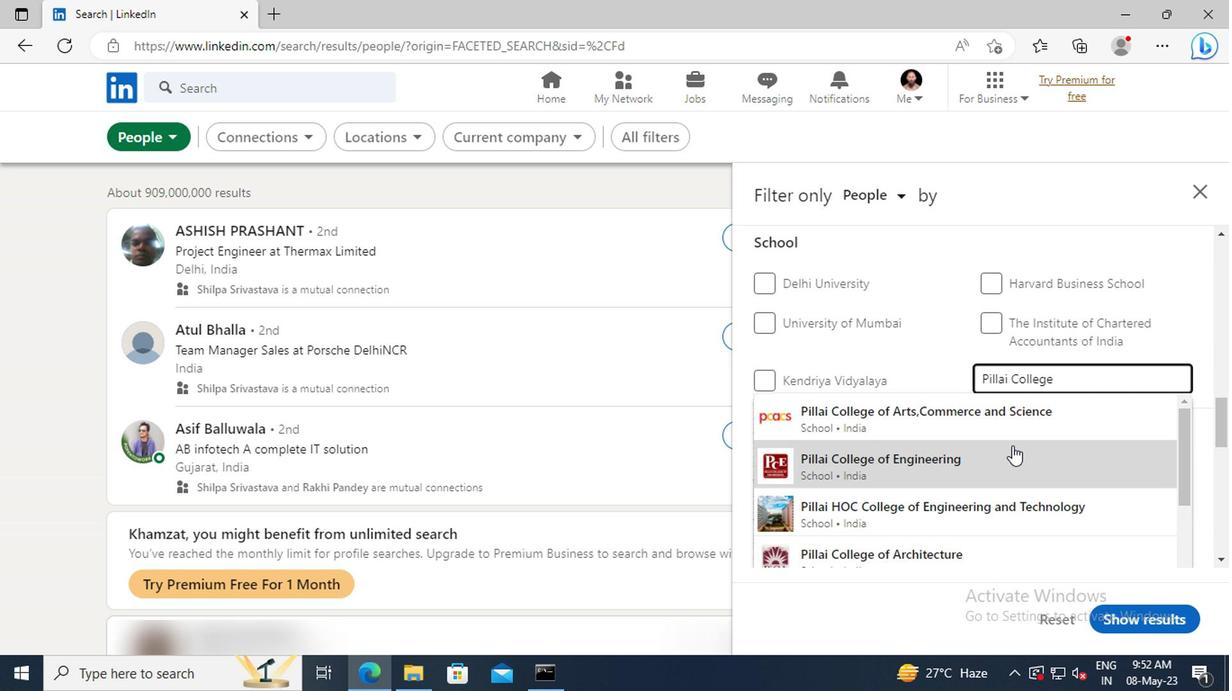 
Action: Mouse scrolled (1009, 447) with delta (0, -1)
Screenshot: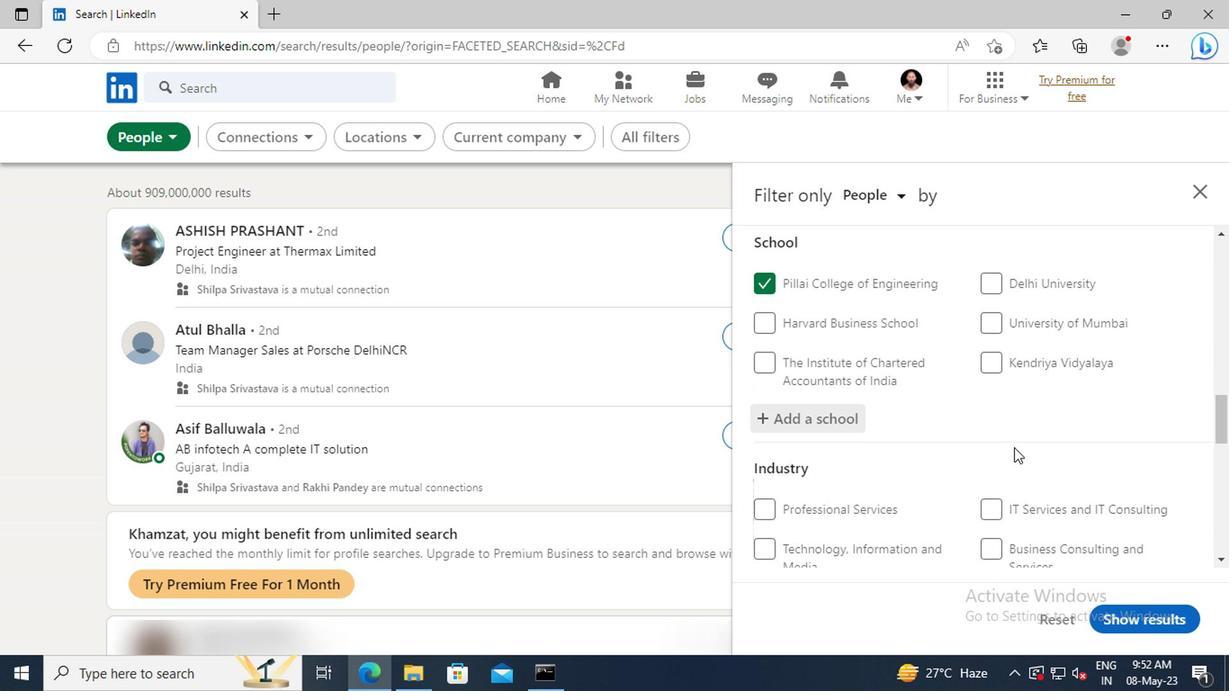 
Action: Mouse scrolled (1009, 447) with delta (0, -1)
Screenshot: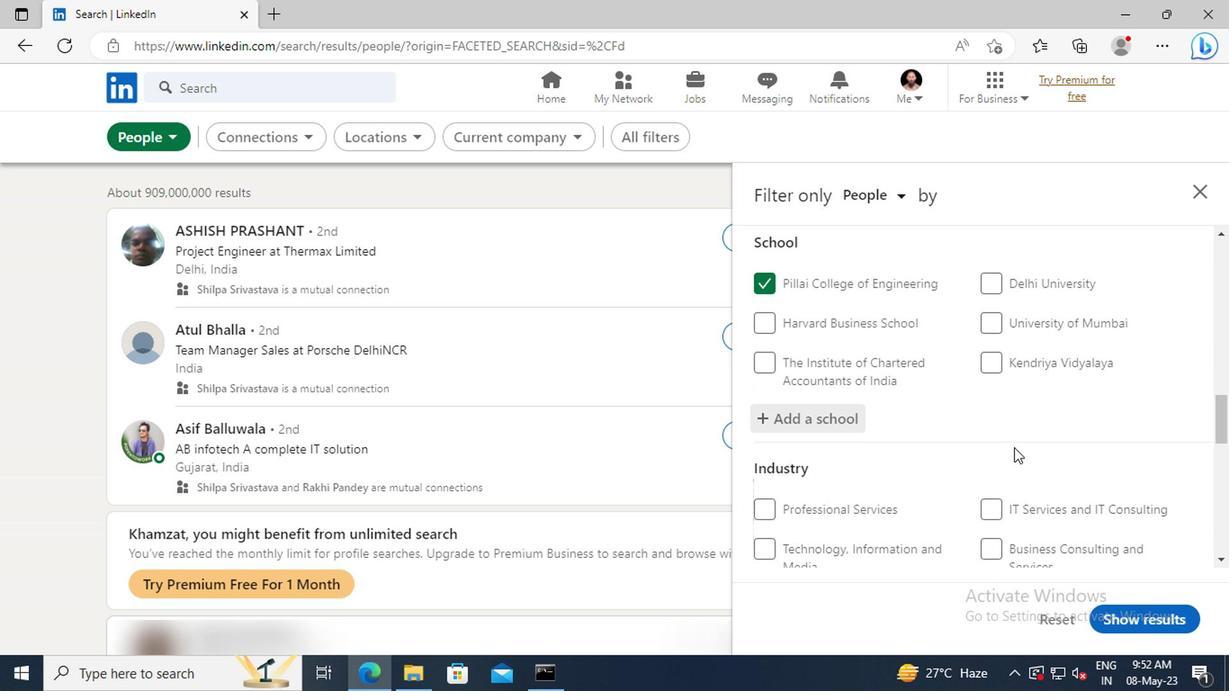 
Action: Mouse moved to (1009, 439)
Screenshot: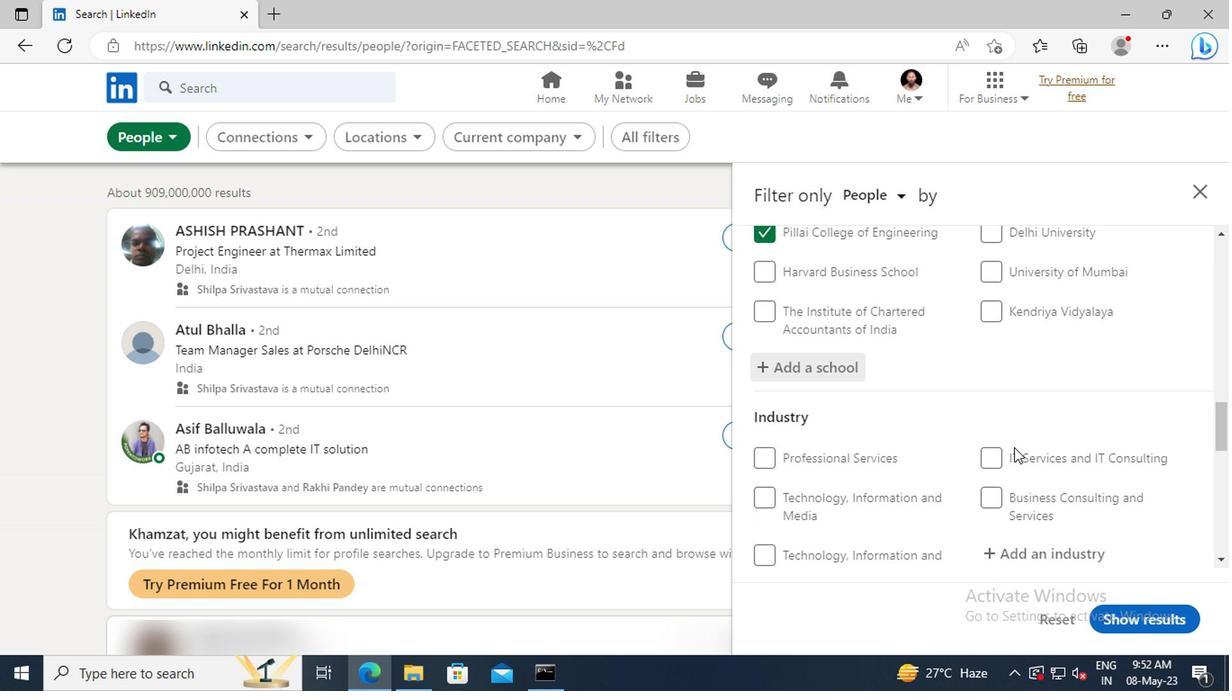 
Action: Mouse scrolled (1009, 438) with delta (0, -1)
Screenshot: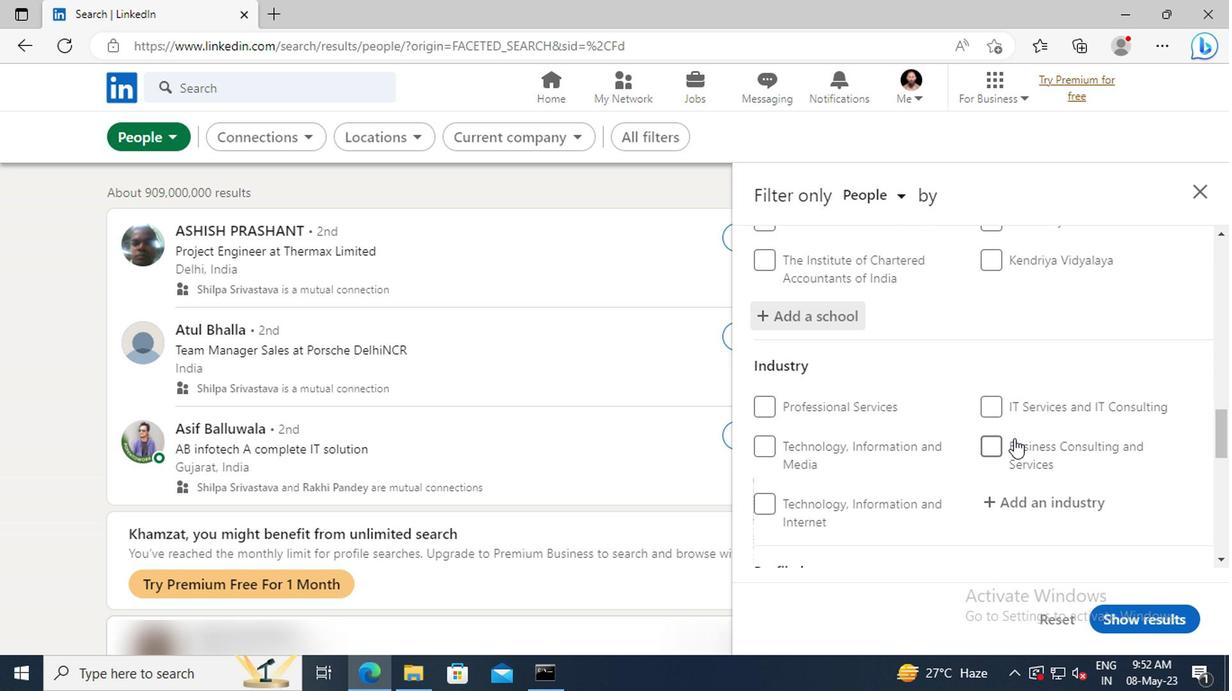
Action: Mouse moved to (1009, 437)
Screenshot: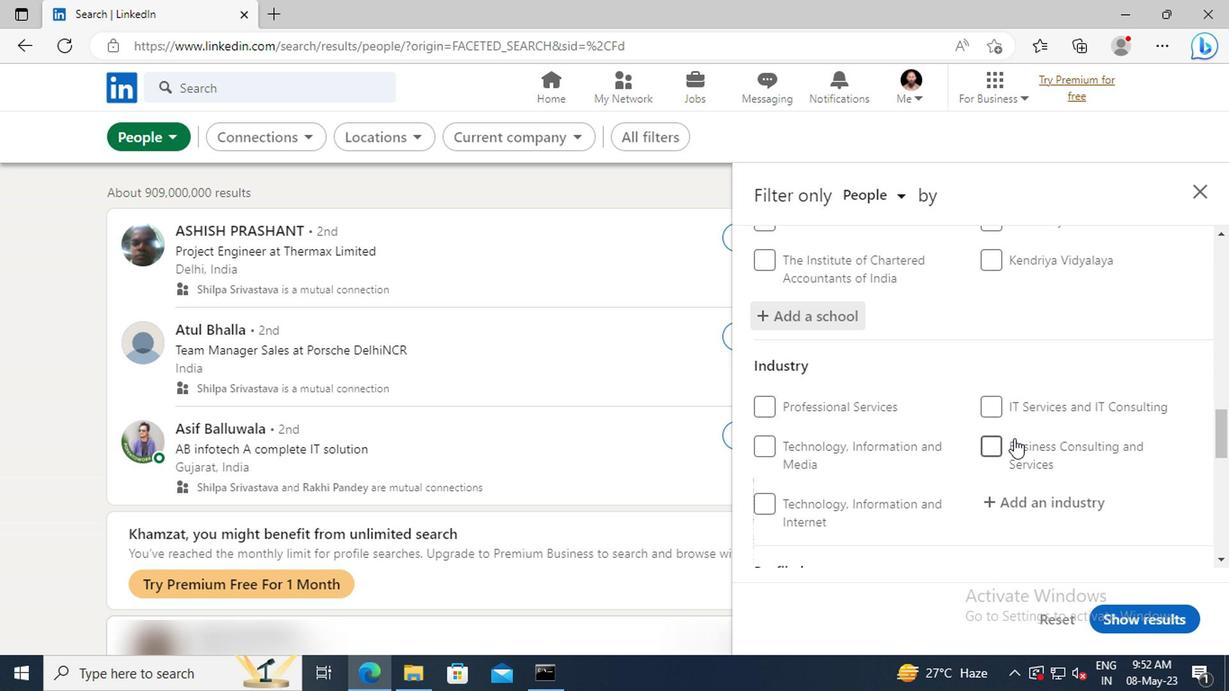 
Action: Mouse scrolled (1009, 436) with delta (0, -1)
Screenshot: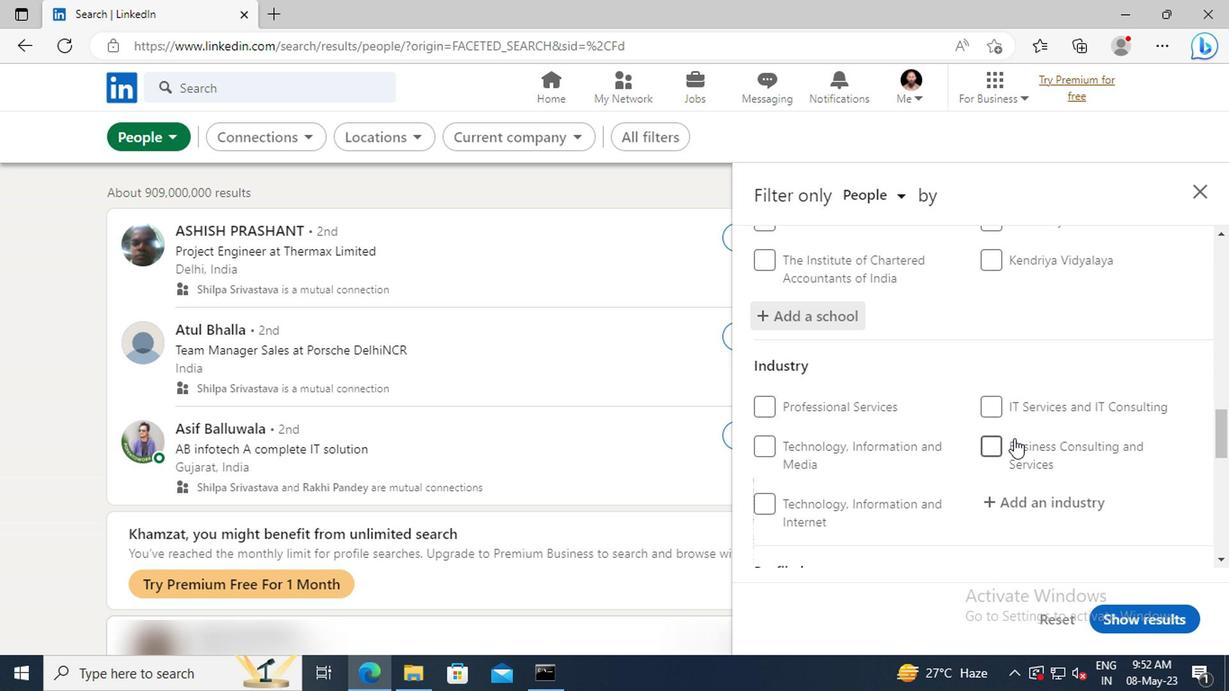 
Action: Mouse moved to (1011, 412)
Screenshot: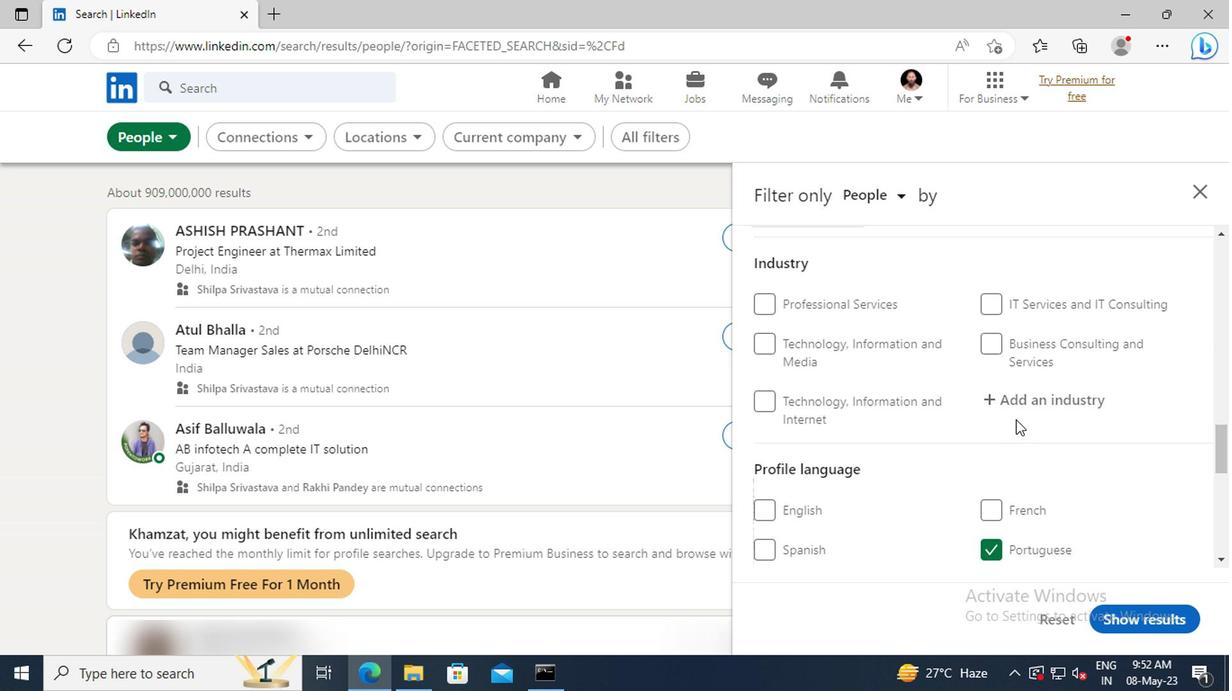 
Action: Mouse pressed left at (1011, 412)
Screenshot: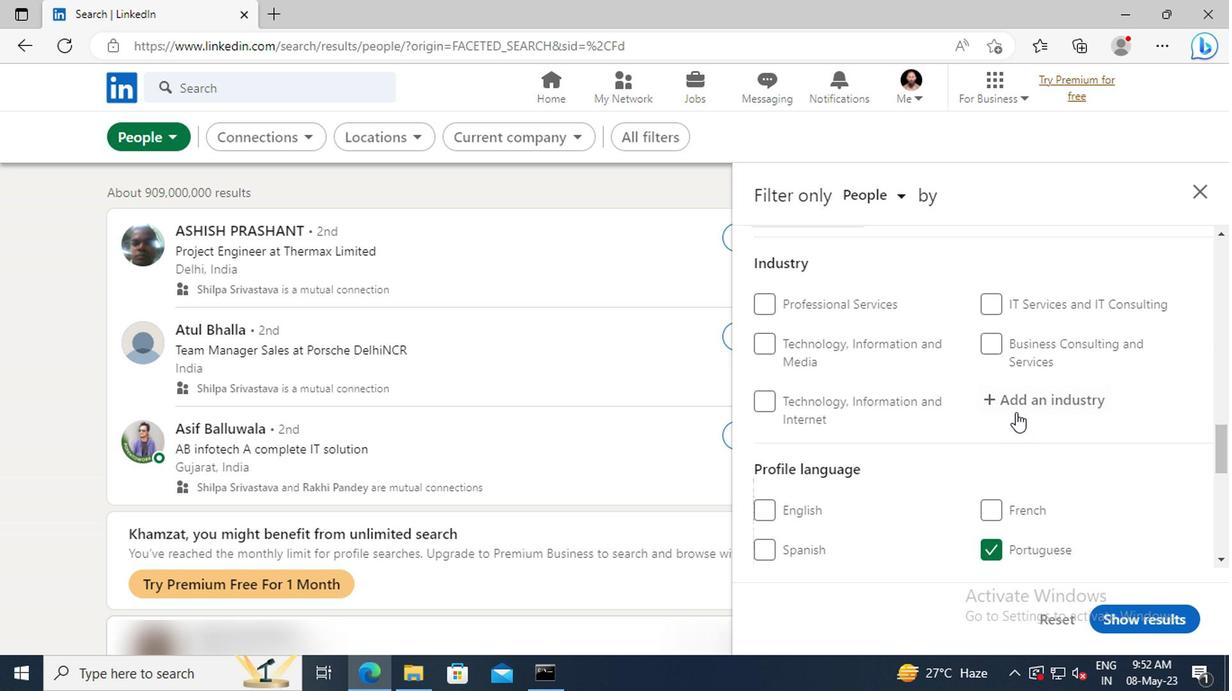 
Action: Key pressed <Key.shift>MANUFACTURING
Screenshot: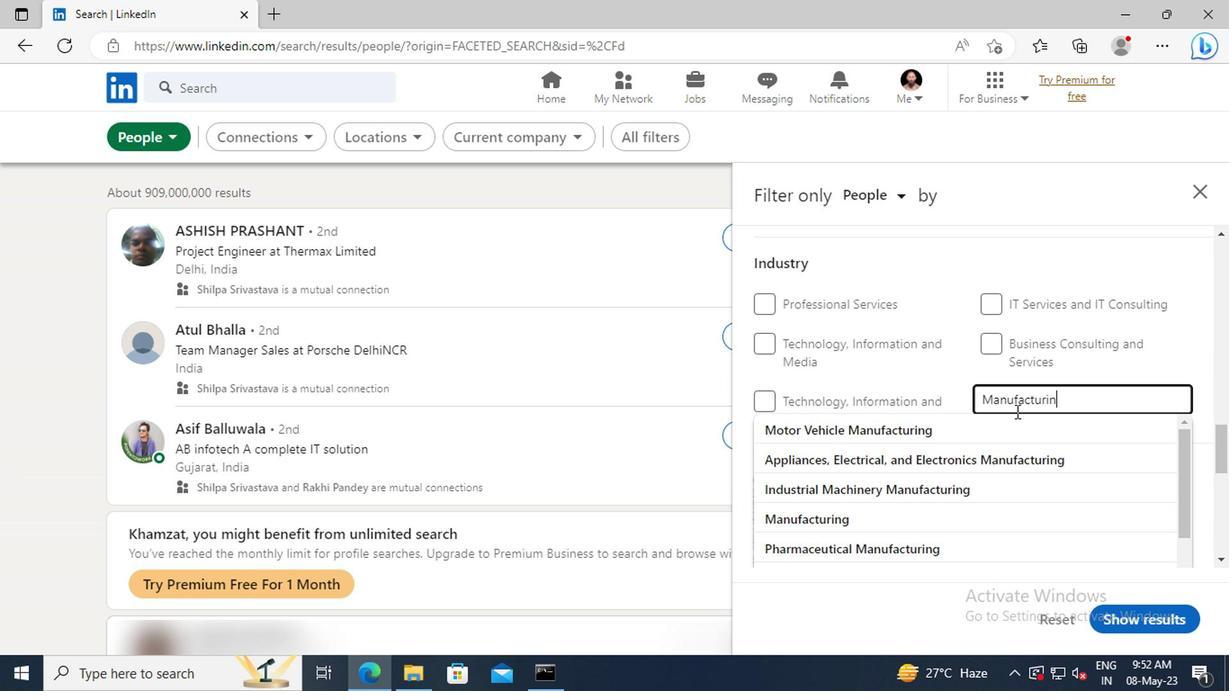 
Action: Mouse moved to (1013, 427)
Screenshot: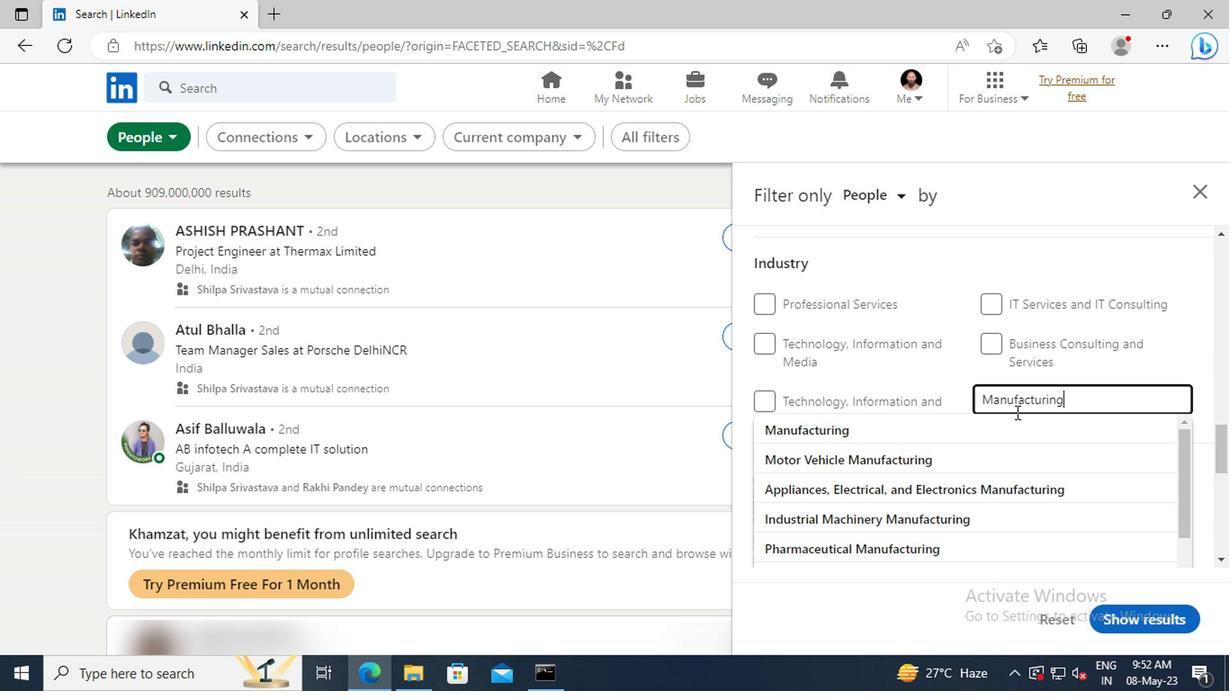
Action: Mouse pressed left at (1013, 427)
Screenshot: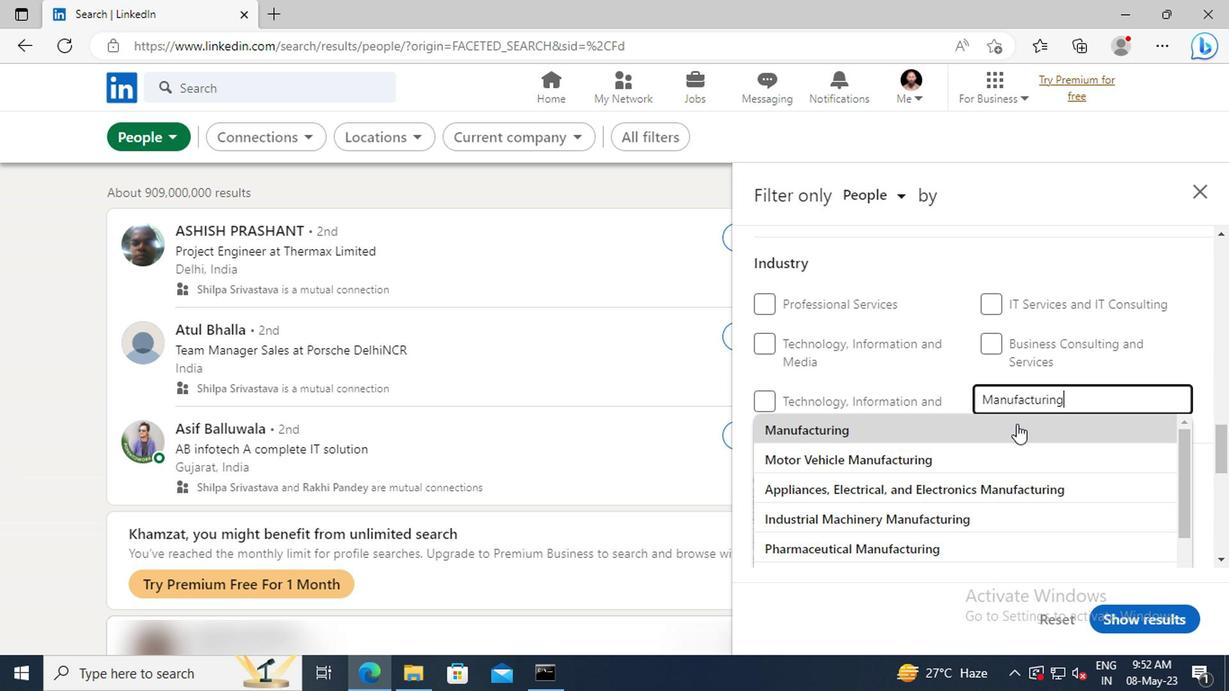 
Action: Mouse scrolled (1013, 426) with delta (0, 0)
Screenshot: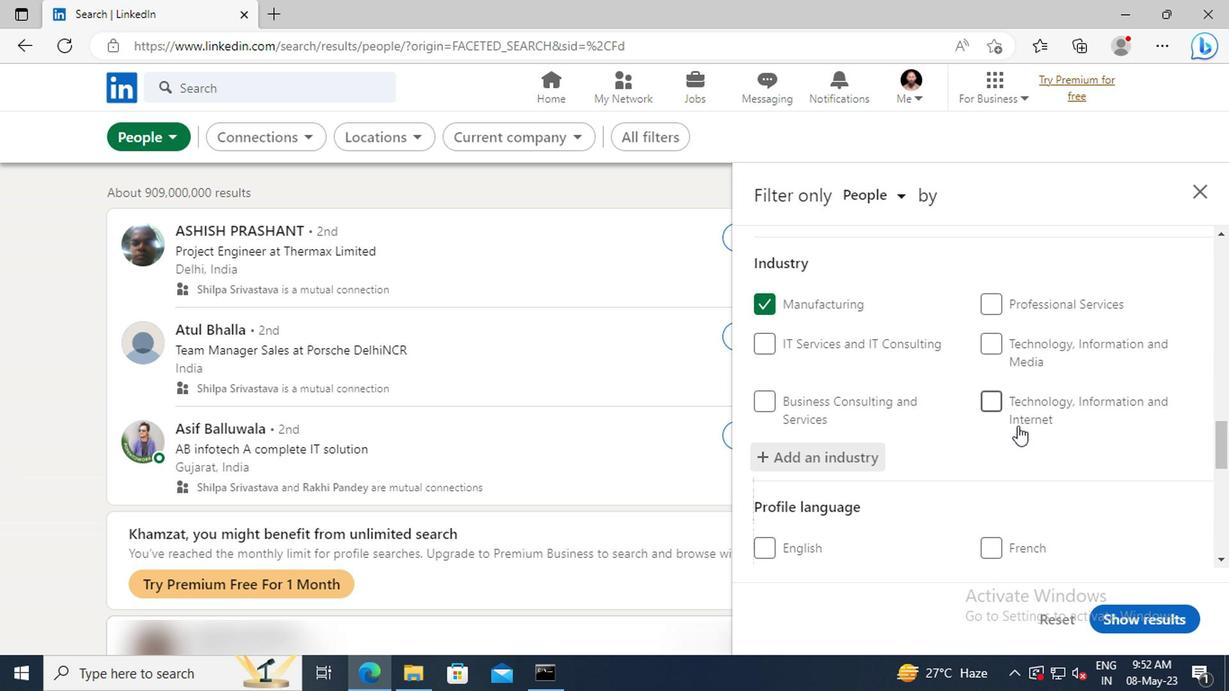 
Action: Mouse scrolled (1013, 426) with delta (0, 0)
Screenshot: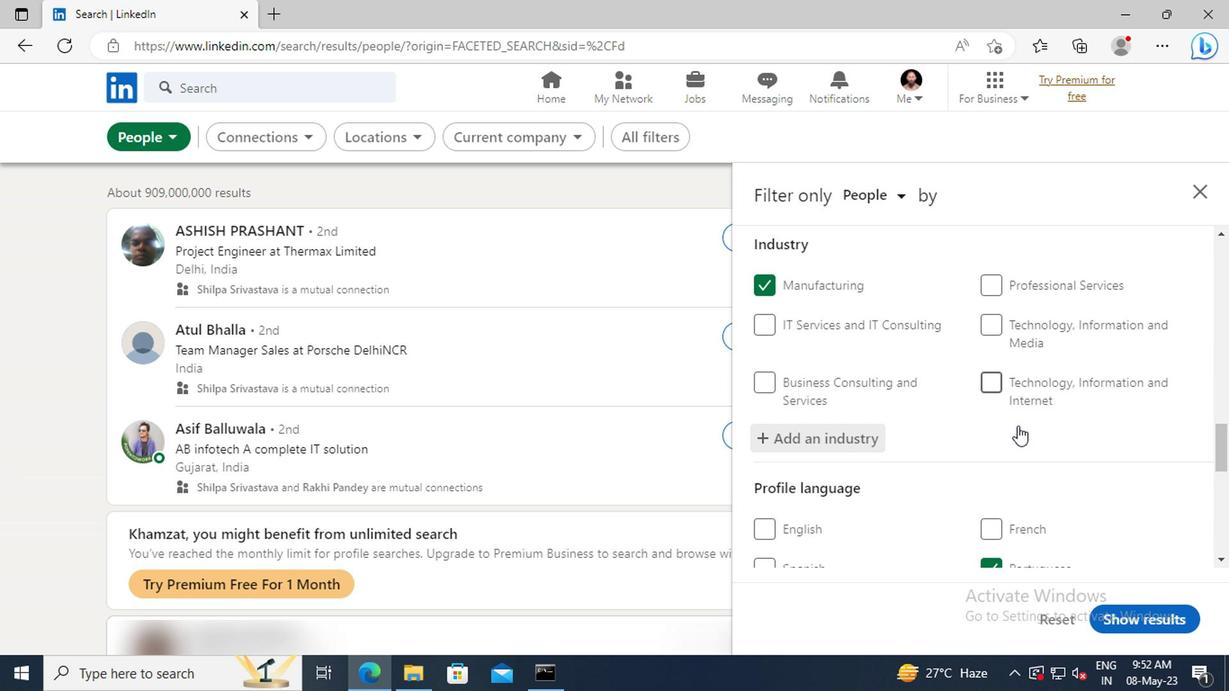 
Action: Mouse moved to (1013, 426)
Screenshot: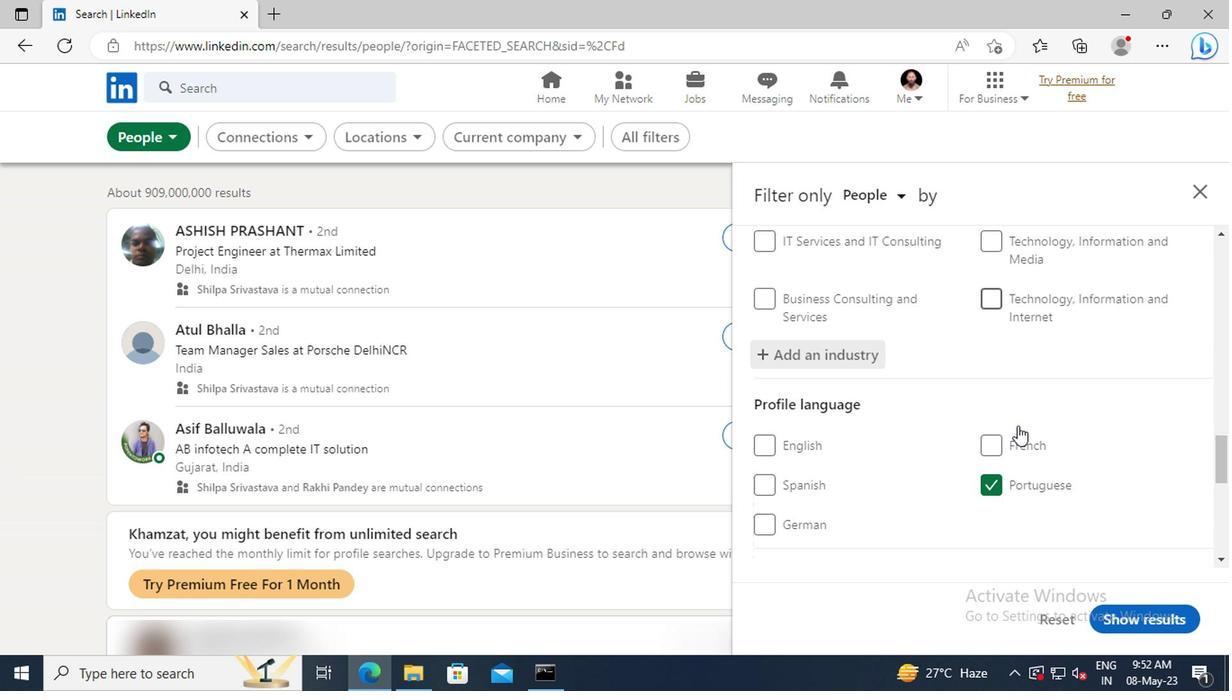 
Action: Mouse scrolled (1013, 425) with delta (0, -1)
Screenshot: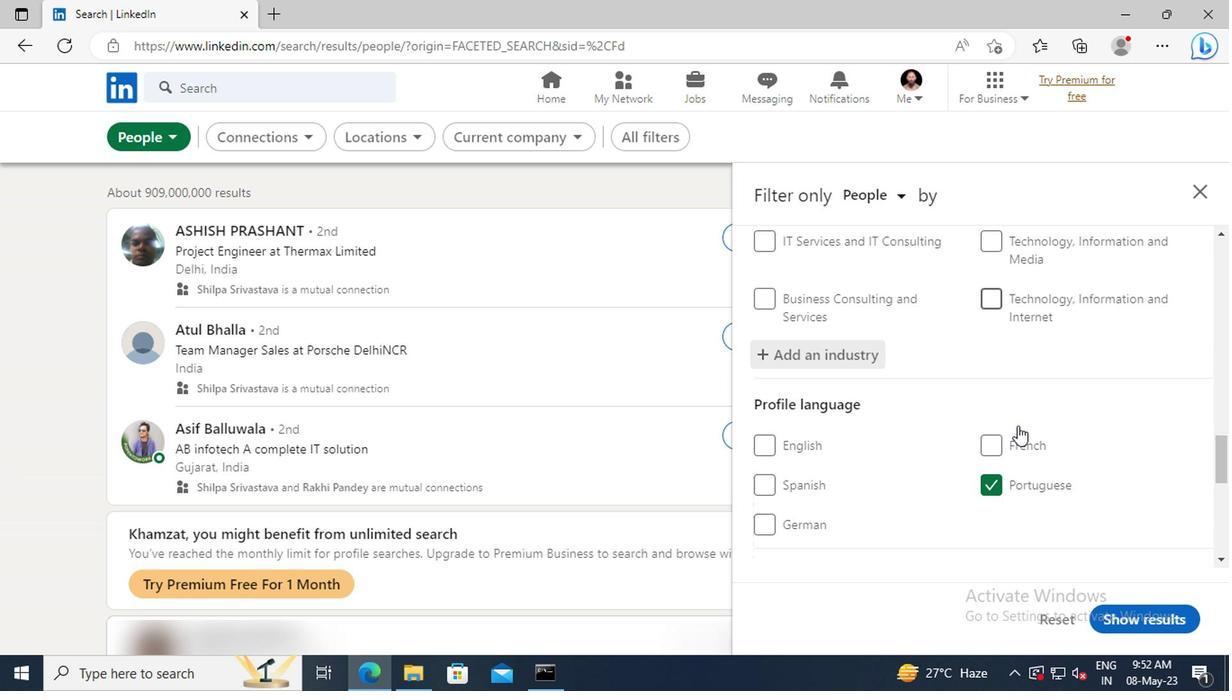 
Action: Mouse moved to (1013, 418)
Screenshot: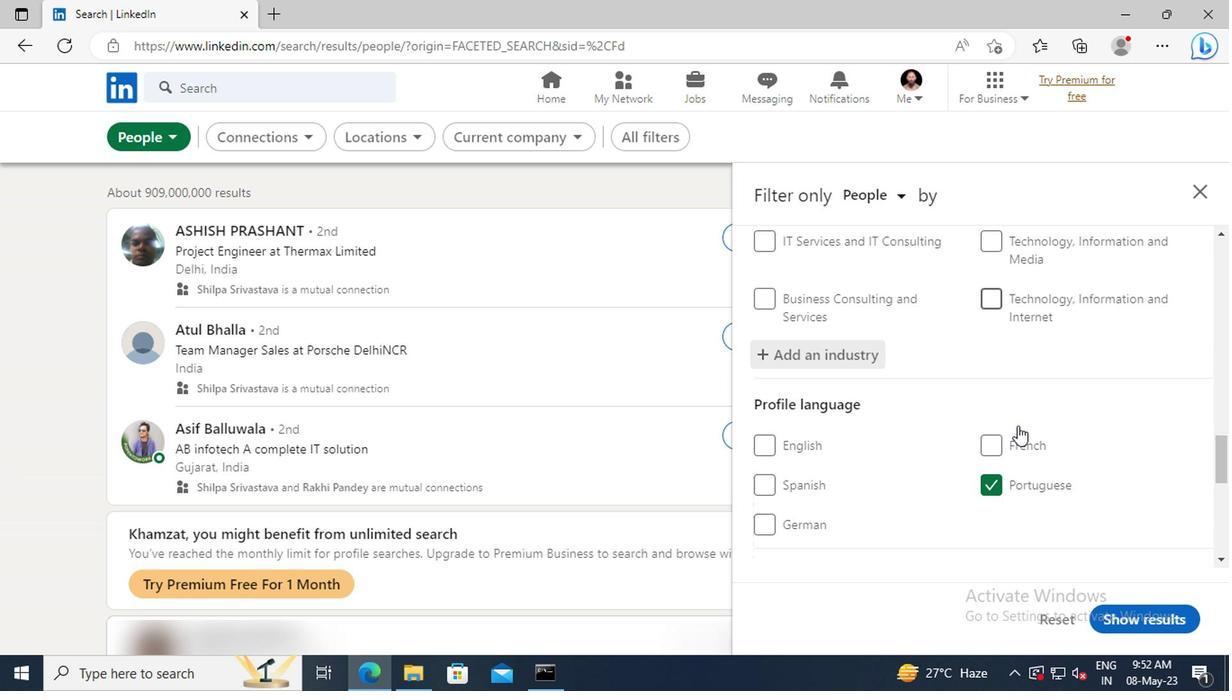 
Action: Mouse scrolled (1013, 418) with delta (0, 0)
Screenshot: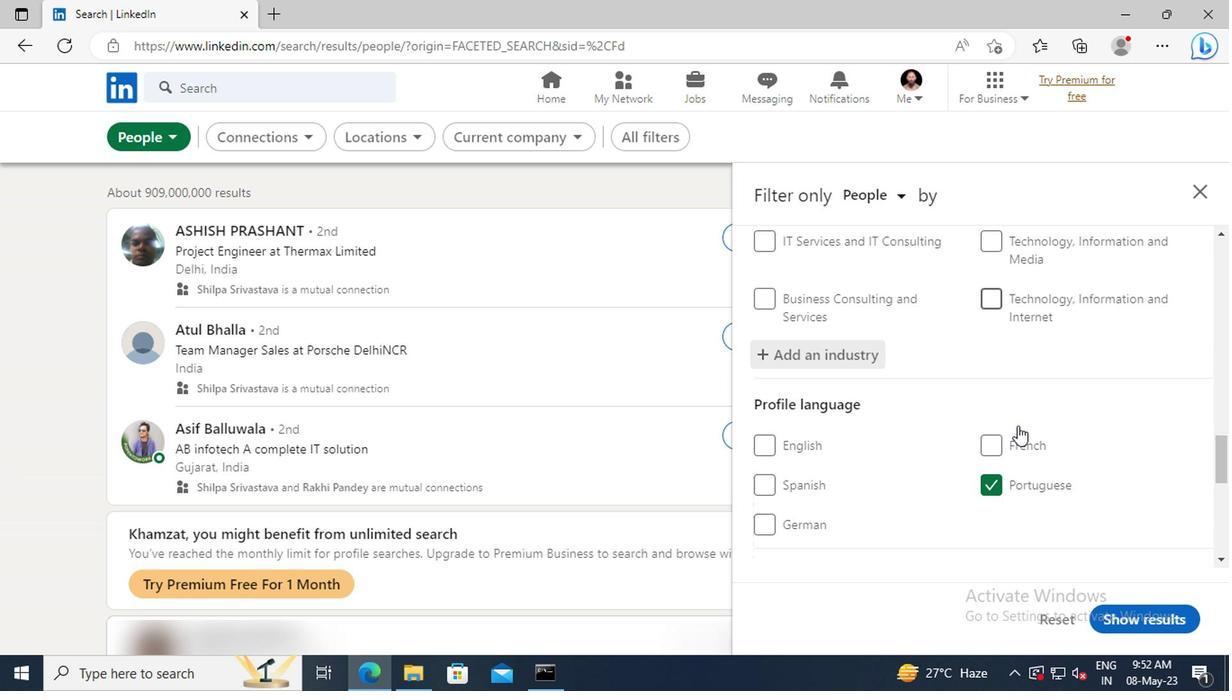 
Action: Mouse moved to (1013, 398)
Screenshot: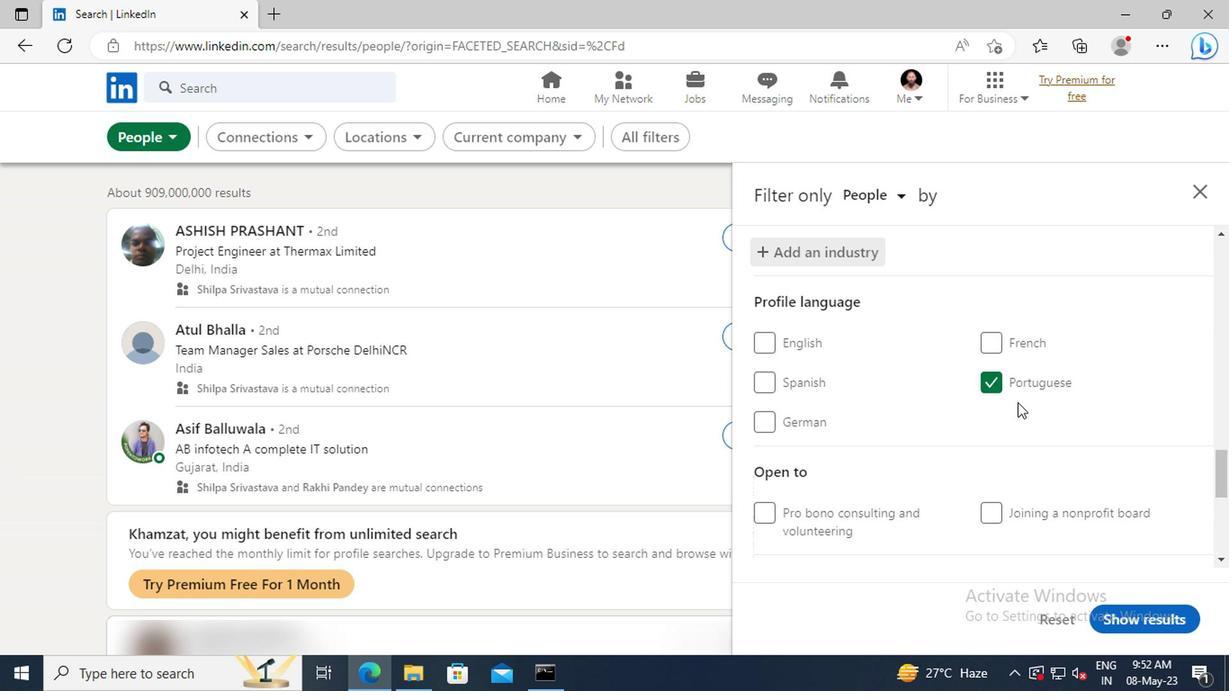 
Action: Mouse scrolled (1013, 396) with delta (0, -1)
Screenshot: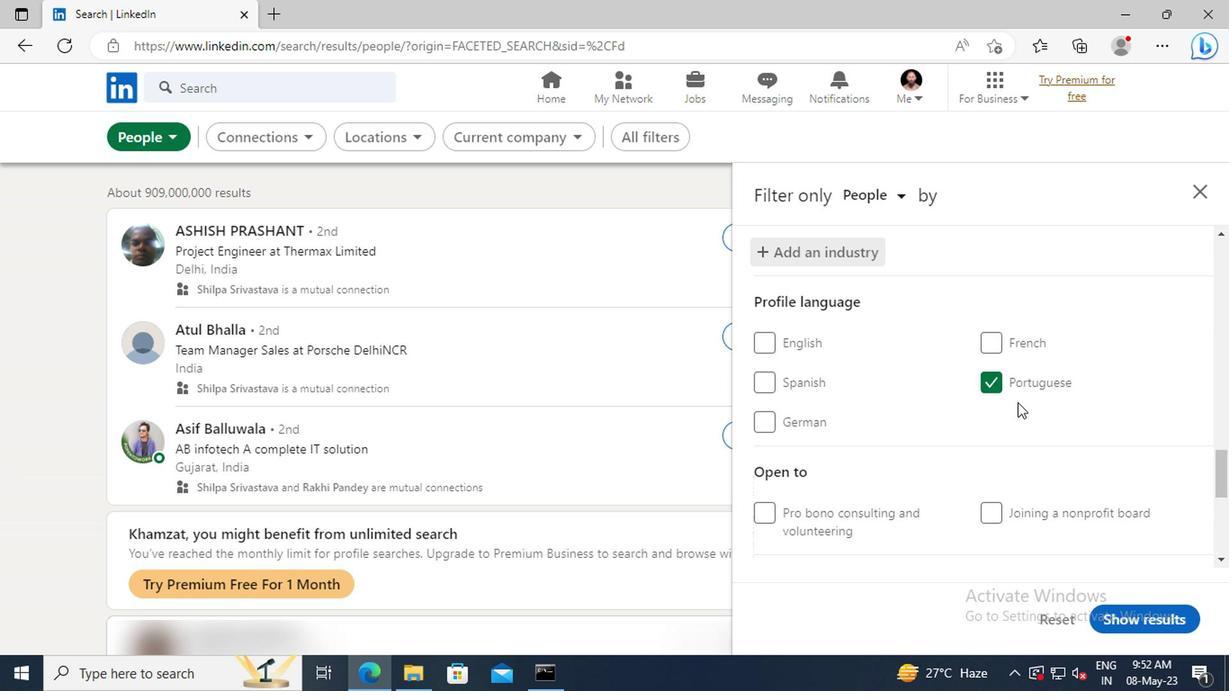 
Action: Mouse moved to (1012, 395)
Screenshot: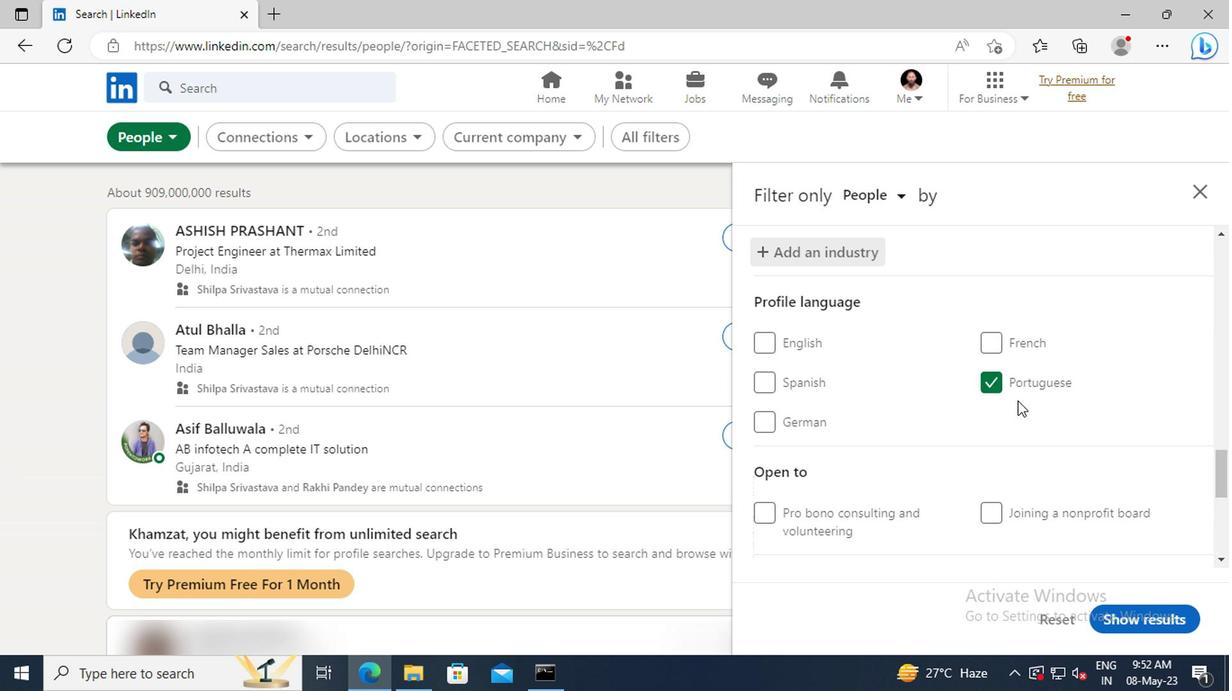 
Action: Mouse scrolled (1012, 394) with delta (0, -1)
Screenshot: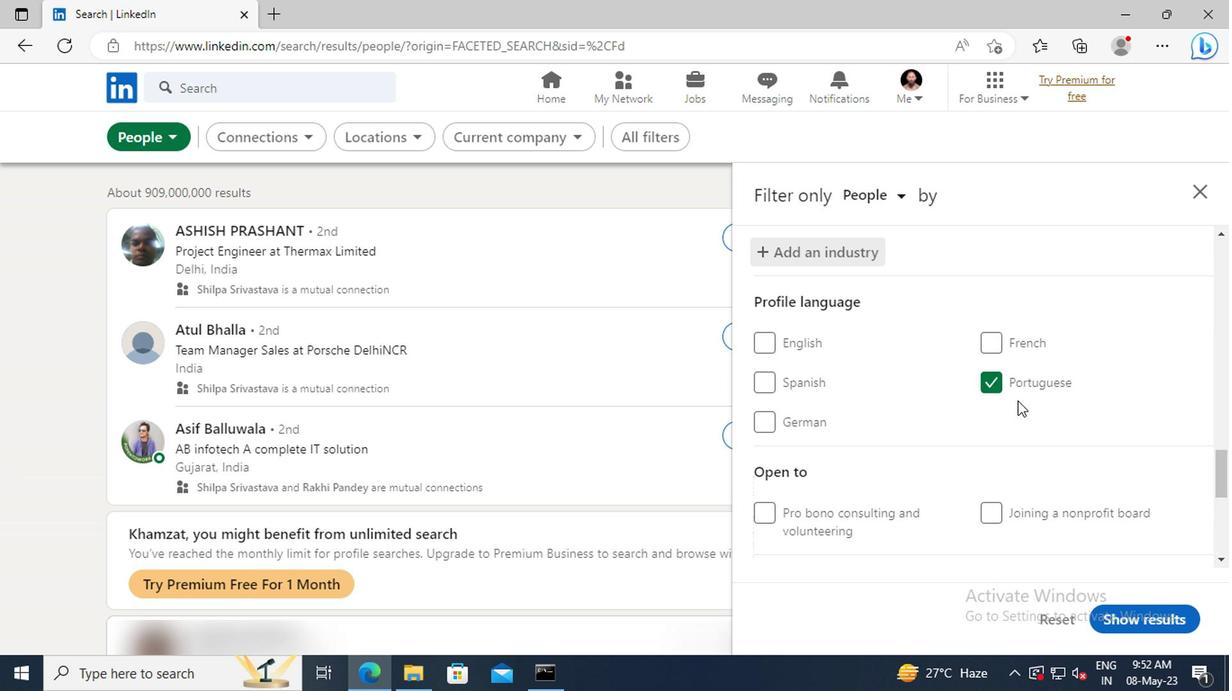 
Action: Mouse moved to (1012, 387)
Screenshot: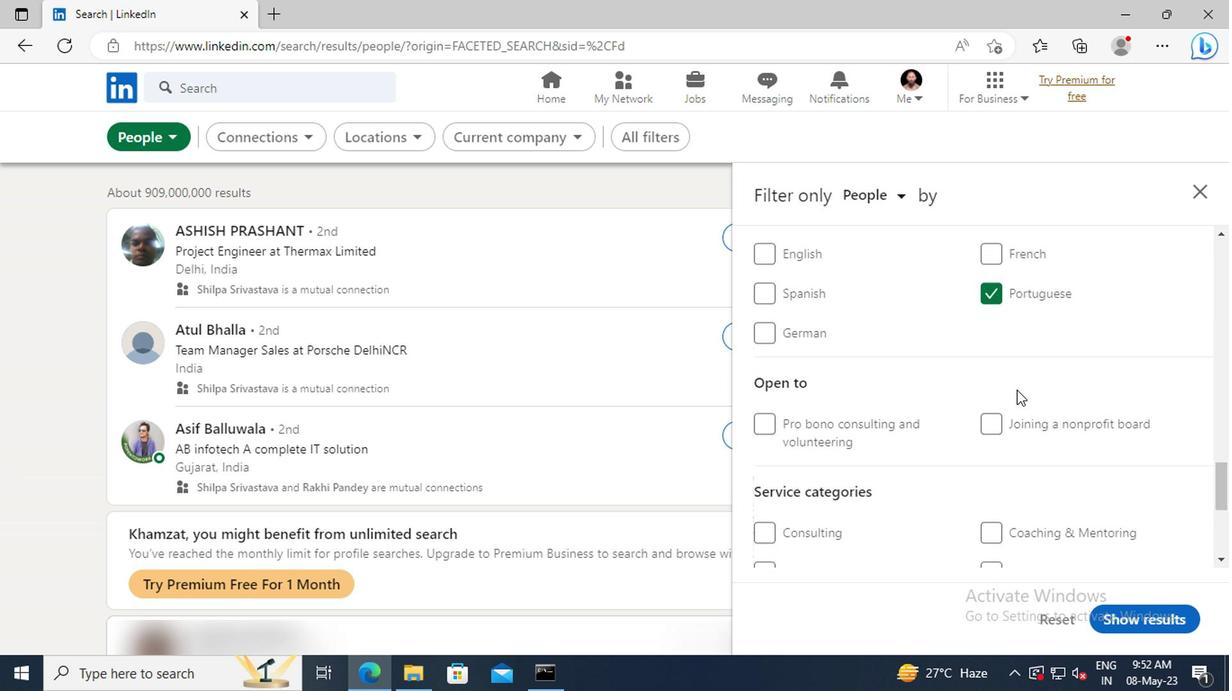 
Action: Mouse scrolled (1012, 386) with delta (0, -1)
Screenshot: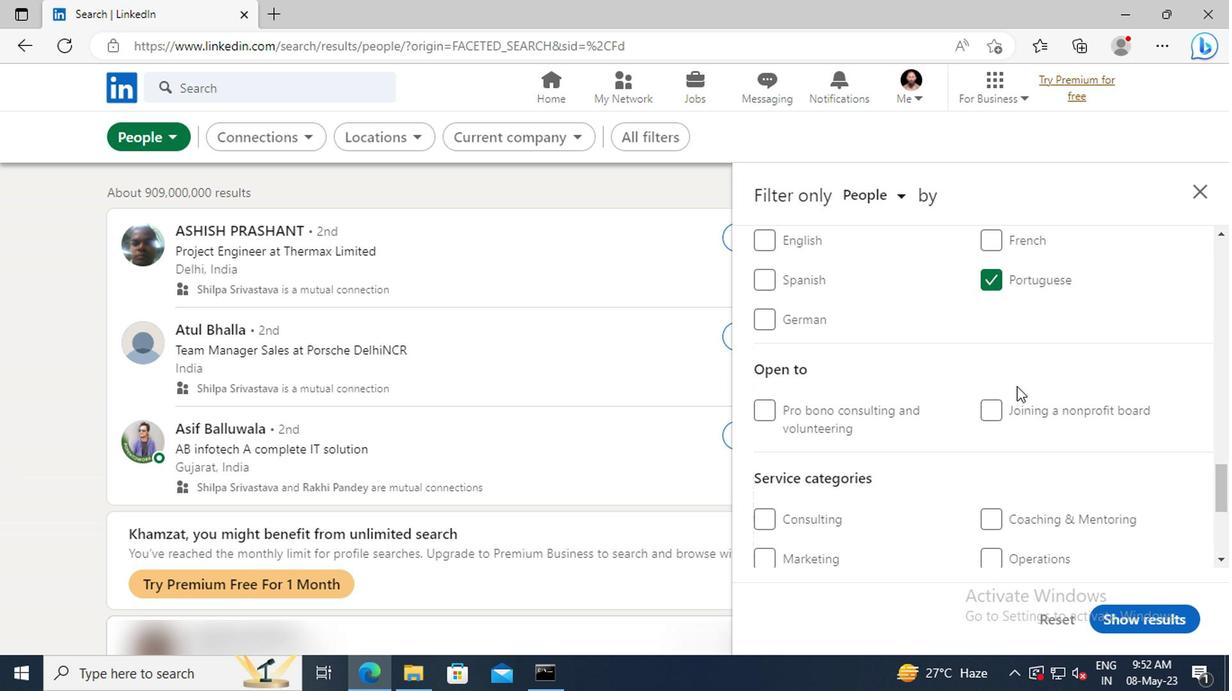 
Action: Mouse scrolled (1012, 386) with delta (0, -1)
Screenshot: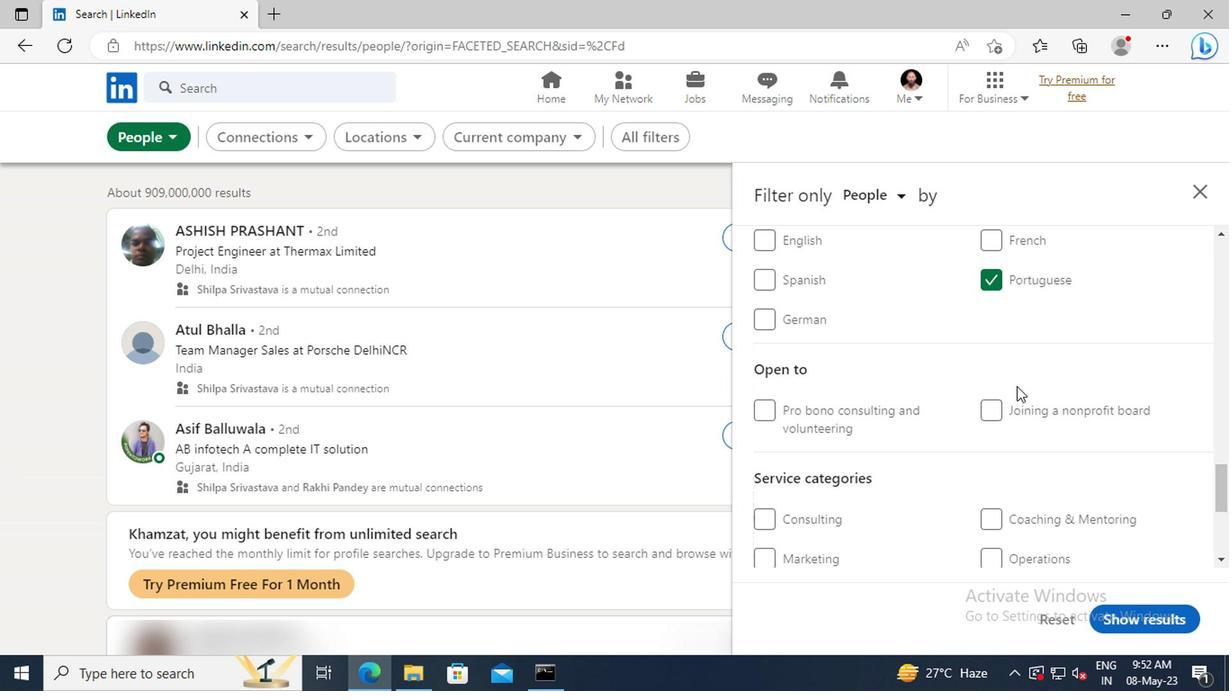
Action: Mouse moved to (1012, 387)
Screenshot: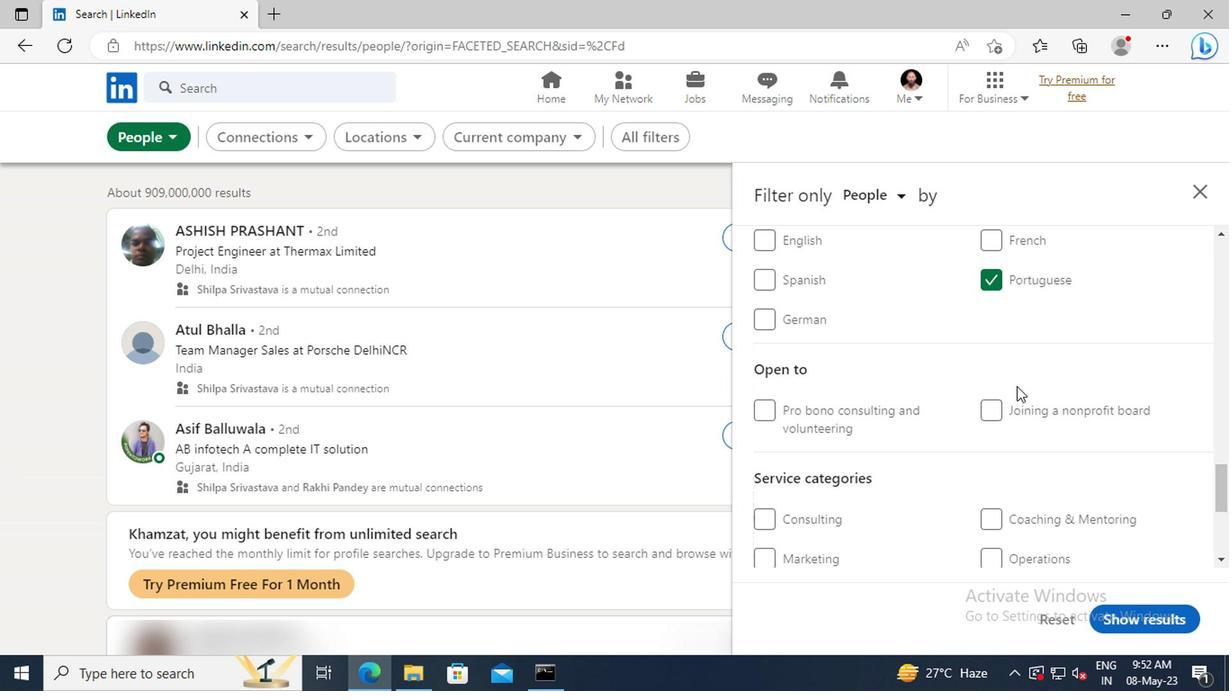
Action: Mouse scrolled (1012, 386) with delta (0, -1)
Screenshot: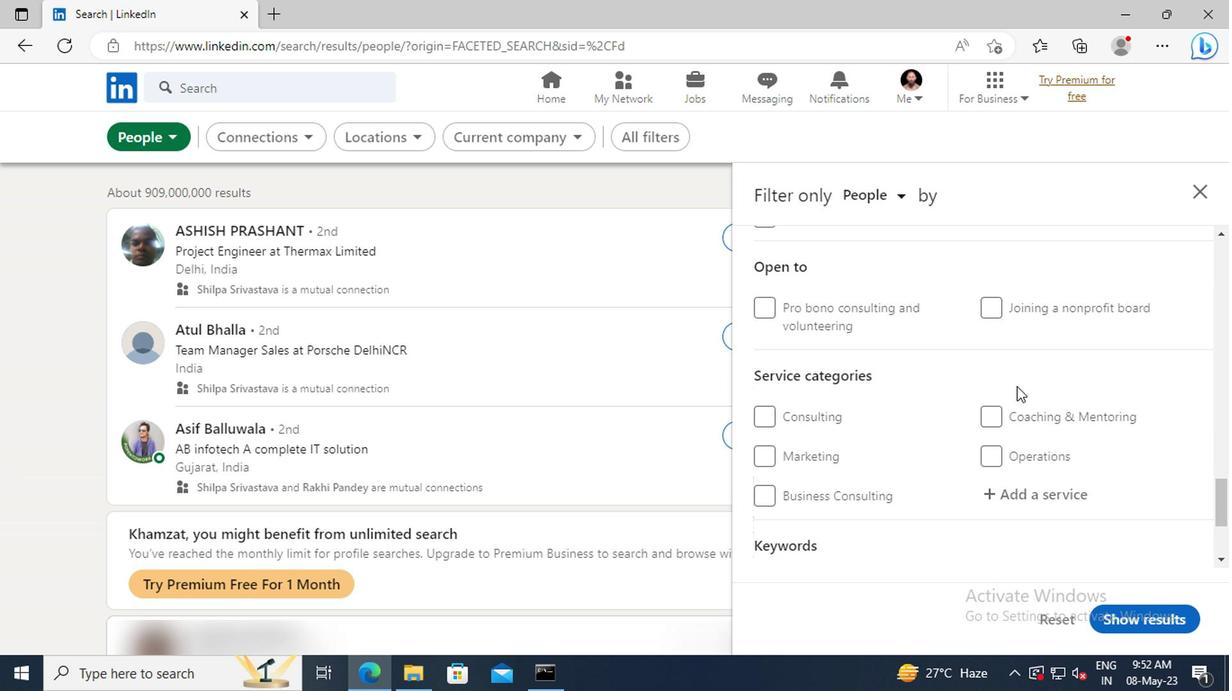 
Action: Mouse moved to (1011, 386)
Screenshot: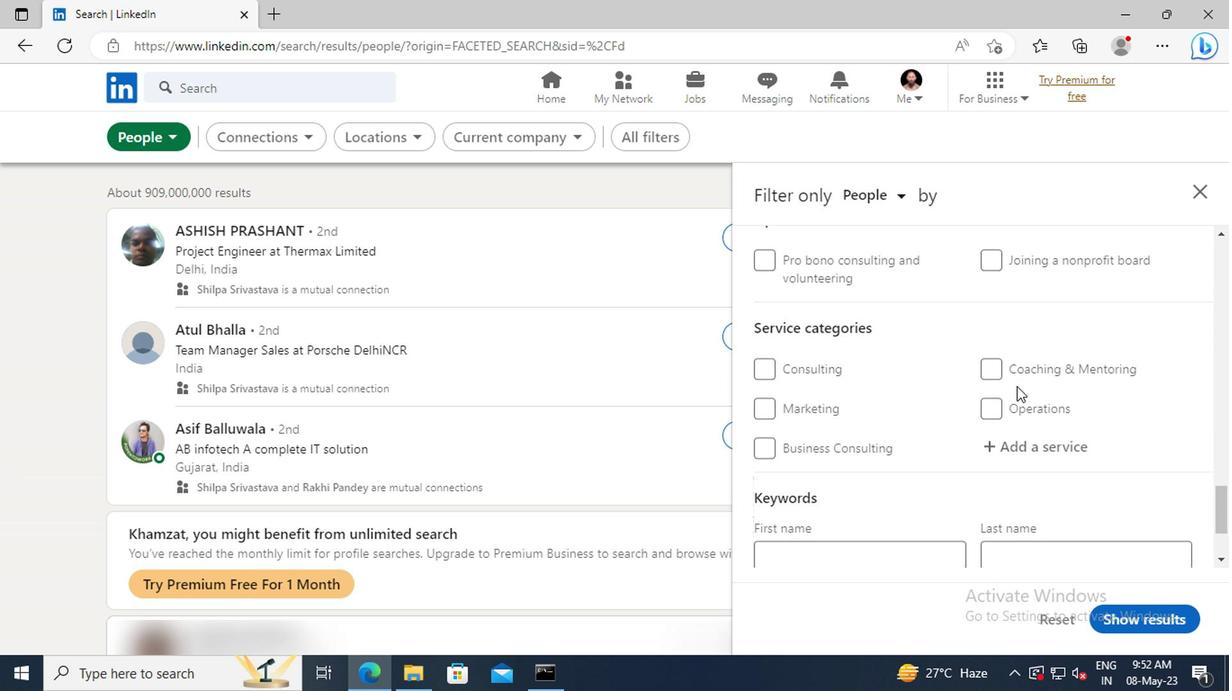 
Action: Mouse scrolled (1011, 385) with delta (0, 0)
Screenshot: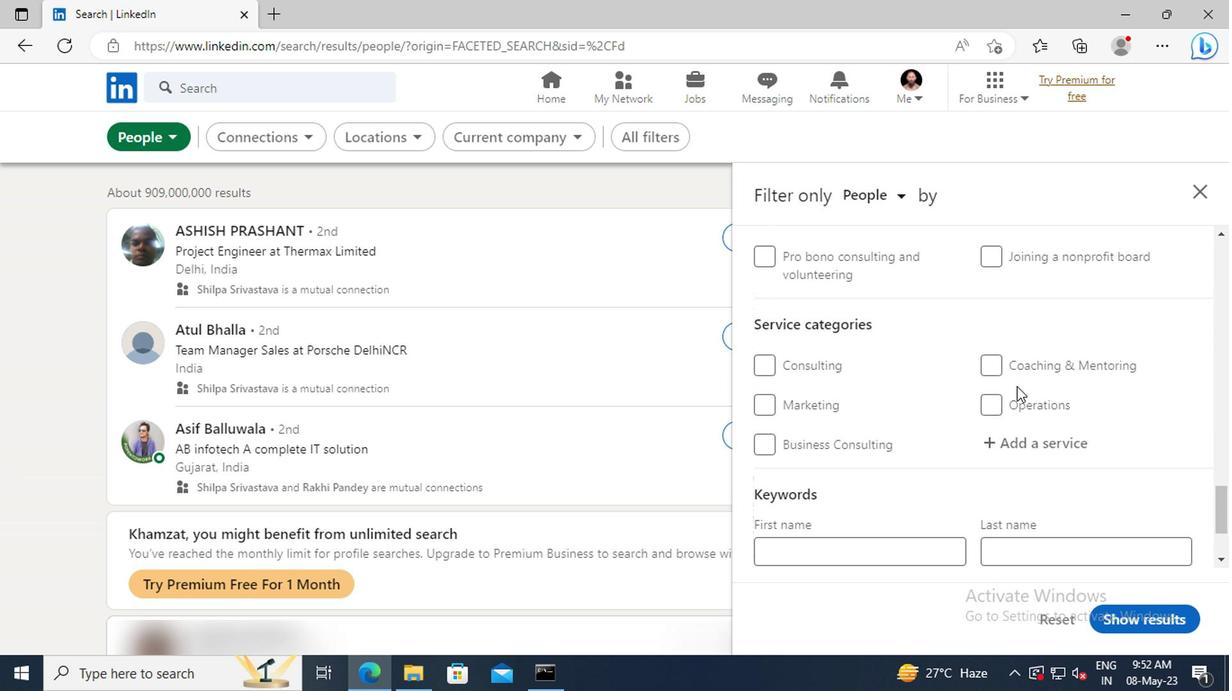 
Action: Mouse moved to (1014, 394)
Screenshot: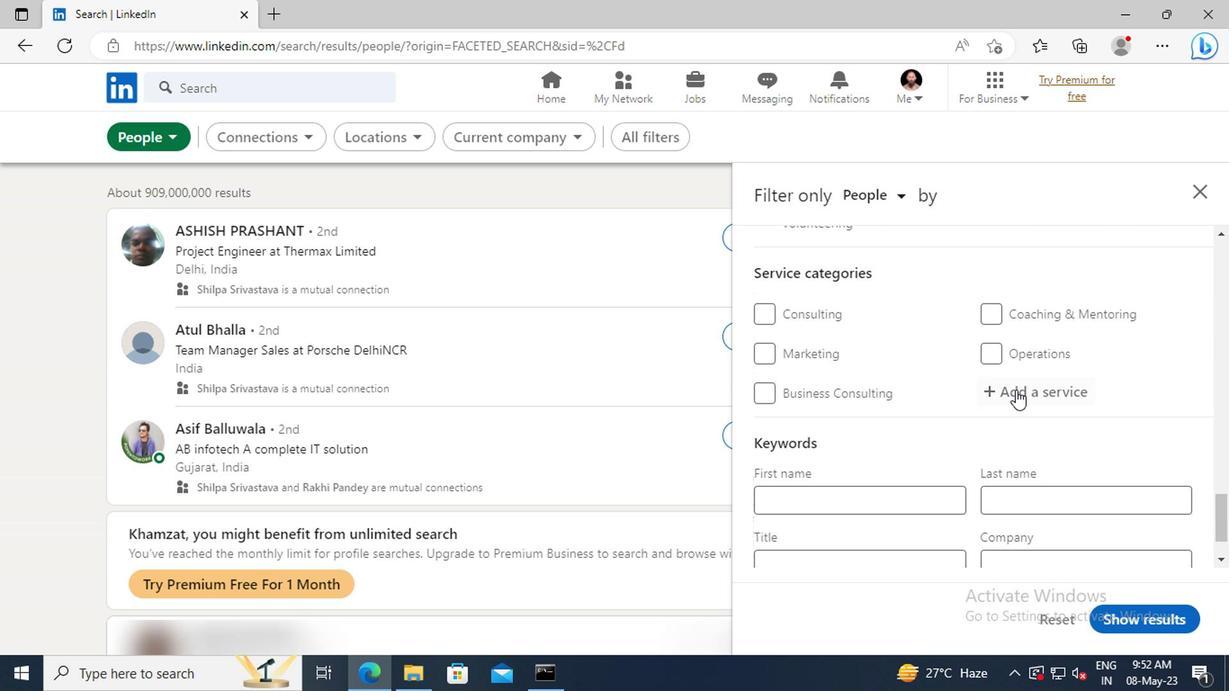 
Action: Mouse pressed left at (1014, 394)
Screenshot: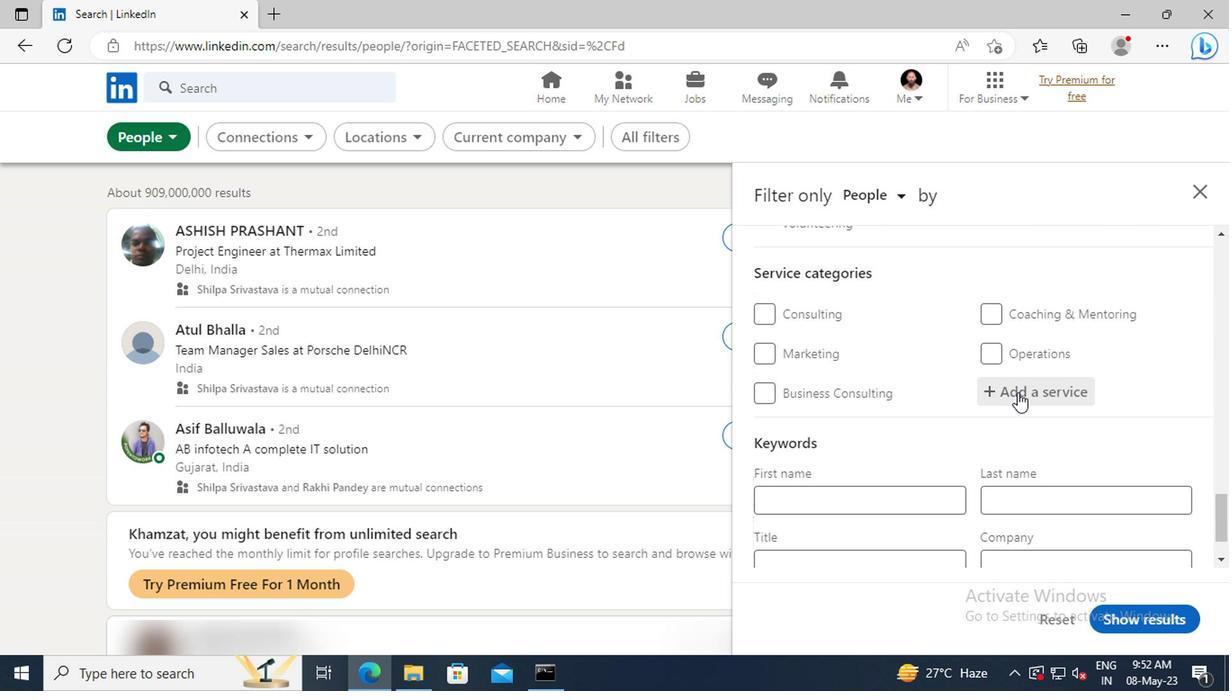 
Action: Key pressed <Key.shift>NOTARY<Key.space><Key.shift>ONLINE<Key.space><Key.shift>RESEARCH<Key.enter>
Screenshot: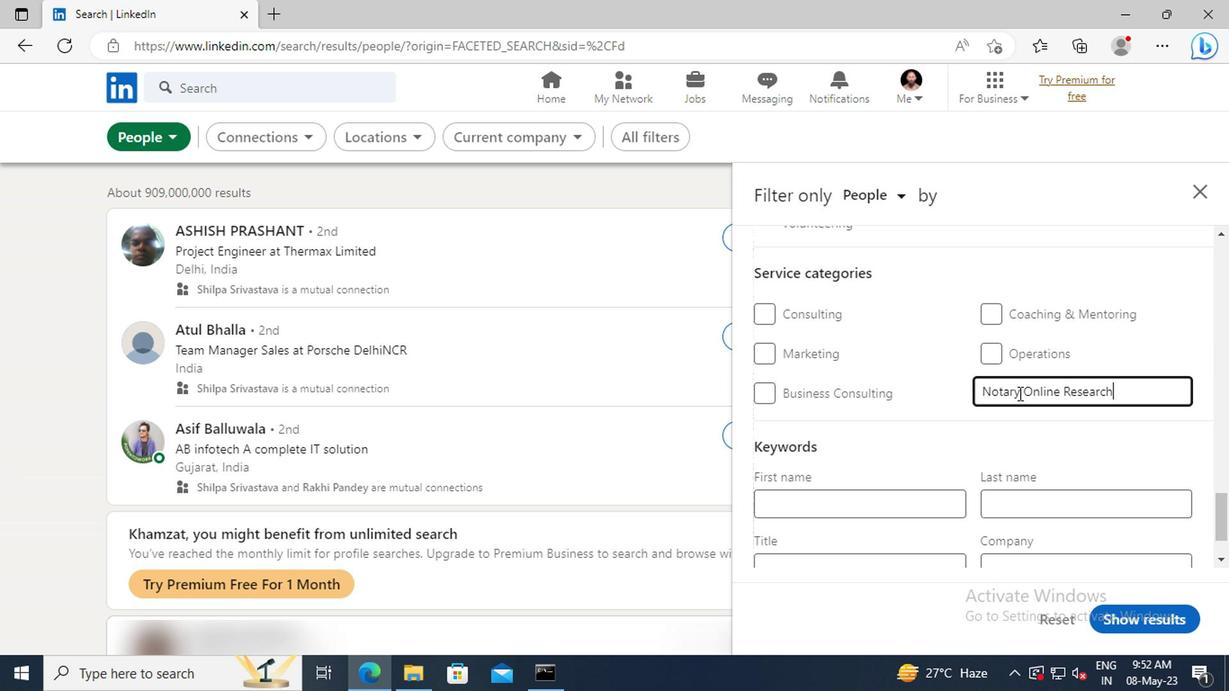 
Action: Mouse scrolled (1014, 393) with delta (0, 0)
Screenshot: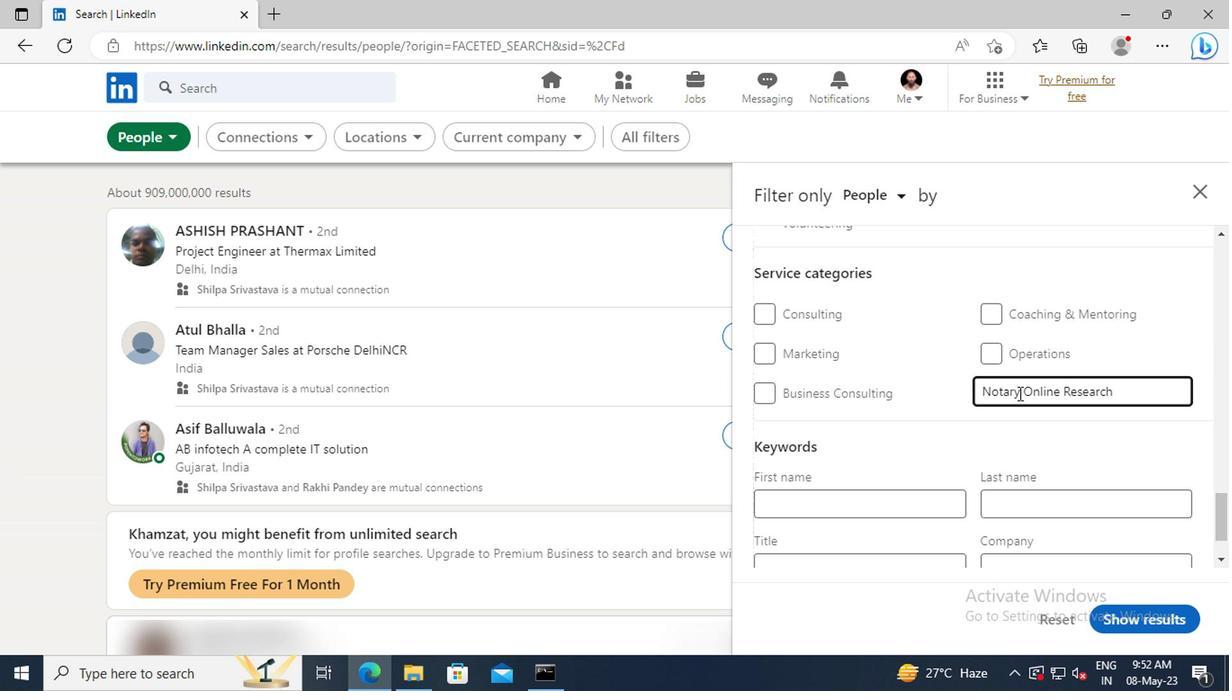 
Action: Mouse scrolled (1014, 393) with delta (0, 0)
Screenshot: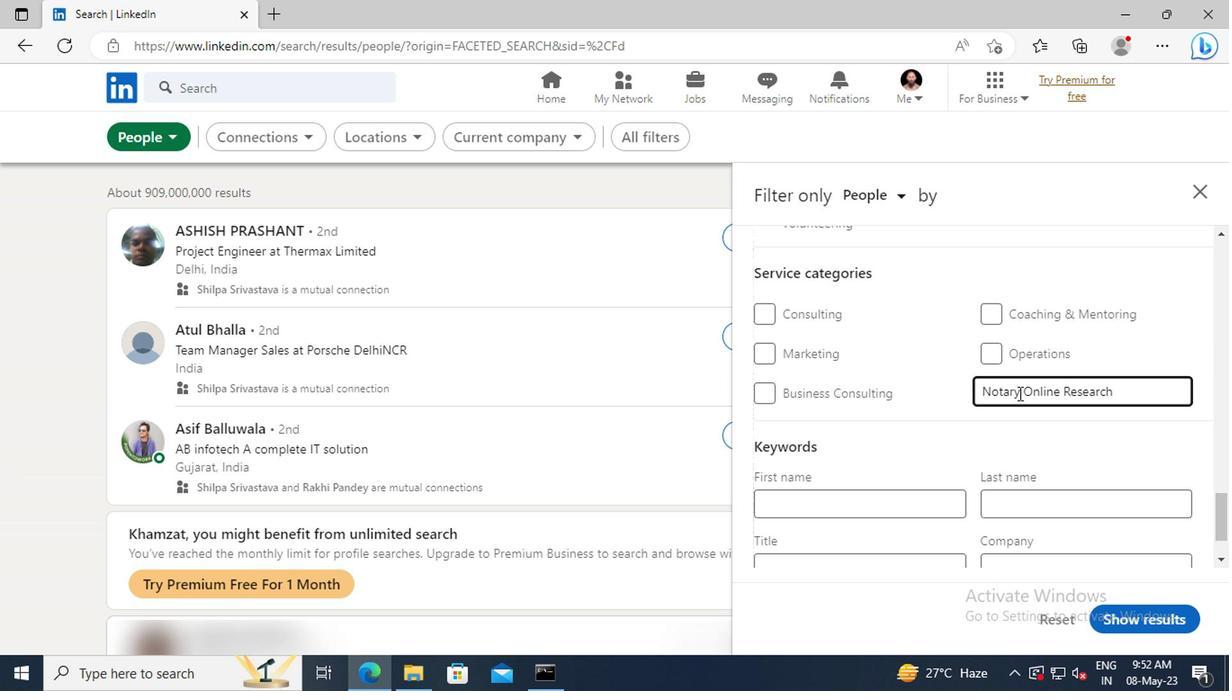 
Action: Mouse scrolled (1014, 393) with delta (0, 0)
Screenshot: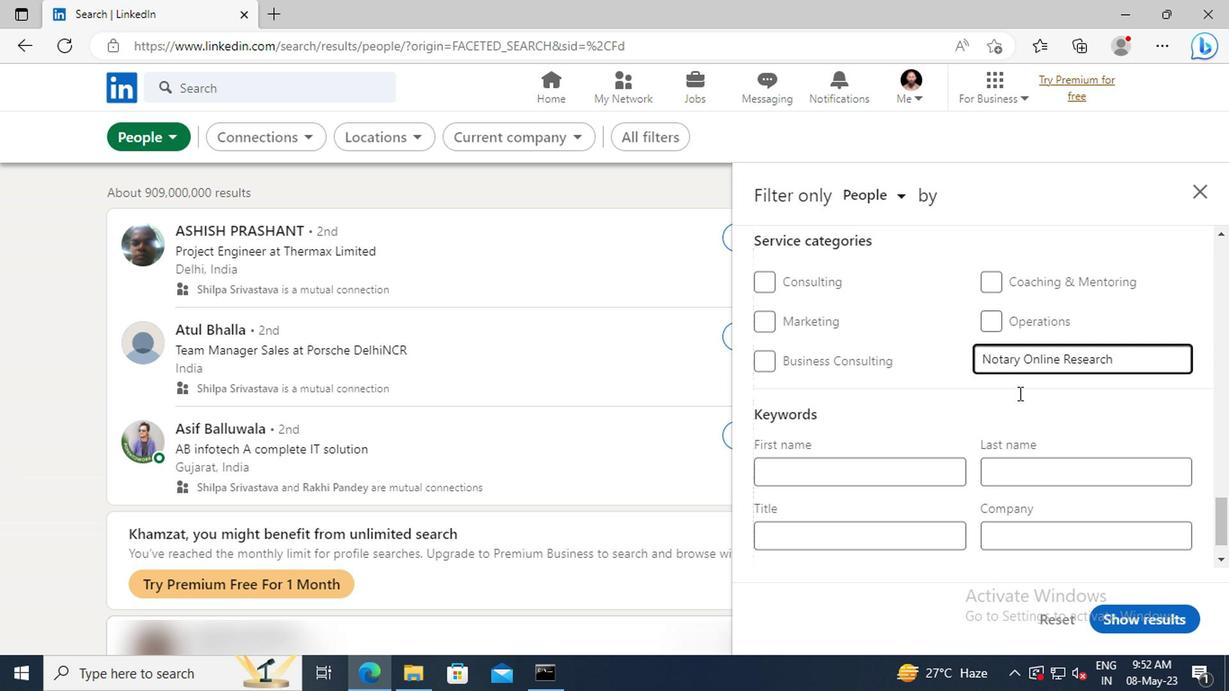 
Action: Mouse scrolled (1014, 393) with delta (0, 0)
Screenshot: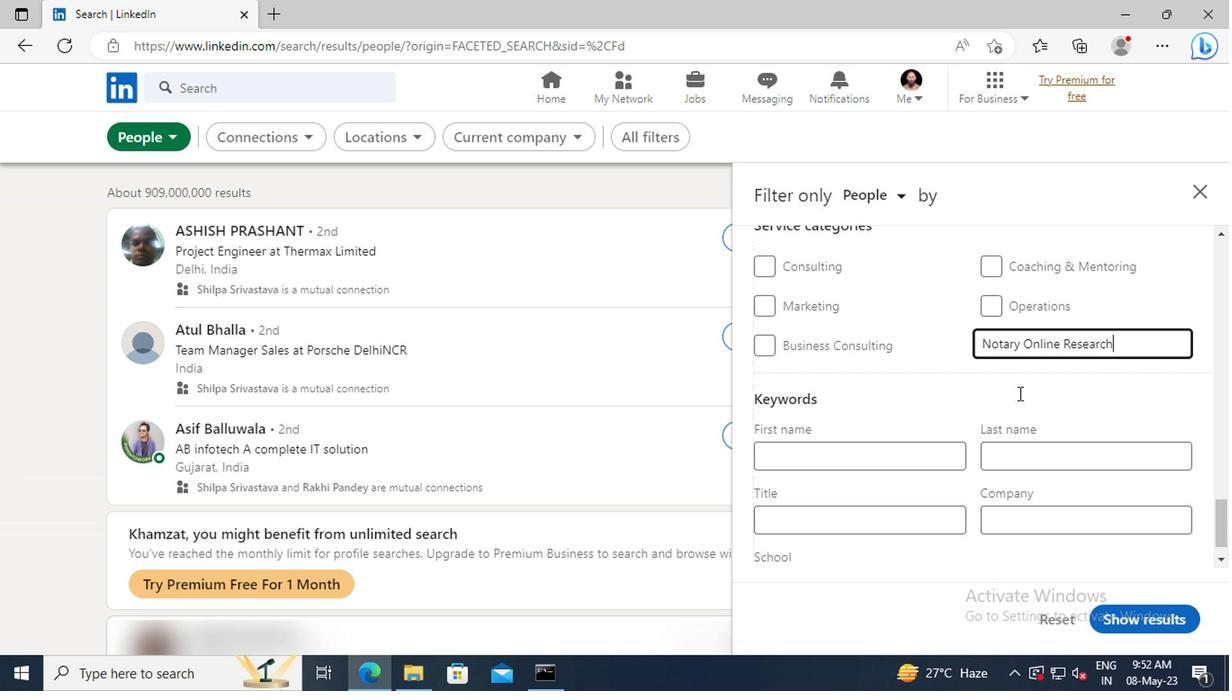 
Action: Mouse moved to (907, 484)
Screenshot: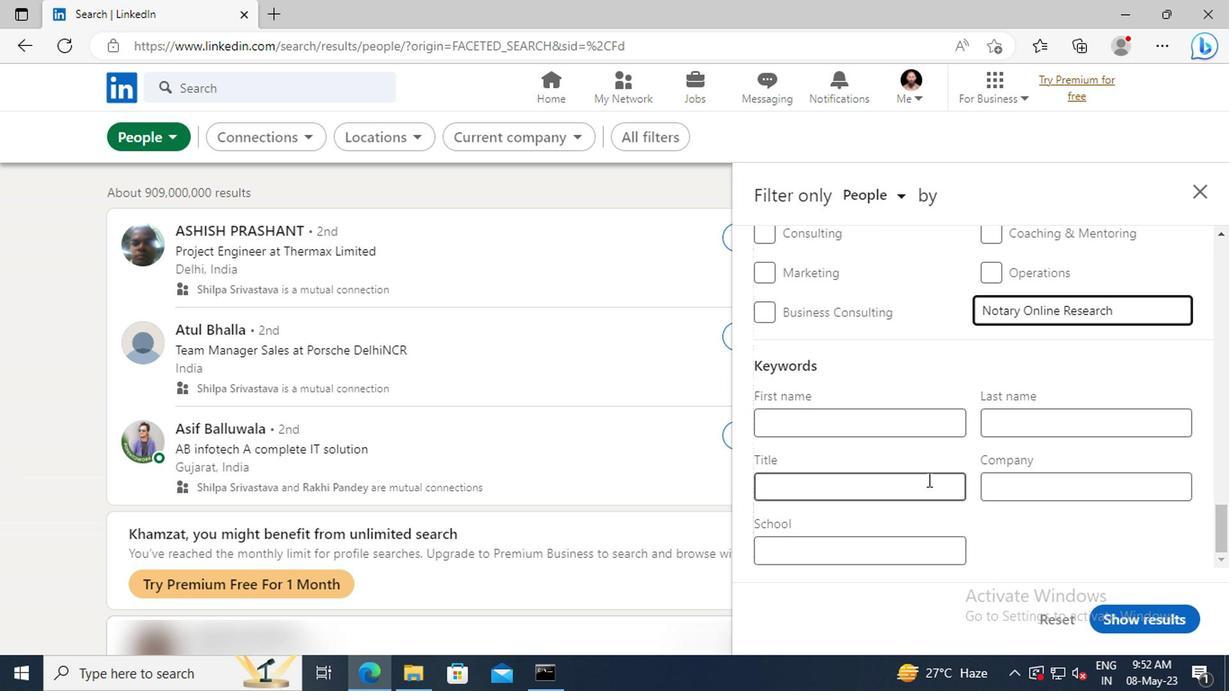 
Action: Mouse pressed left at (907, 484)
Screenshot: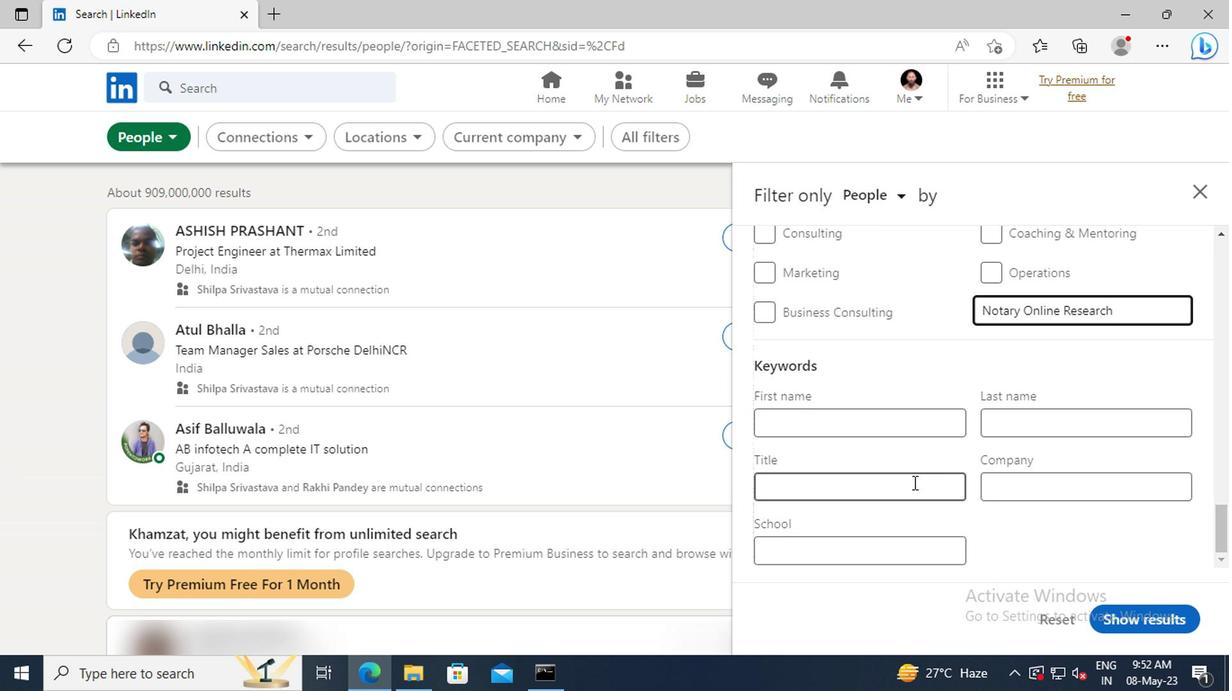 
Action: Mouse moved to (907, 484)
Screenshot: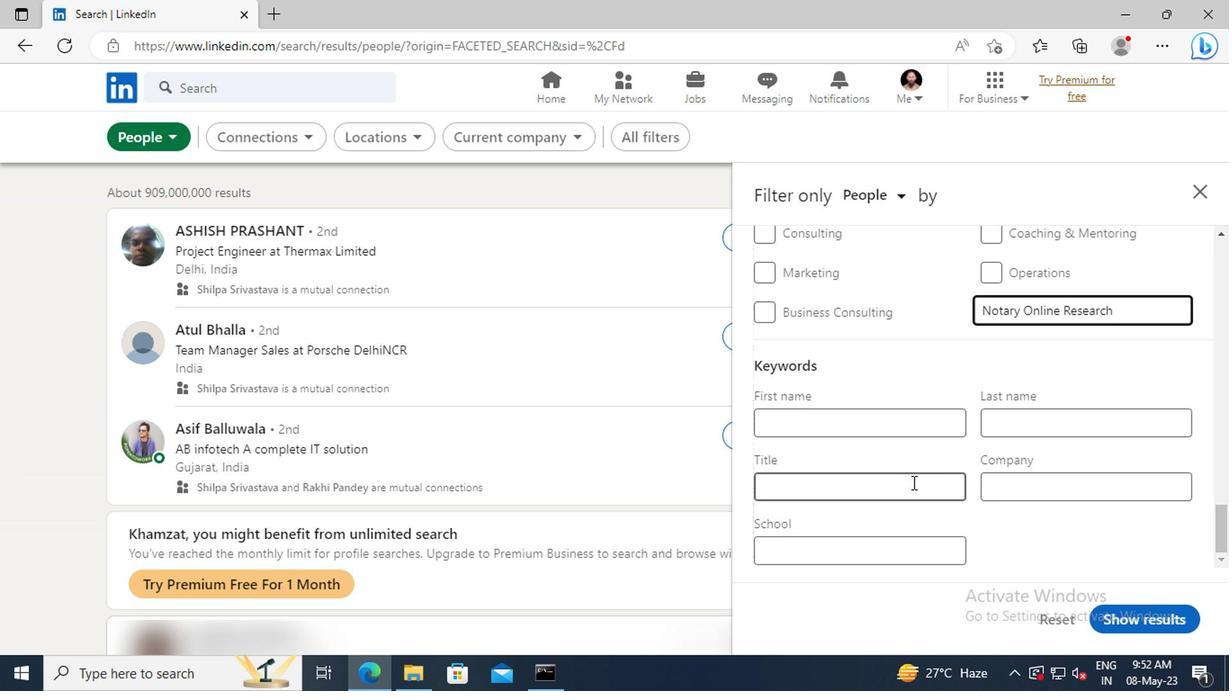 
Action: Key pressed <Key.shift>MANAGING<Key.space><Key.shift>MEMBER<Key.enter>
Screenshot: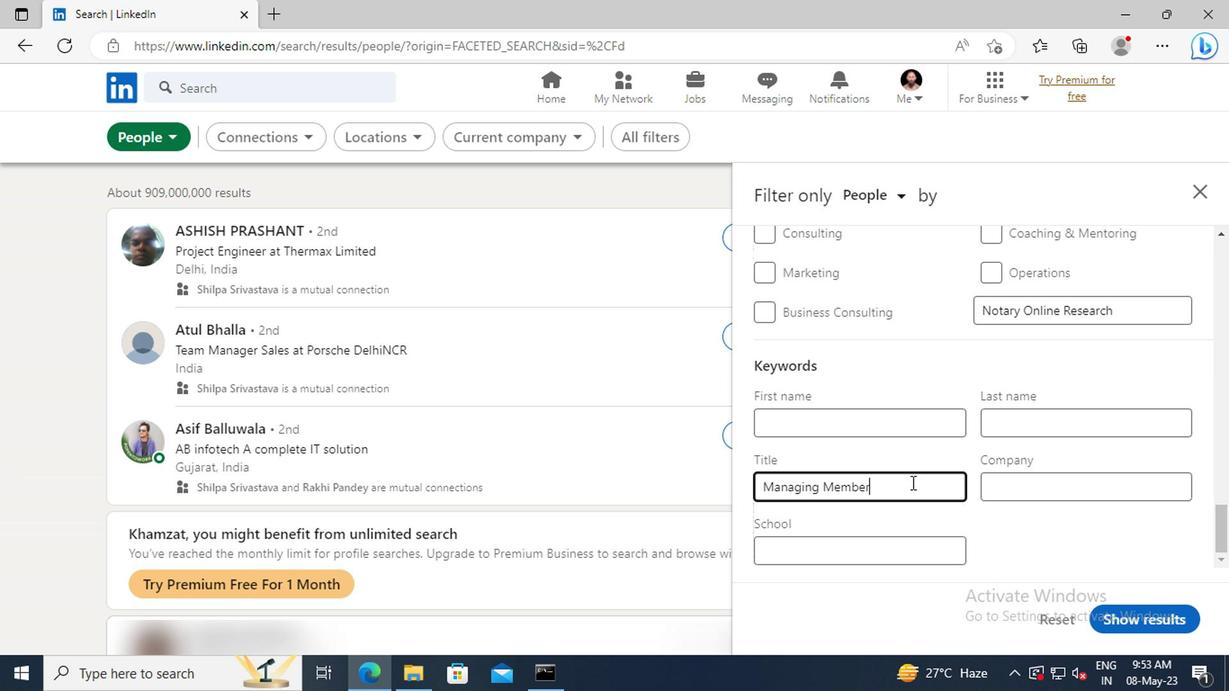 
Action: Mouse moved to (1119, 613)
Screenshot: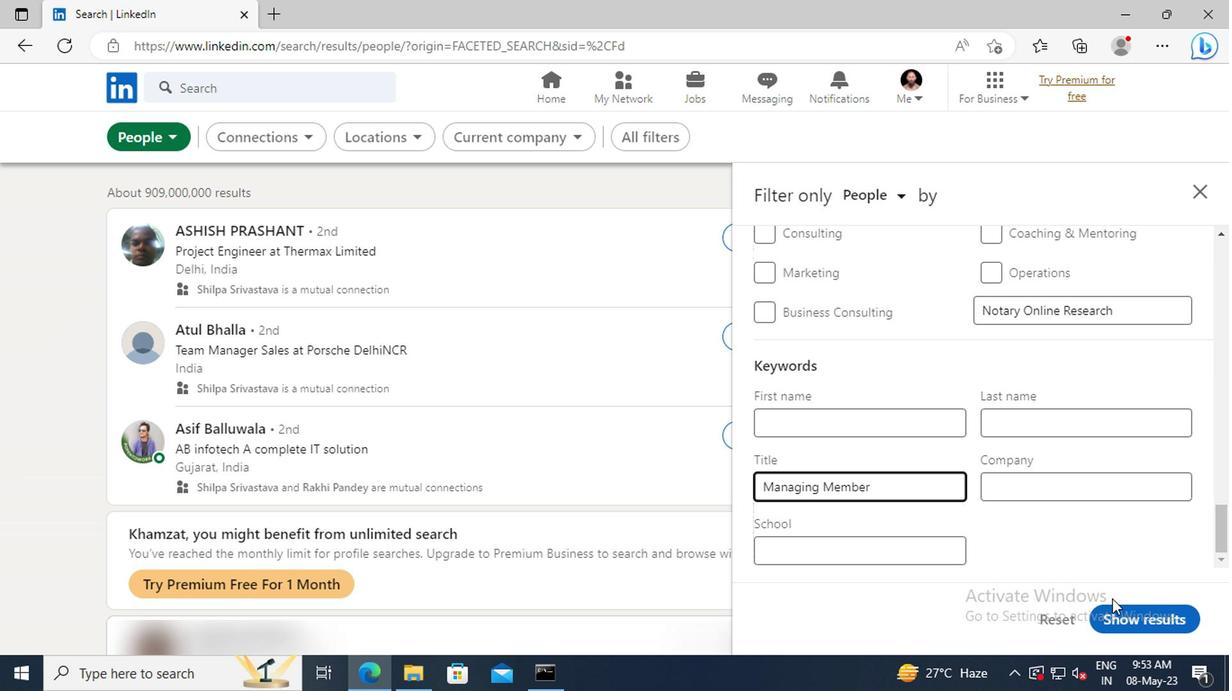 
Action: Mouse pressed left at (1119, 613)
Screenshot: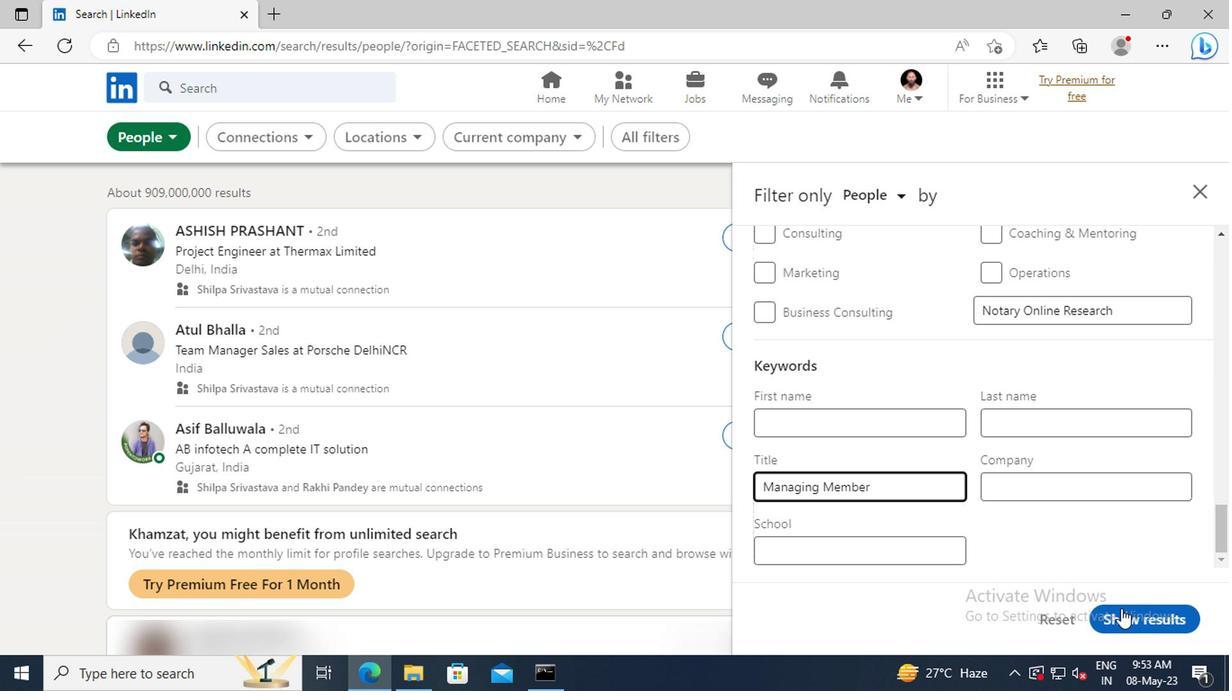 
